 Task: For heading Arial with bold.  font size for heading22,  'Change the font style of data to'Arial Narrow.  and font size to 14,  Change the alignment of both headline & data to Align middle.  In the sheet   Elevation Sales log book
Action: Mouse moved to (95, 141)
Screenshot: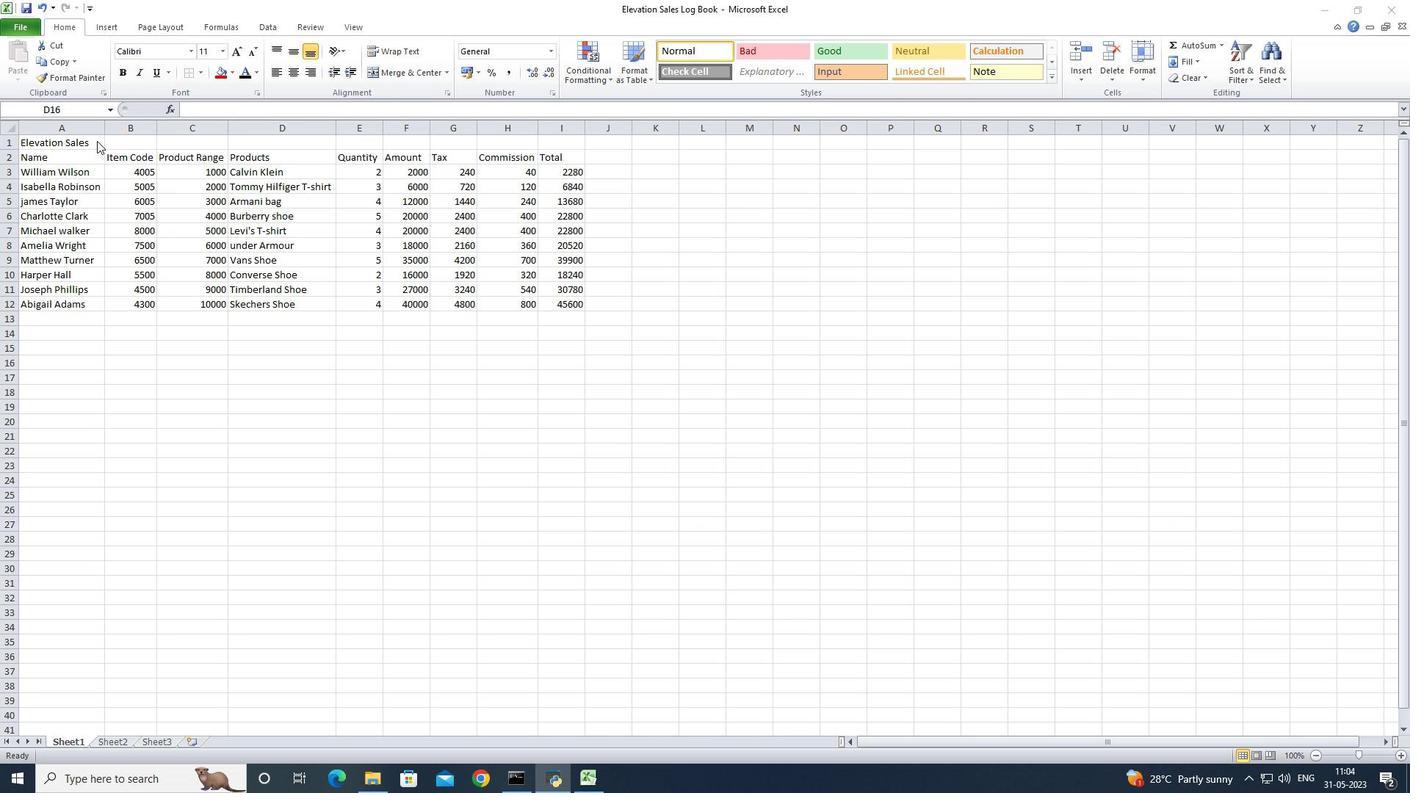 
Action: Mouse pressed left at (95, 141)
Screenshot: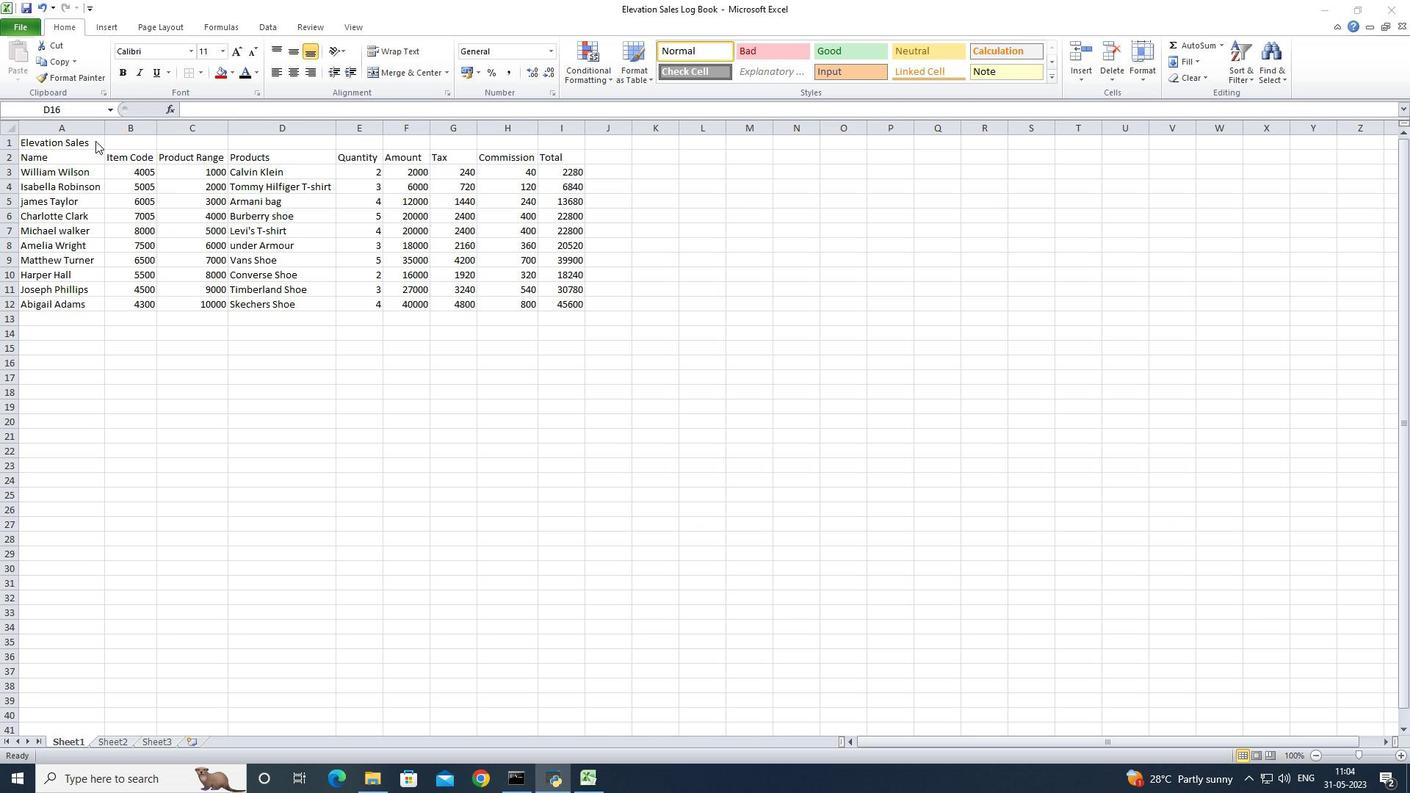 
Action: Mouse moved to (88, 146)
Screenshot: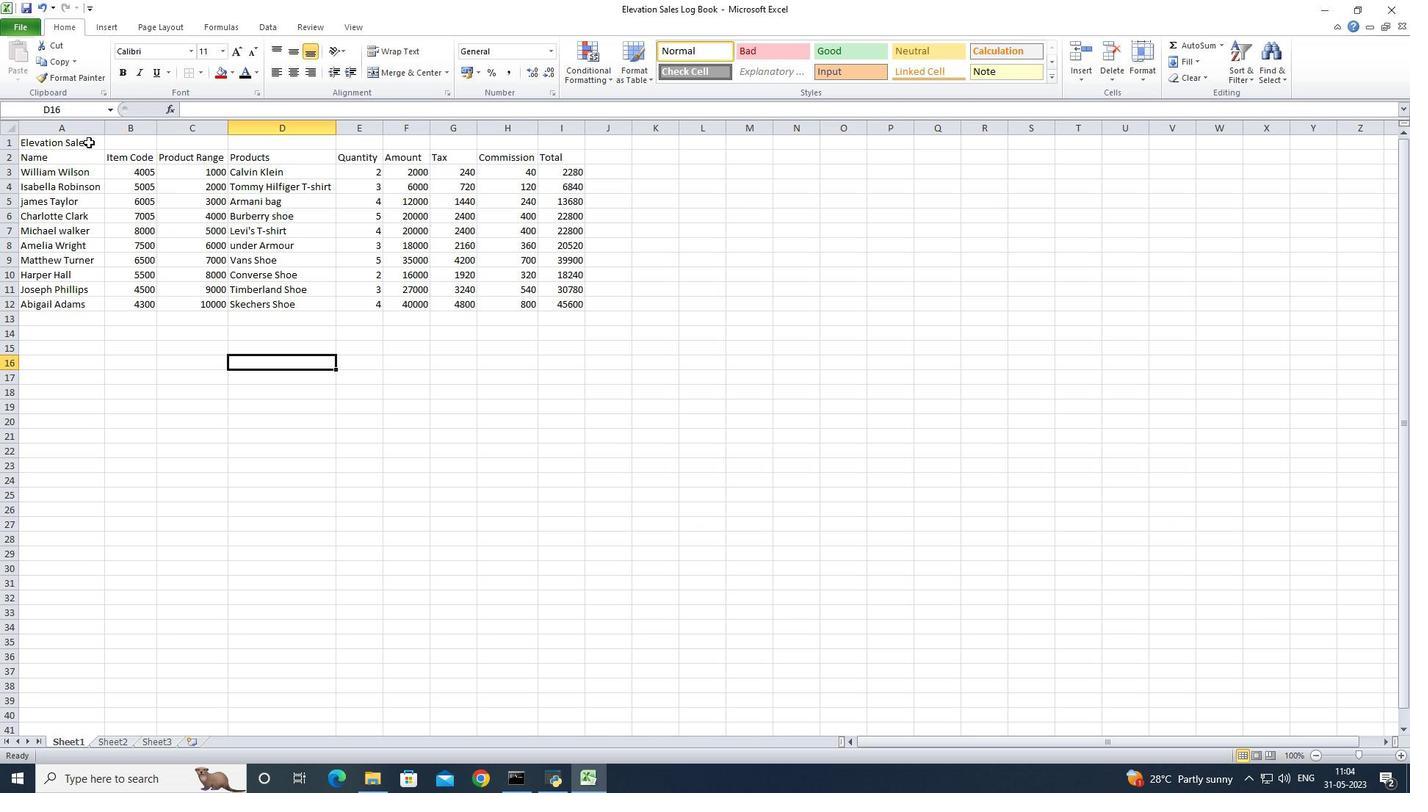 
Action: Mouse pressed left at (88, 146)
Screenshot: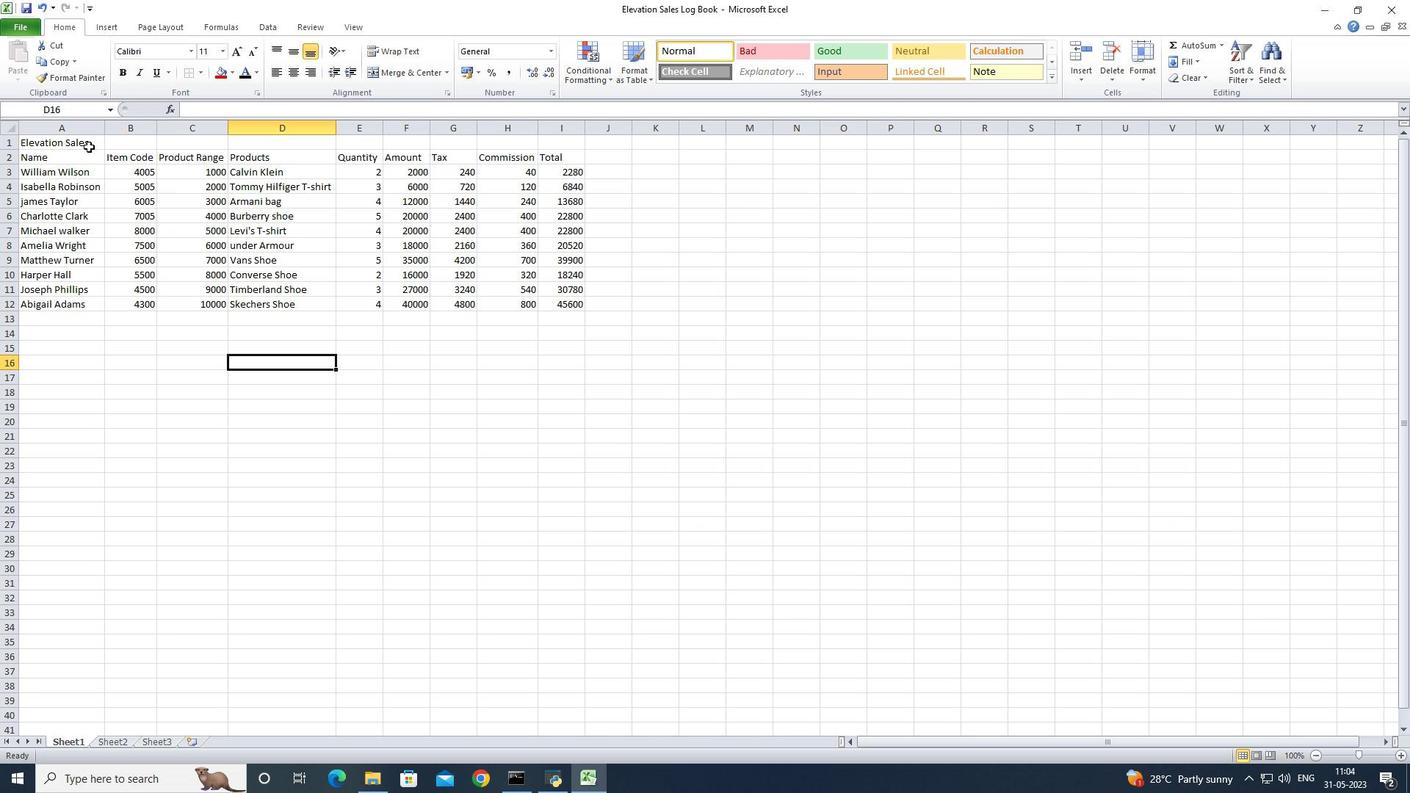 
Action: Mouse moved to (86, 142)
Screenshot: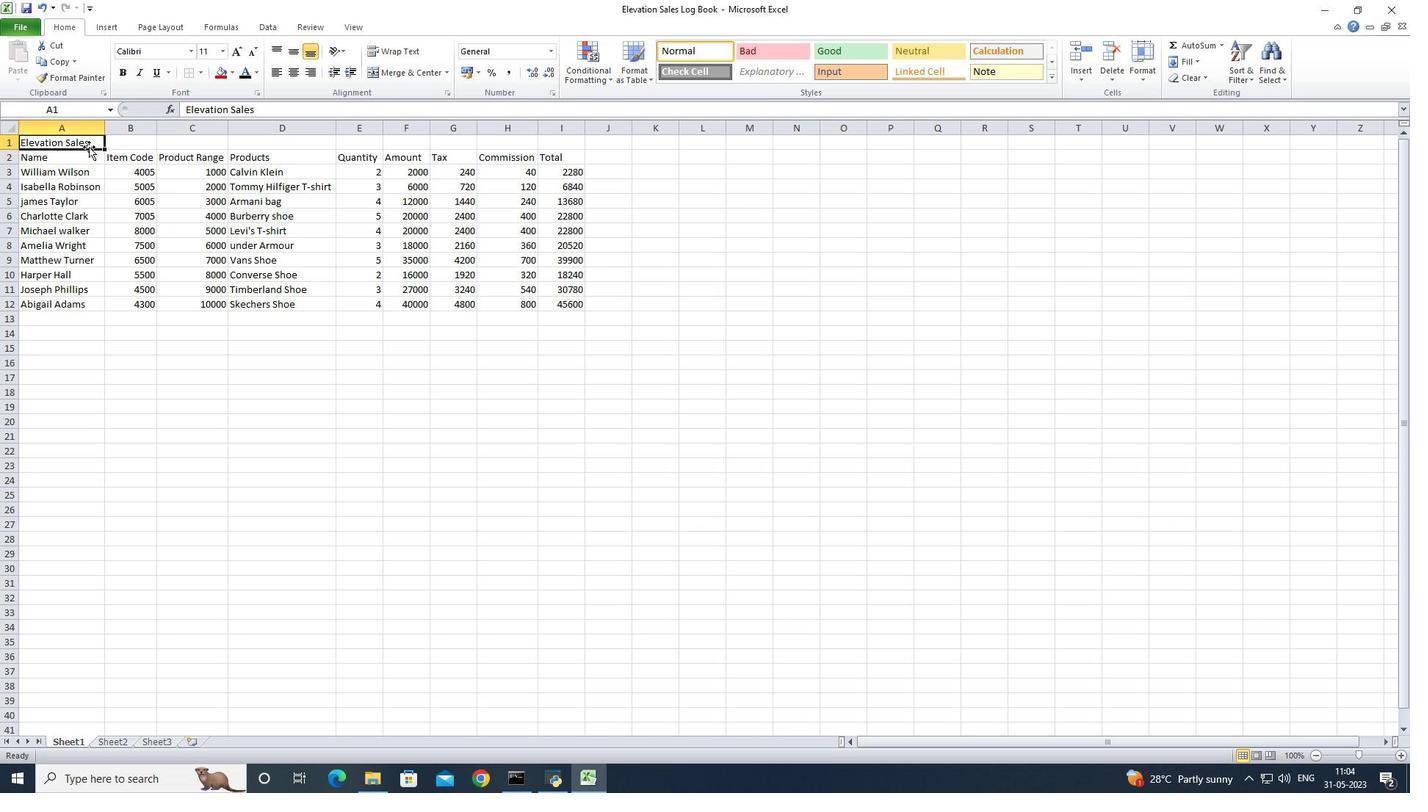 
Action: Mouse pressed left at (86, 142)
Screenshot: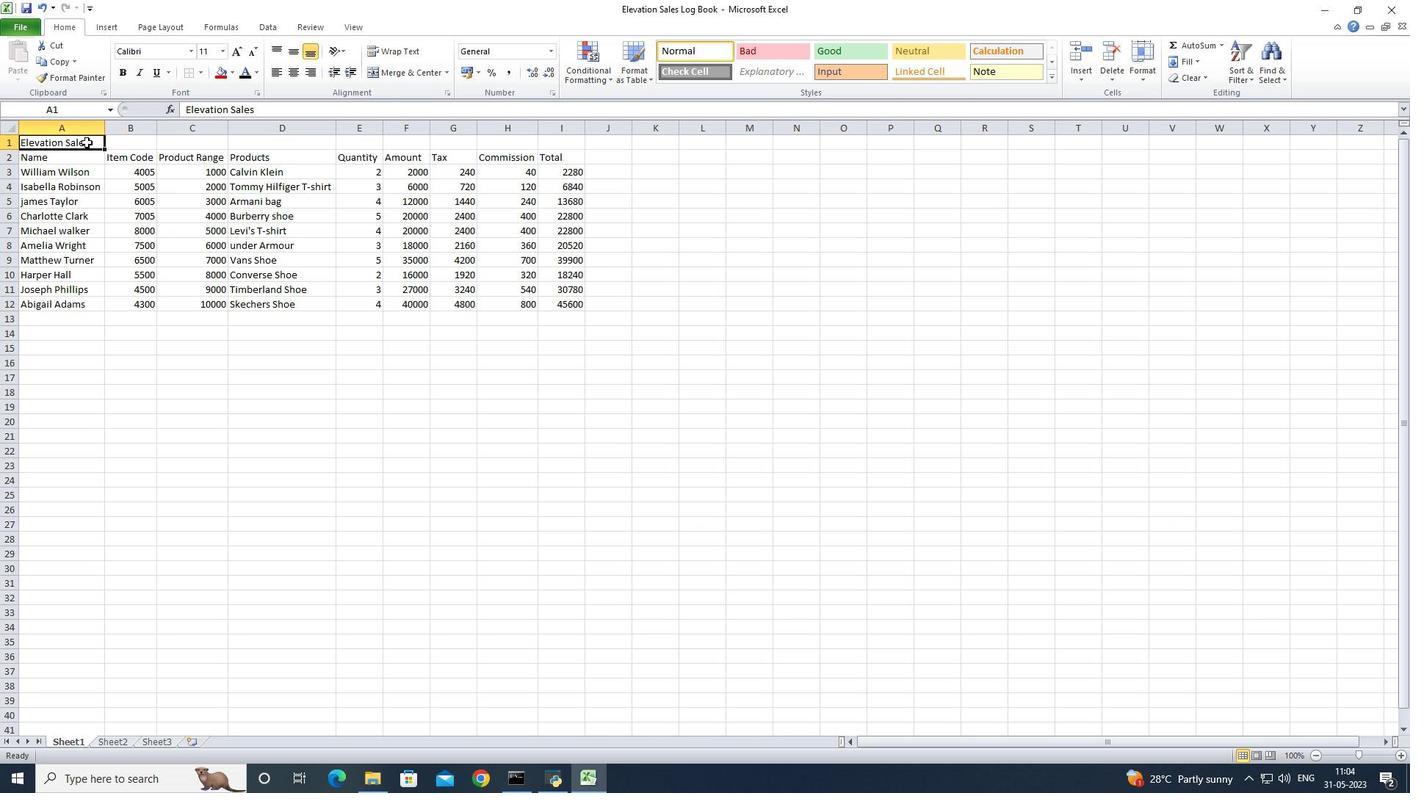 
Action: Mouse moved to (413, 69)
Screenshot: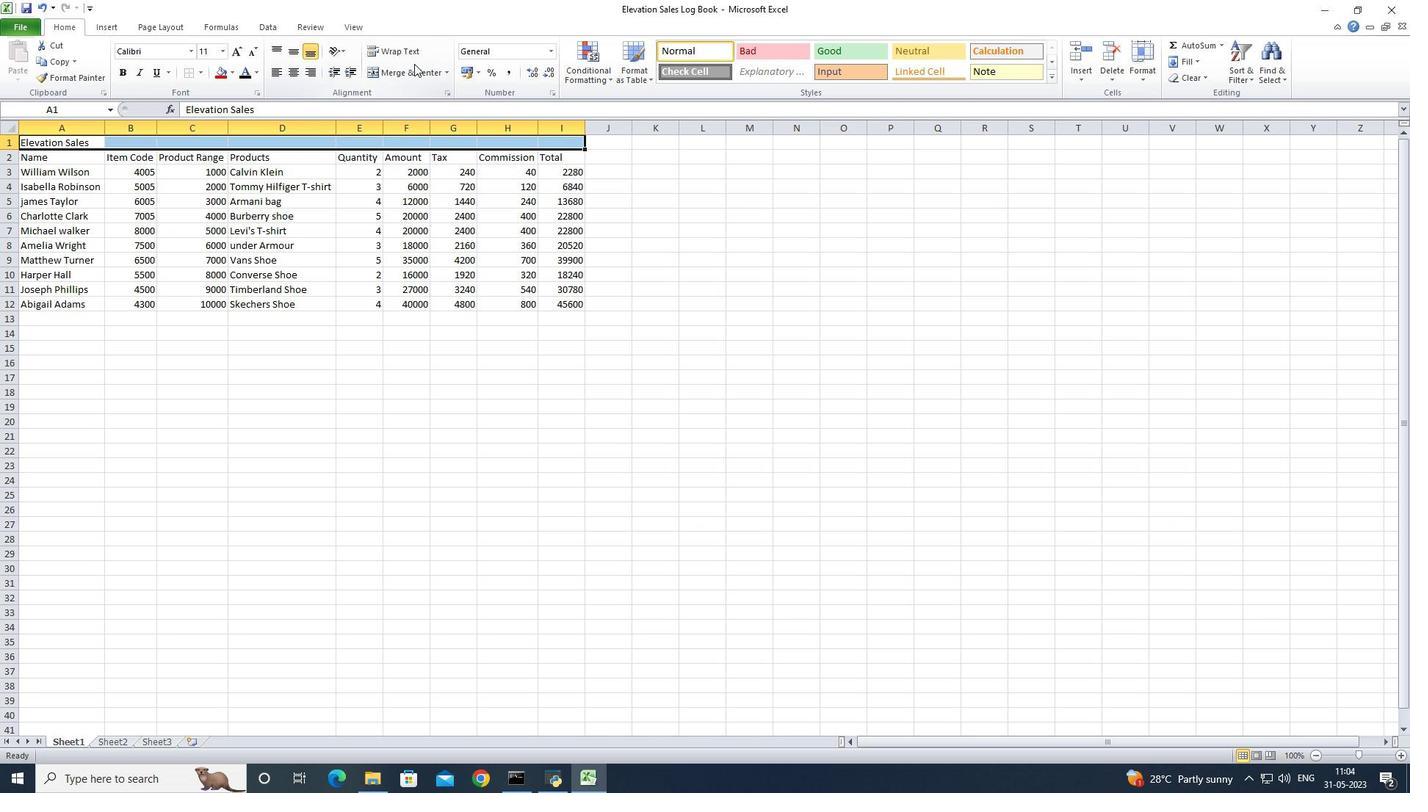 
Action: Mouse pressed left at (413, 69)
Screenshot: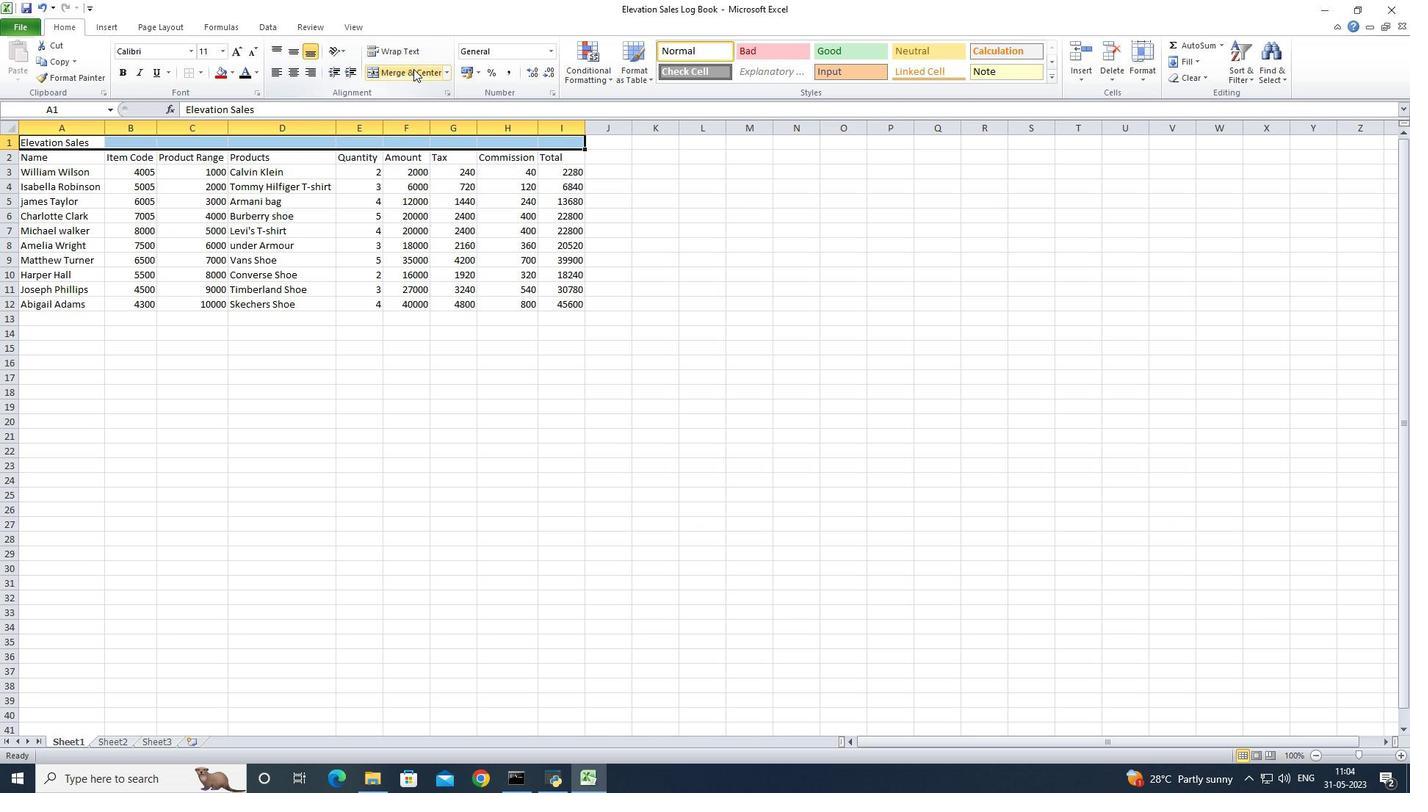 
Action: Mouse moved to (192, 52)
Screenshot: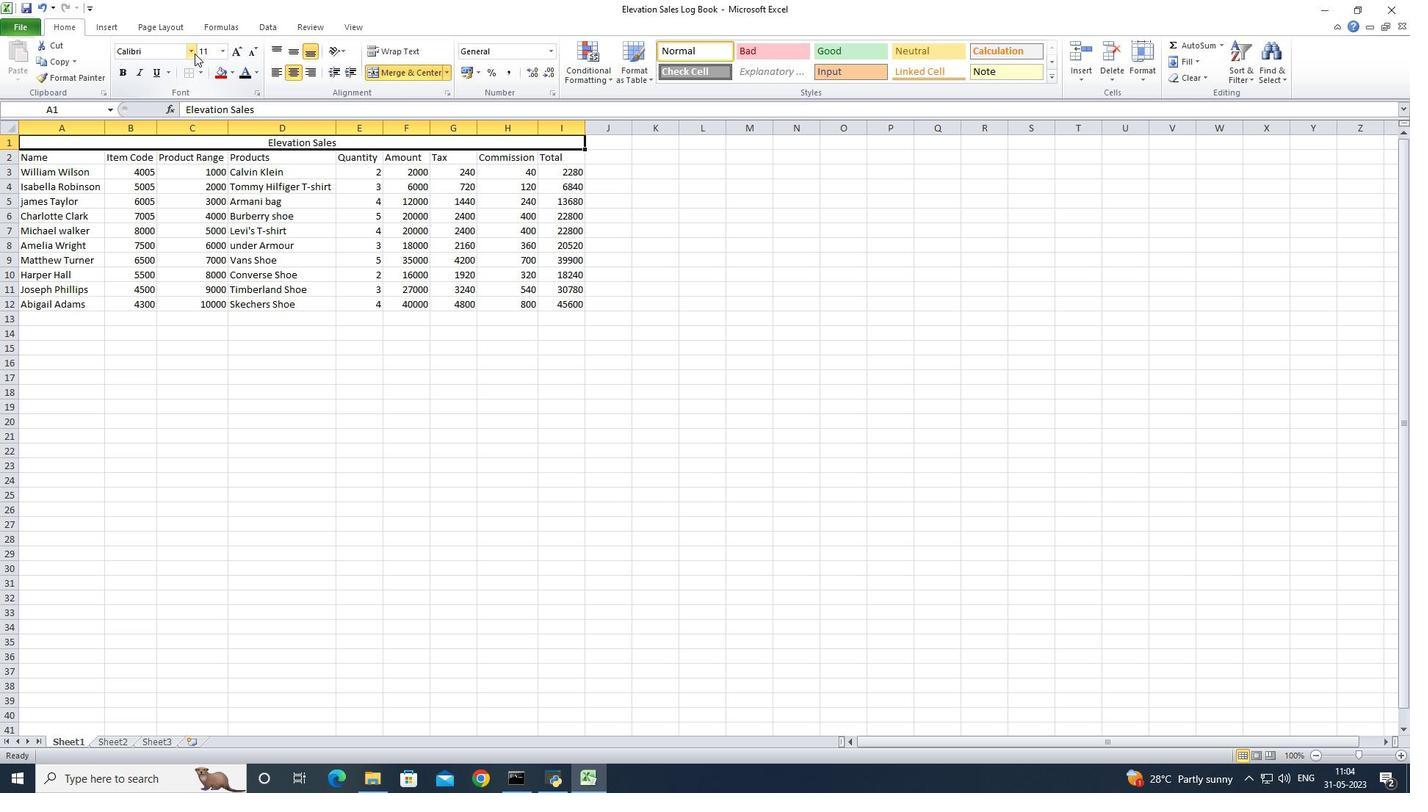 
Action: Mouse pressed left at (192, 52)
Screenshot: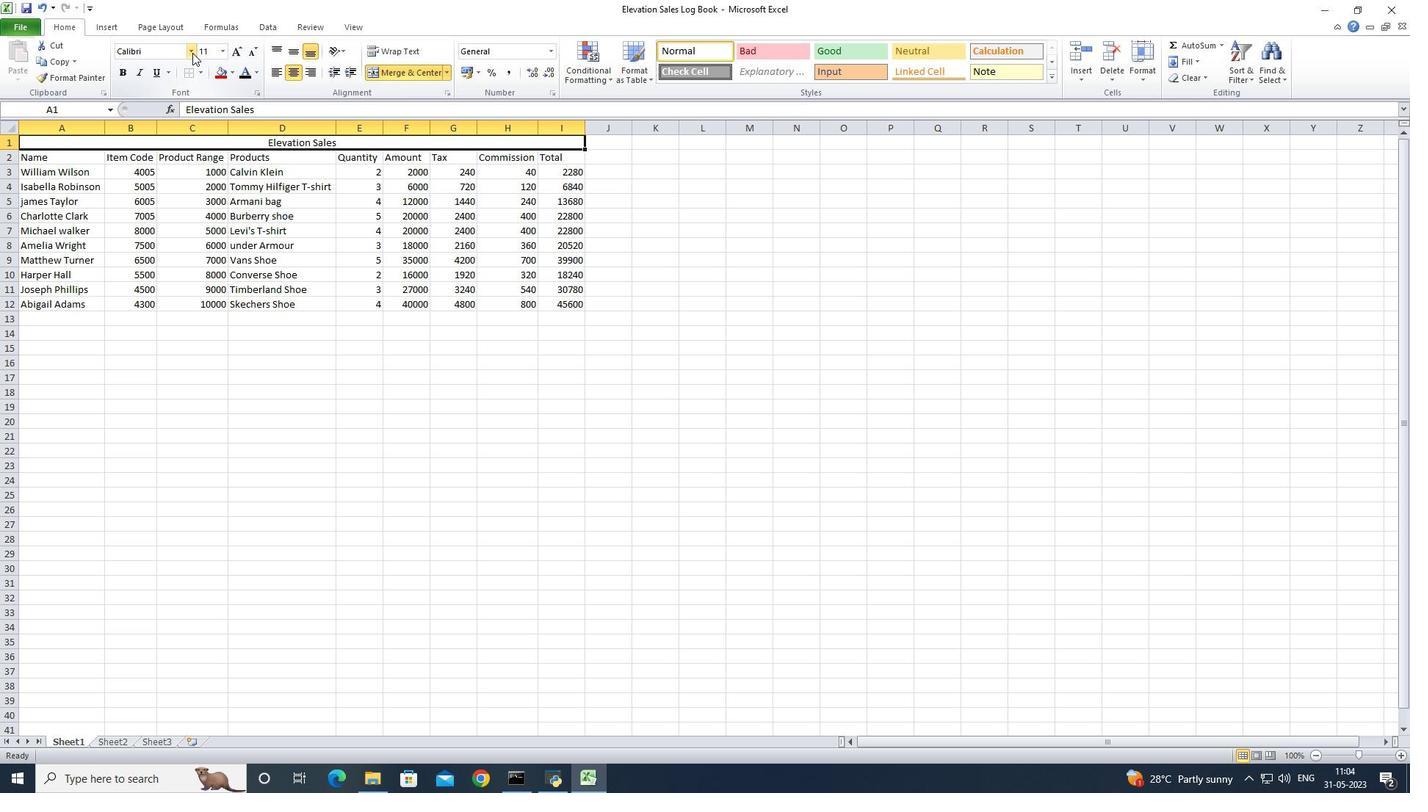 
Action: Mouse moved to (191, 166)
Screenshot: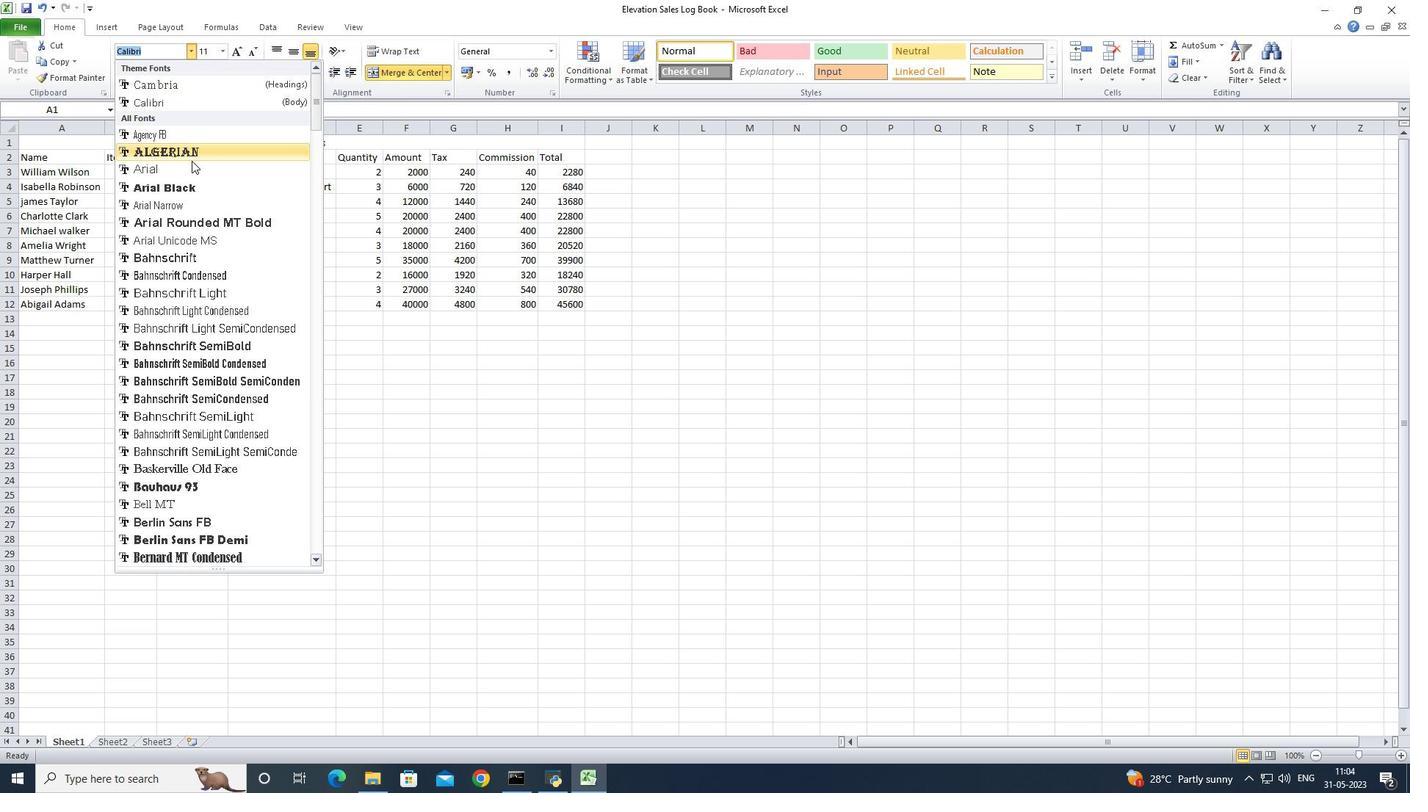 
Action: Mouse pressed left at (191, 166)
Screenshot: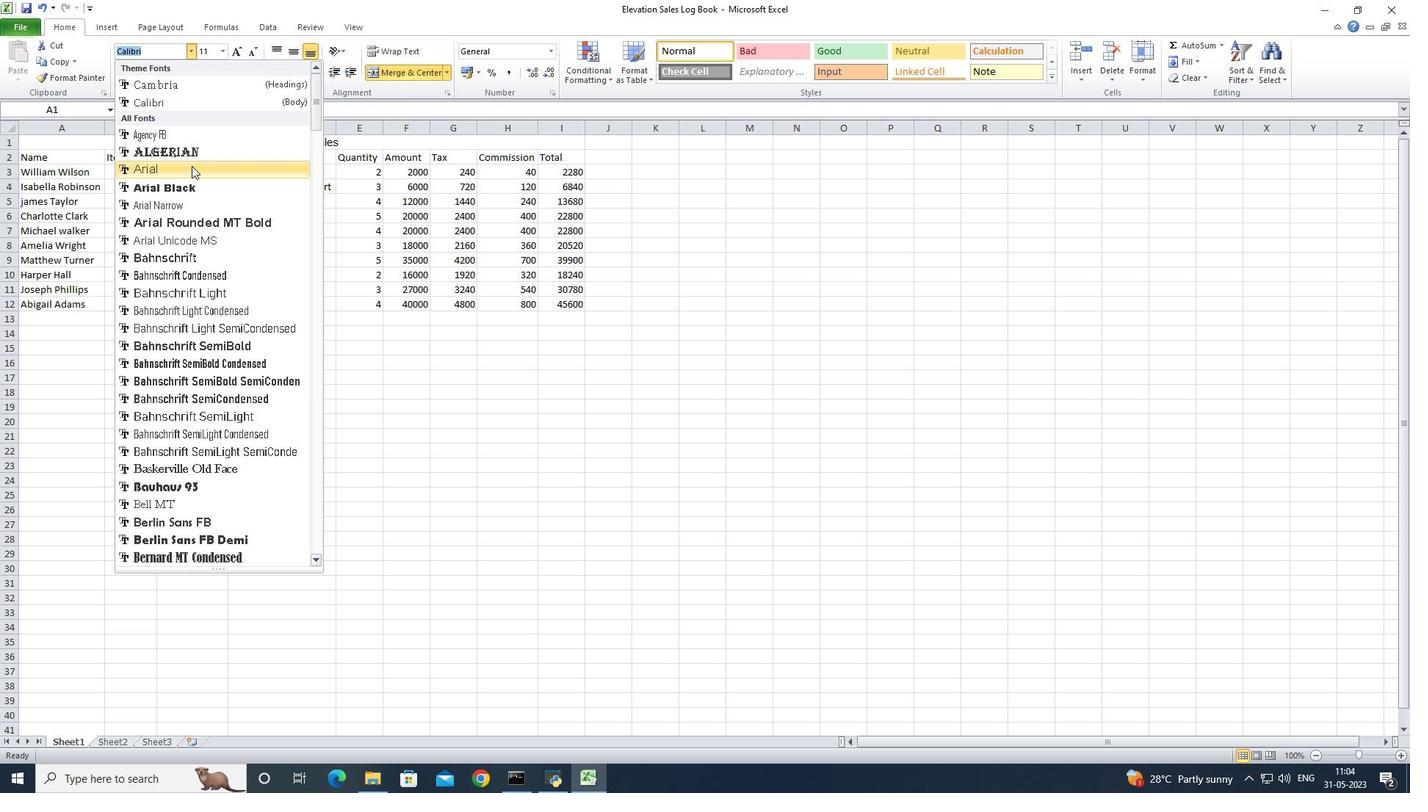 
Action: Mouse moved to (124, 72)
Screenshot: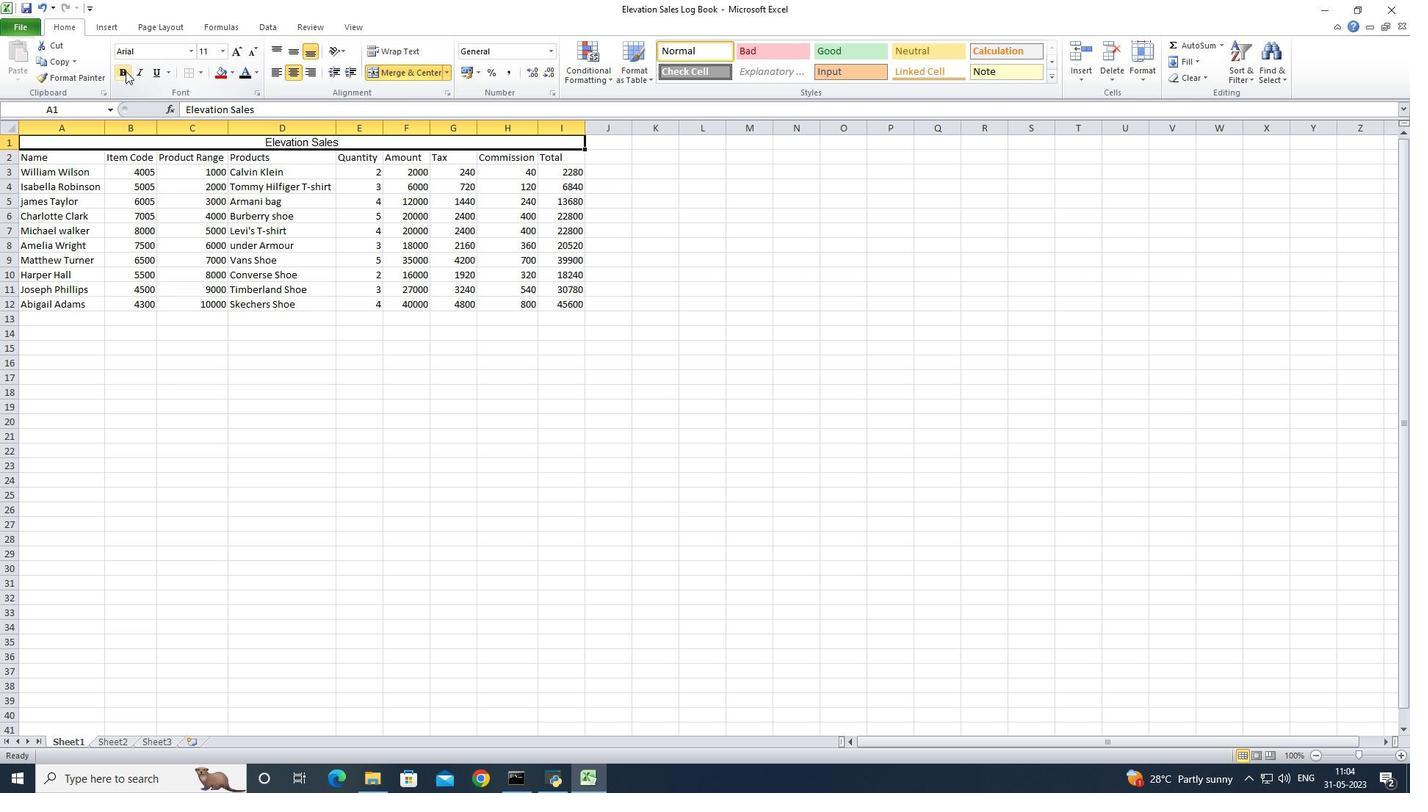 
Action: Mouse pressed left at (124, 72)
Screenshot: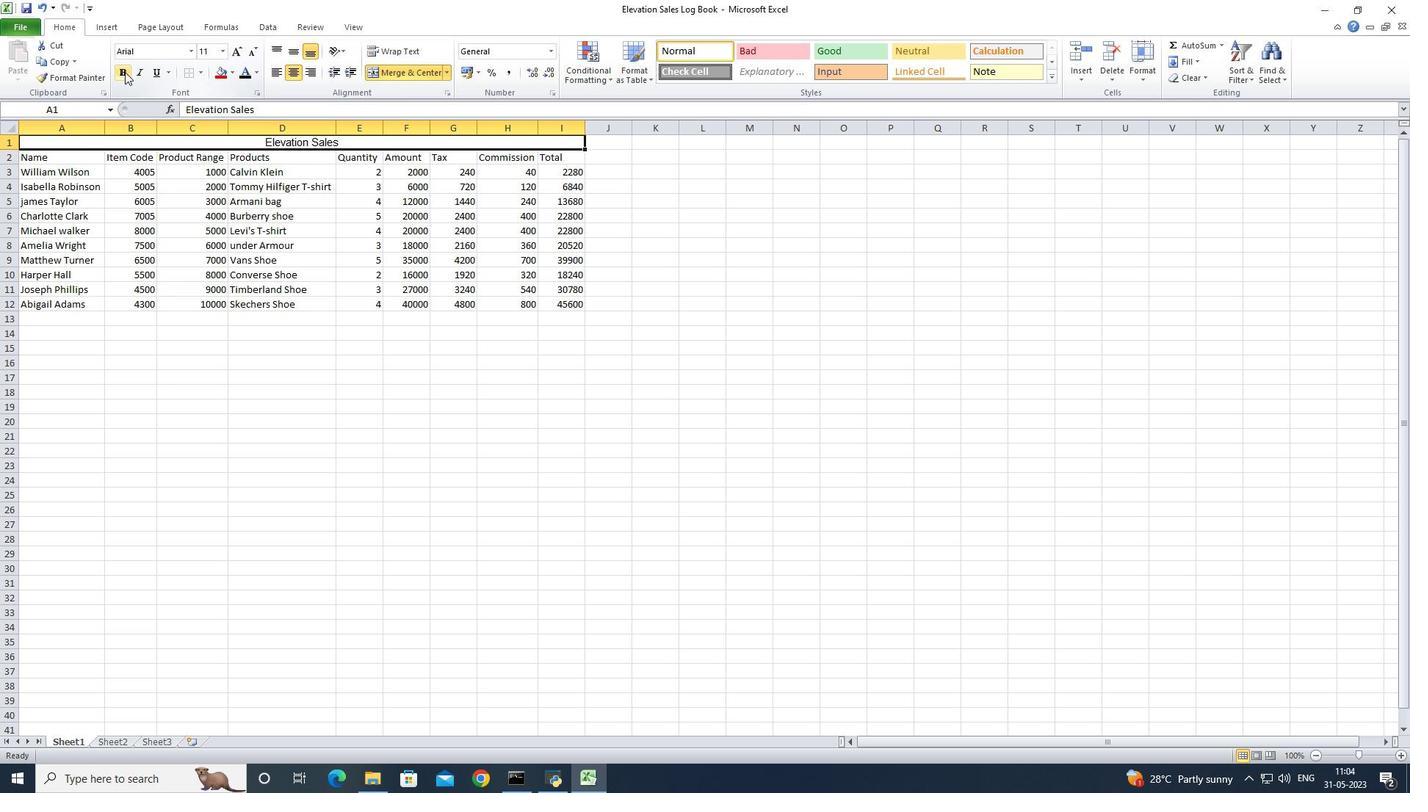 
Action: Mouse moved to (224, 48)
Screenshot: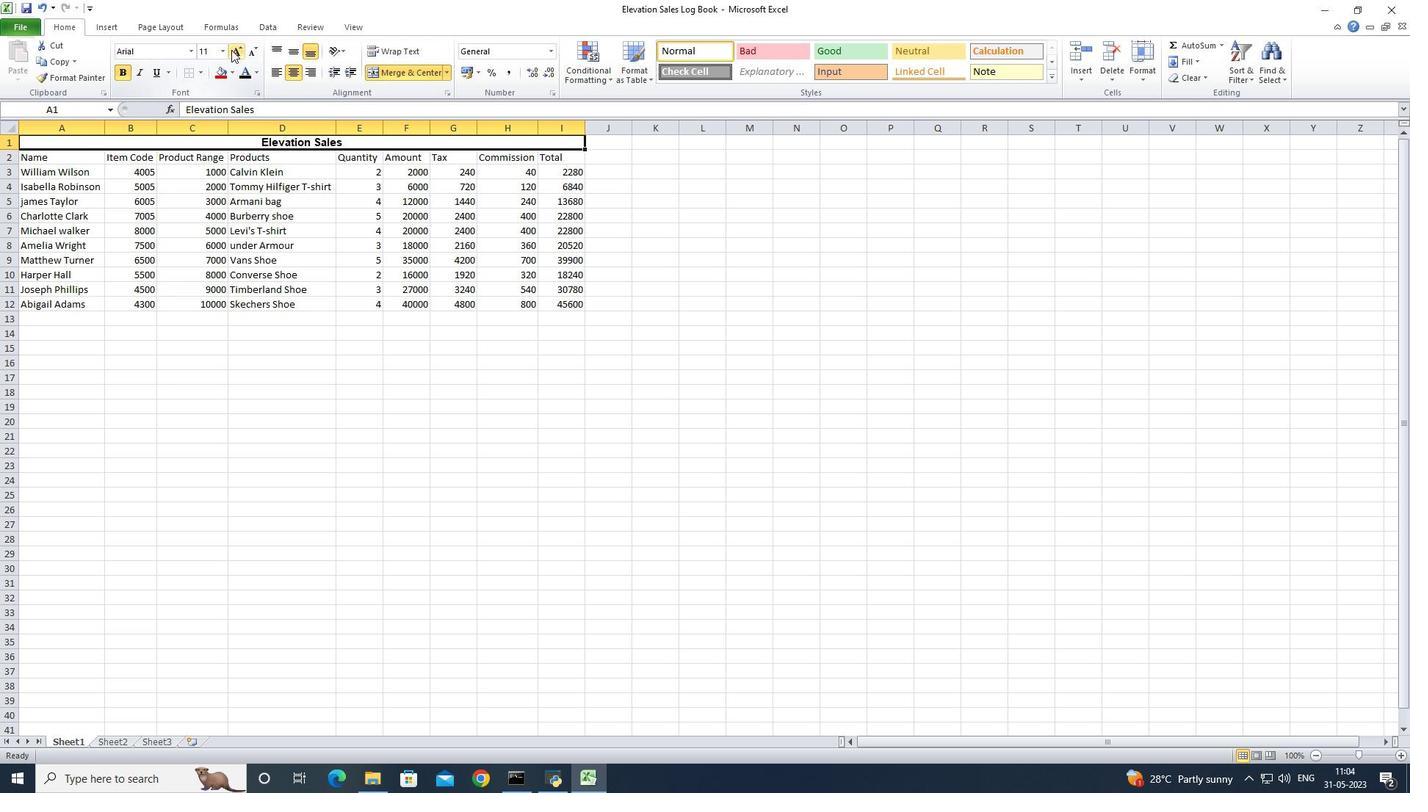
Action: Mouse pressed left at (224, 48)
Screenshot: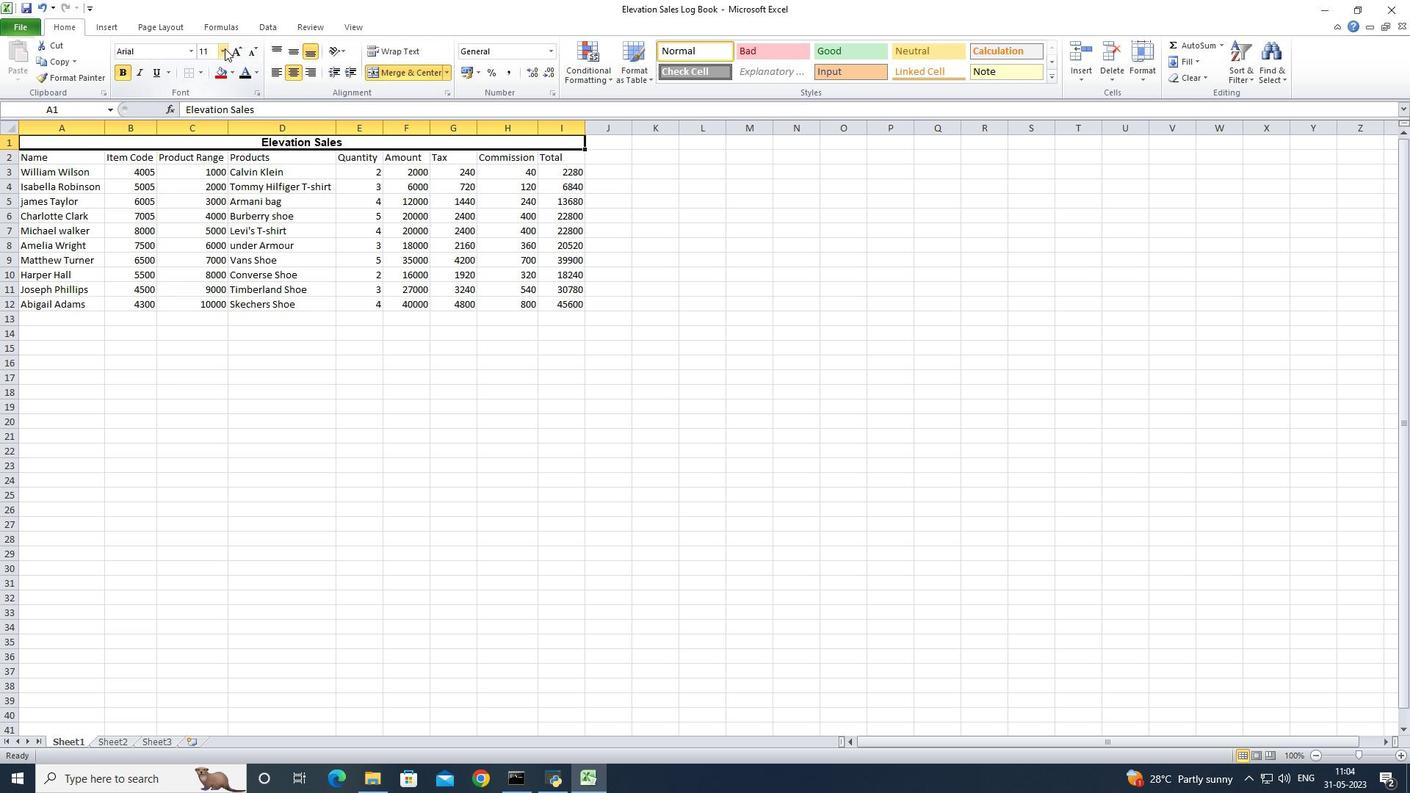 
Action: Mouse moved to (206, 177)
Screenshot: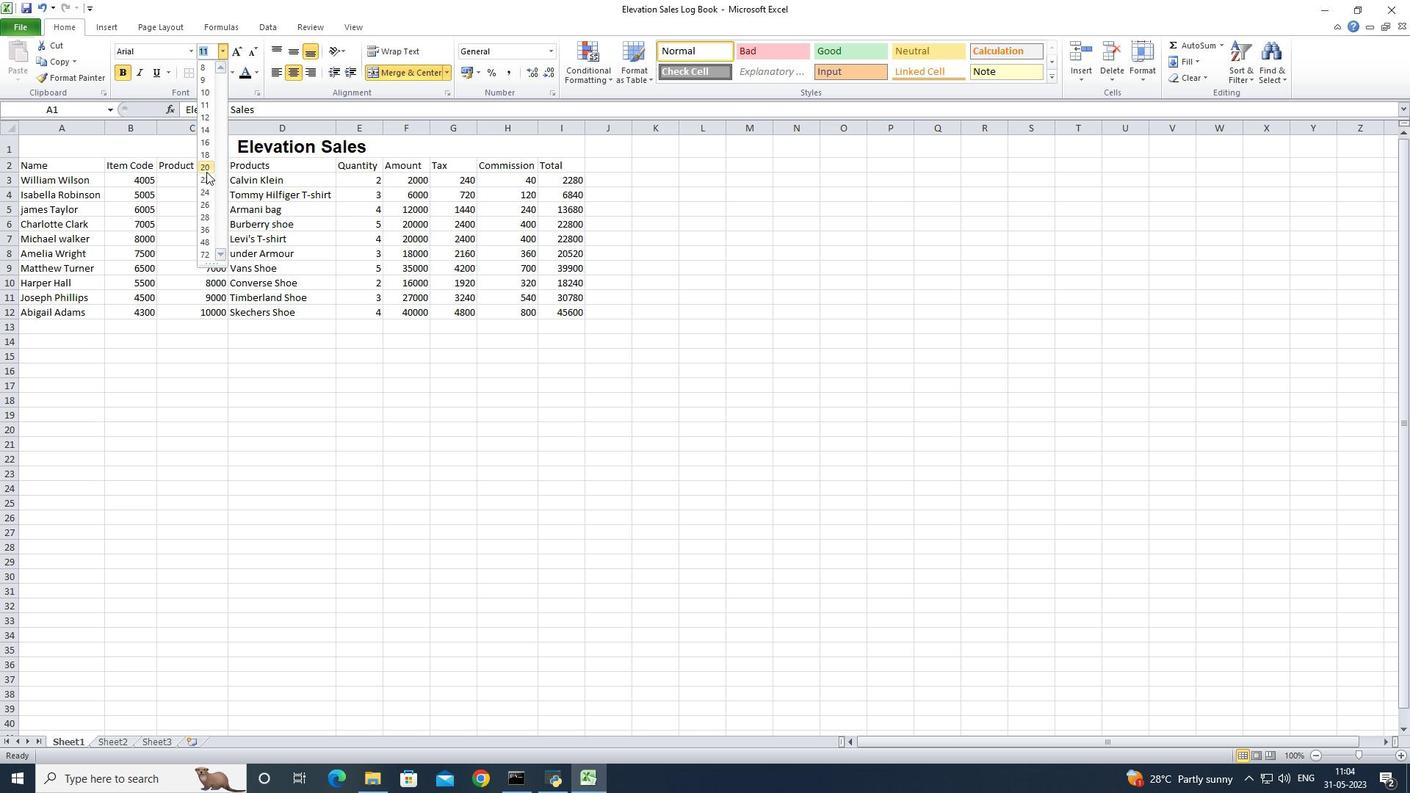
Action: Mouse pressed left at (206, 177)
Screenshot: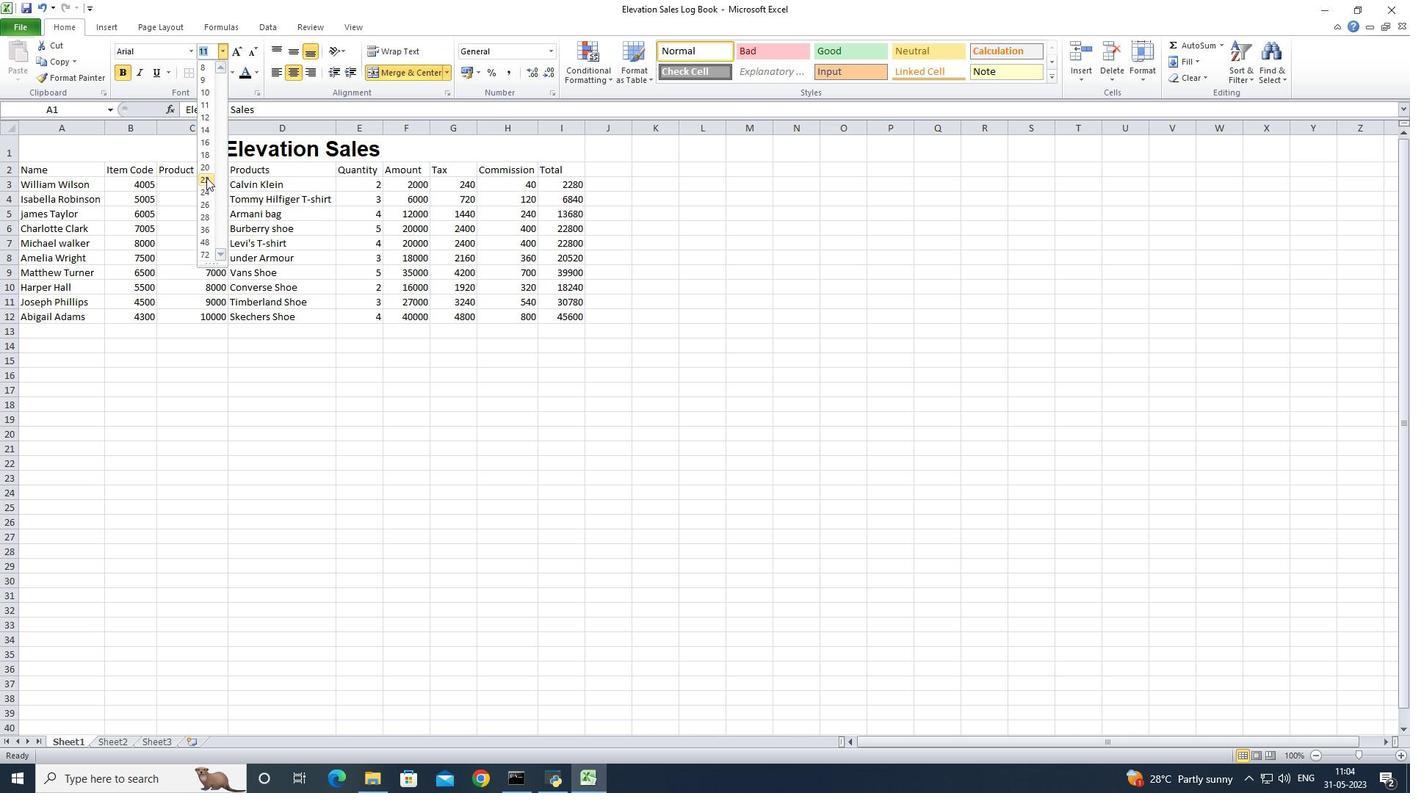 
Action: Mouse moved to (77, 171)
Screenshot: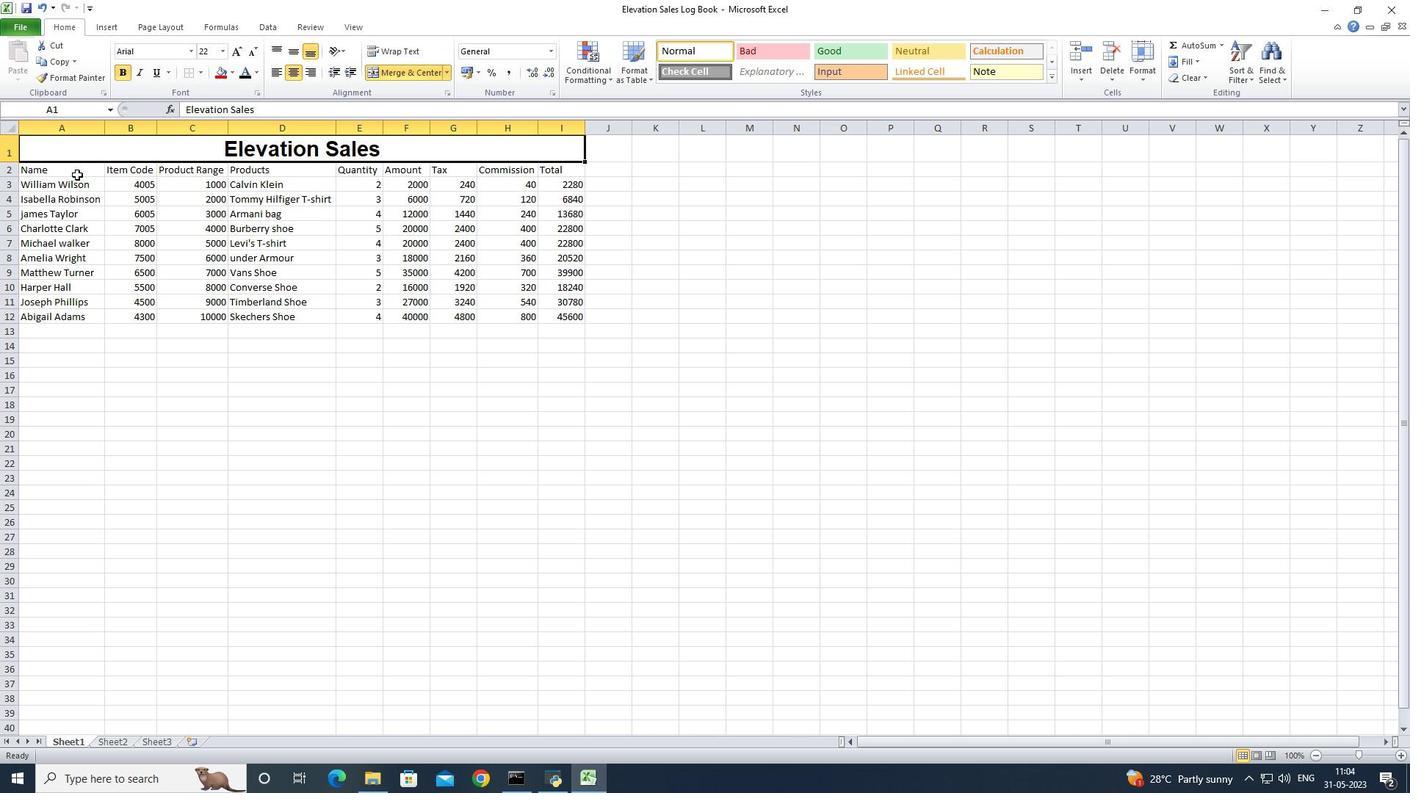 
Action: Mouse pressed left at (77, 171)
Screenshot: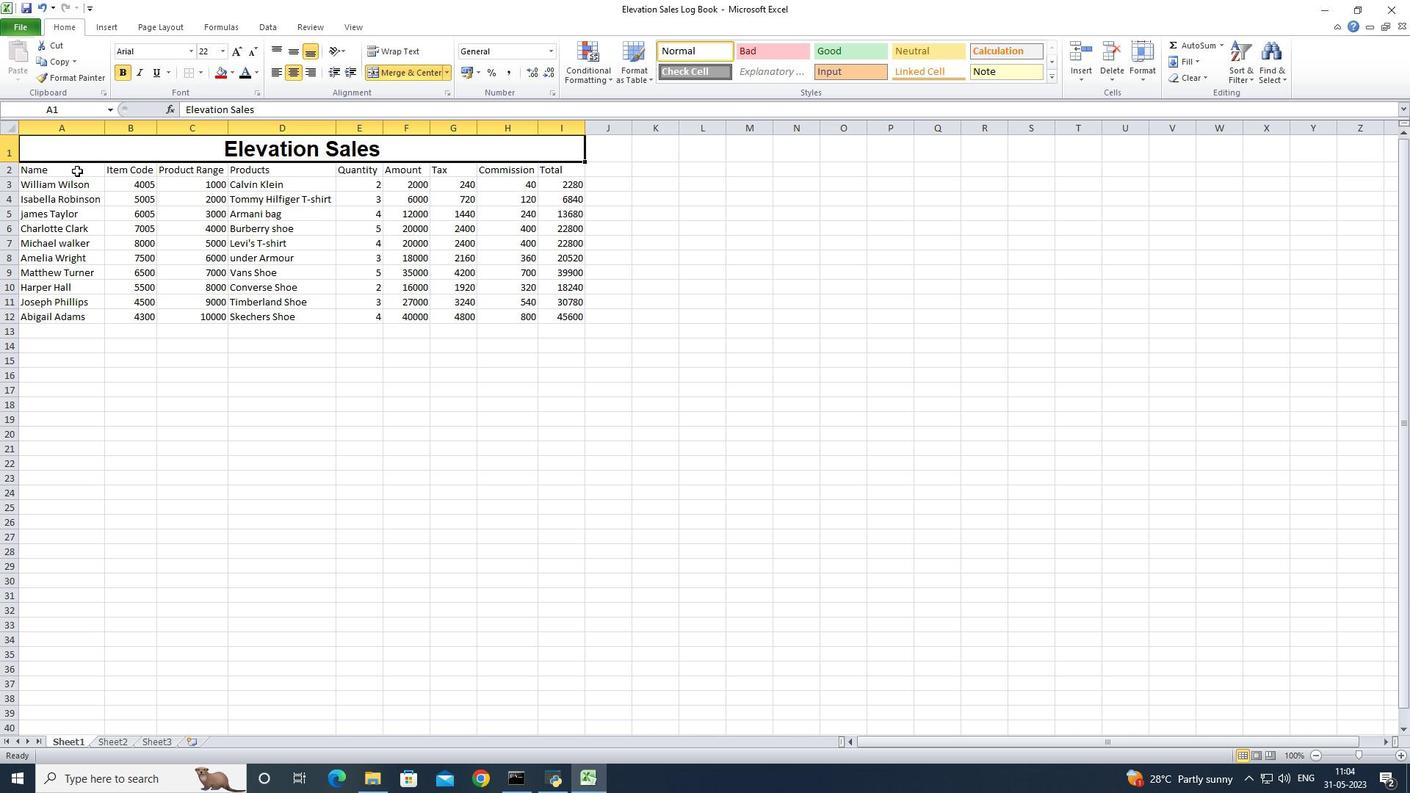 
Action: Mouse moved to (196, 52)
Screenshot: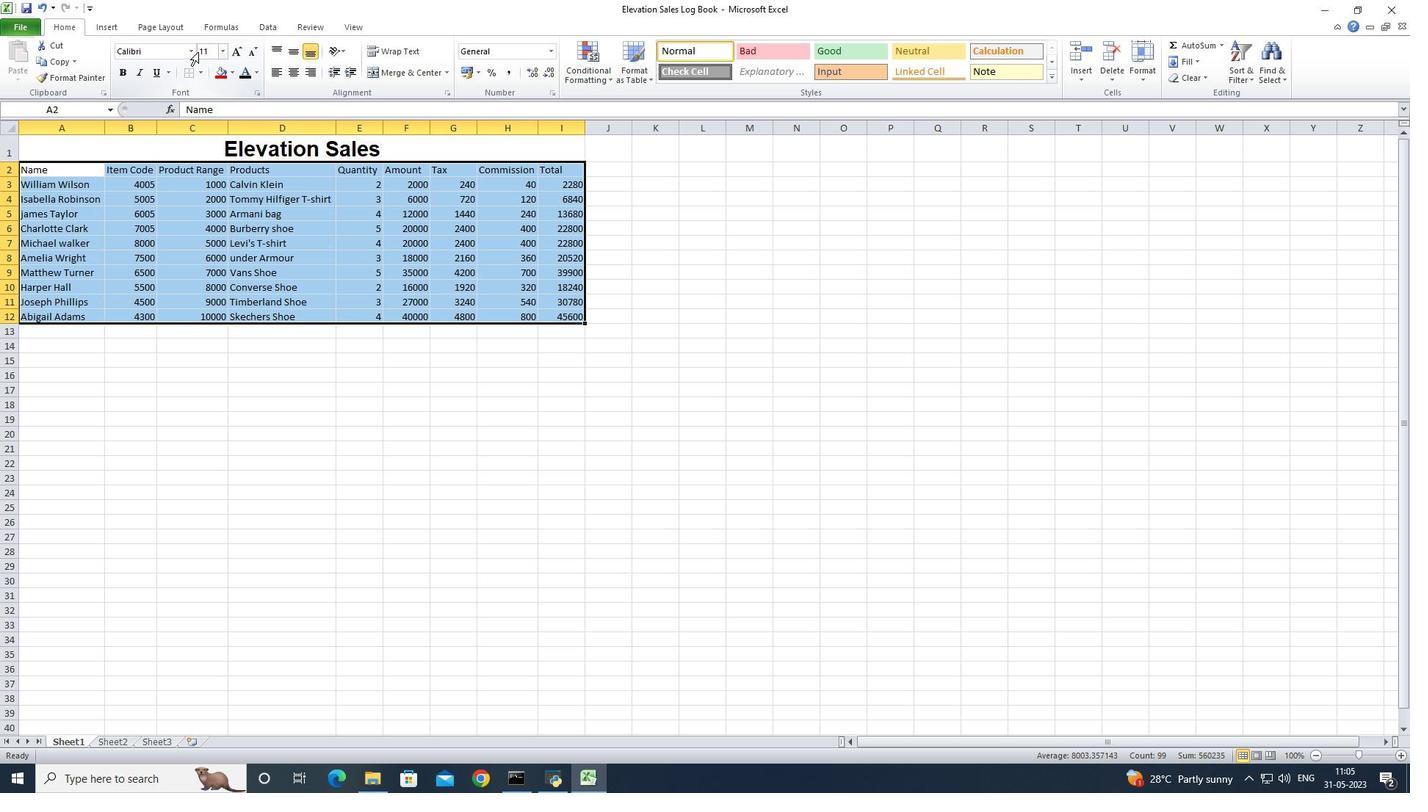 
Action: Mouse pressed left at (196, 52)
Screenshot: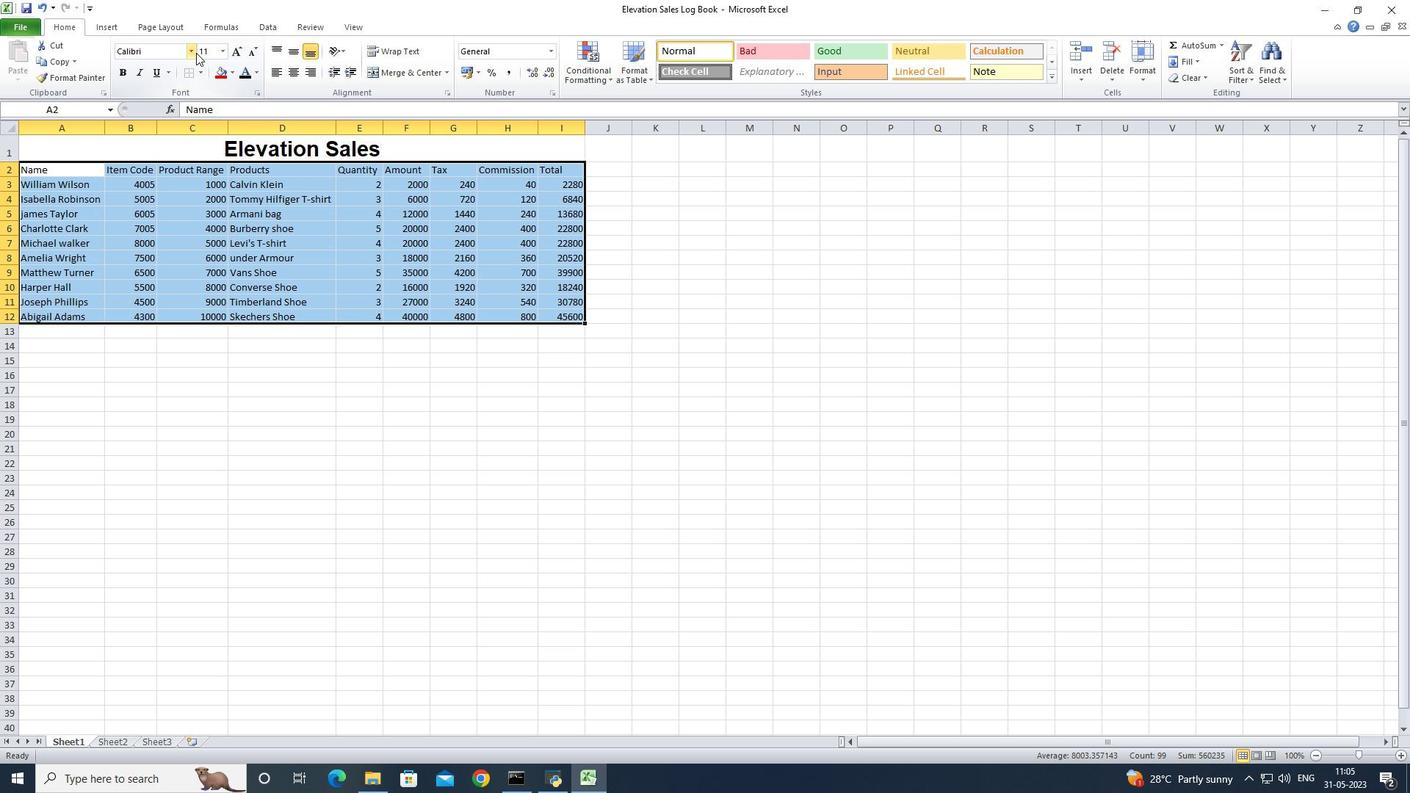 
Action: Mouse moved to (169, 203)
Screenshot: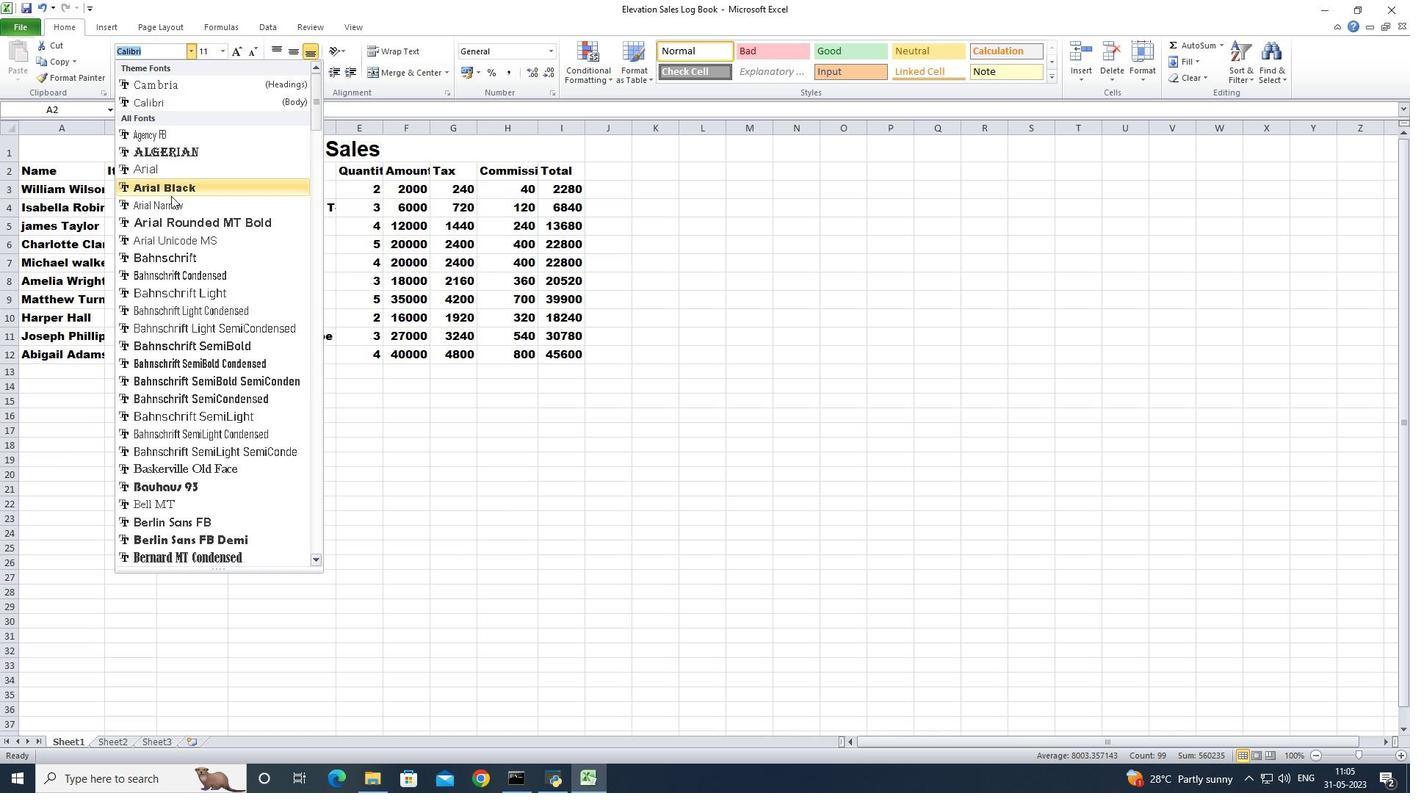 
Action: Mouse pressed left at (169, 203)
Screenshot: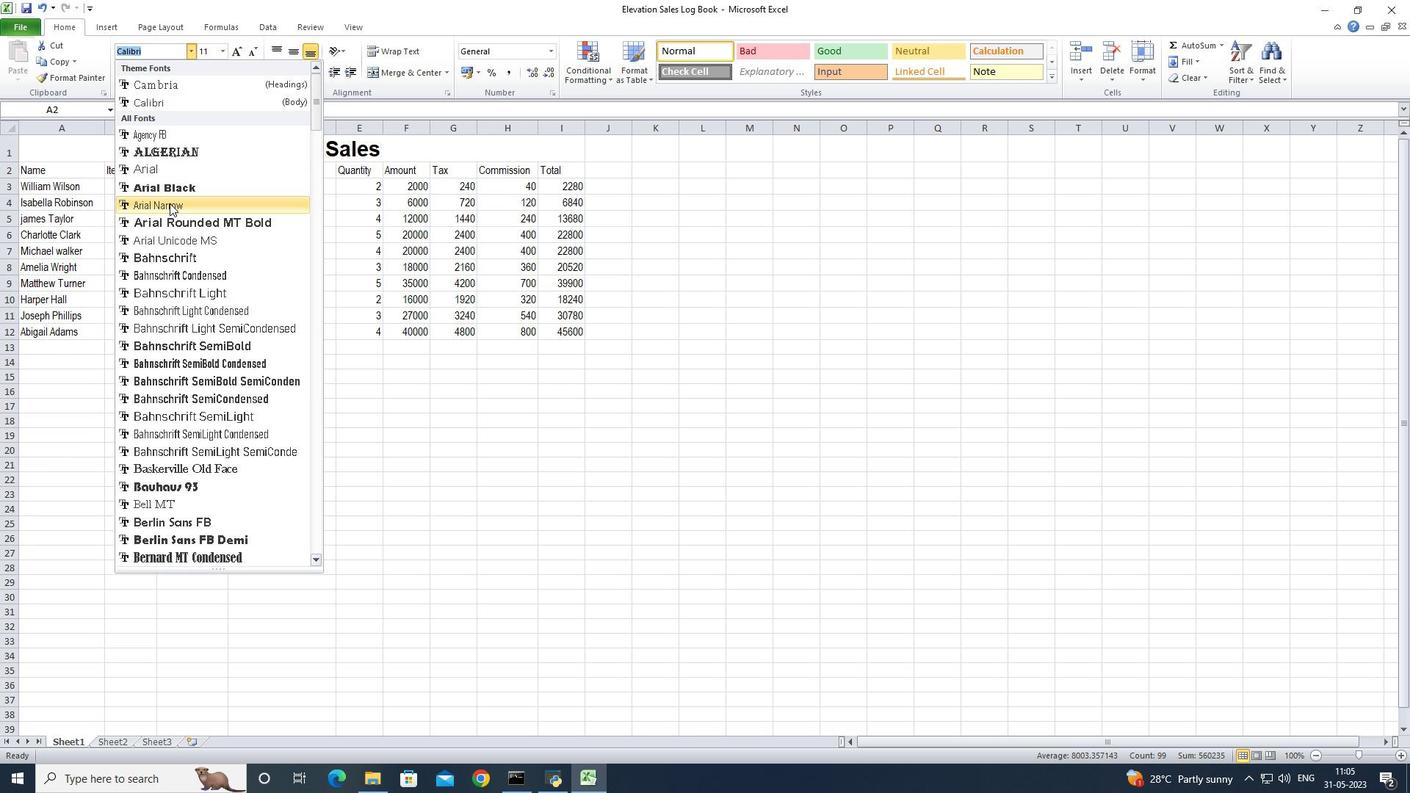 
Action: Mouse moved to (225, 53)
Screenshot: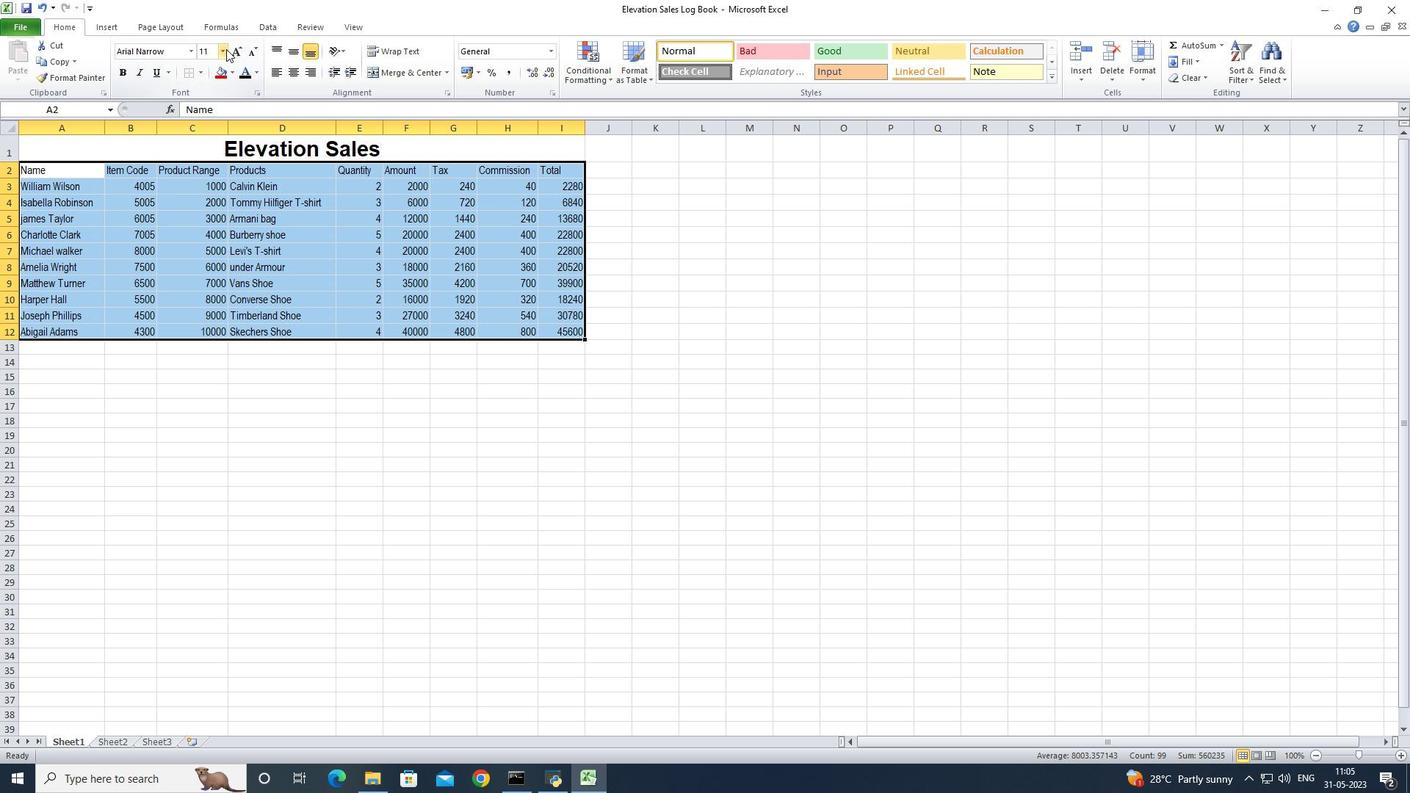 
Action: Mouse pressed left at (225, 53)
Screenshot: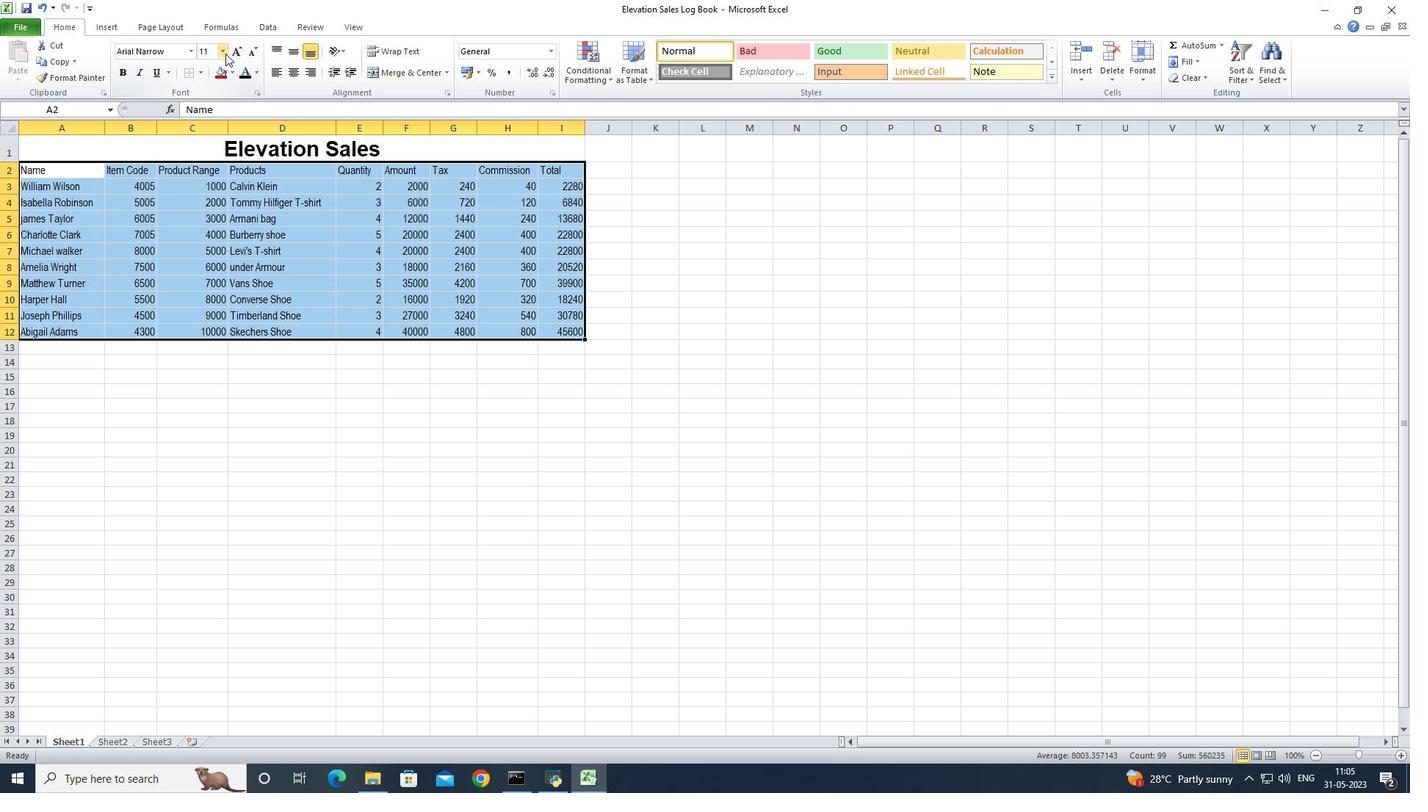 
Action: Mouse moved to (205, 130)
Screenshot: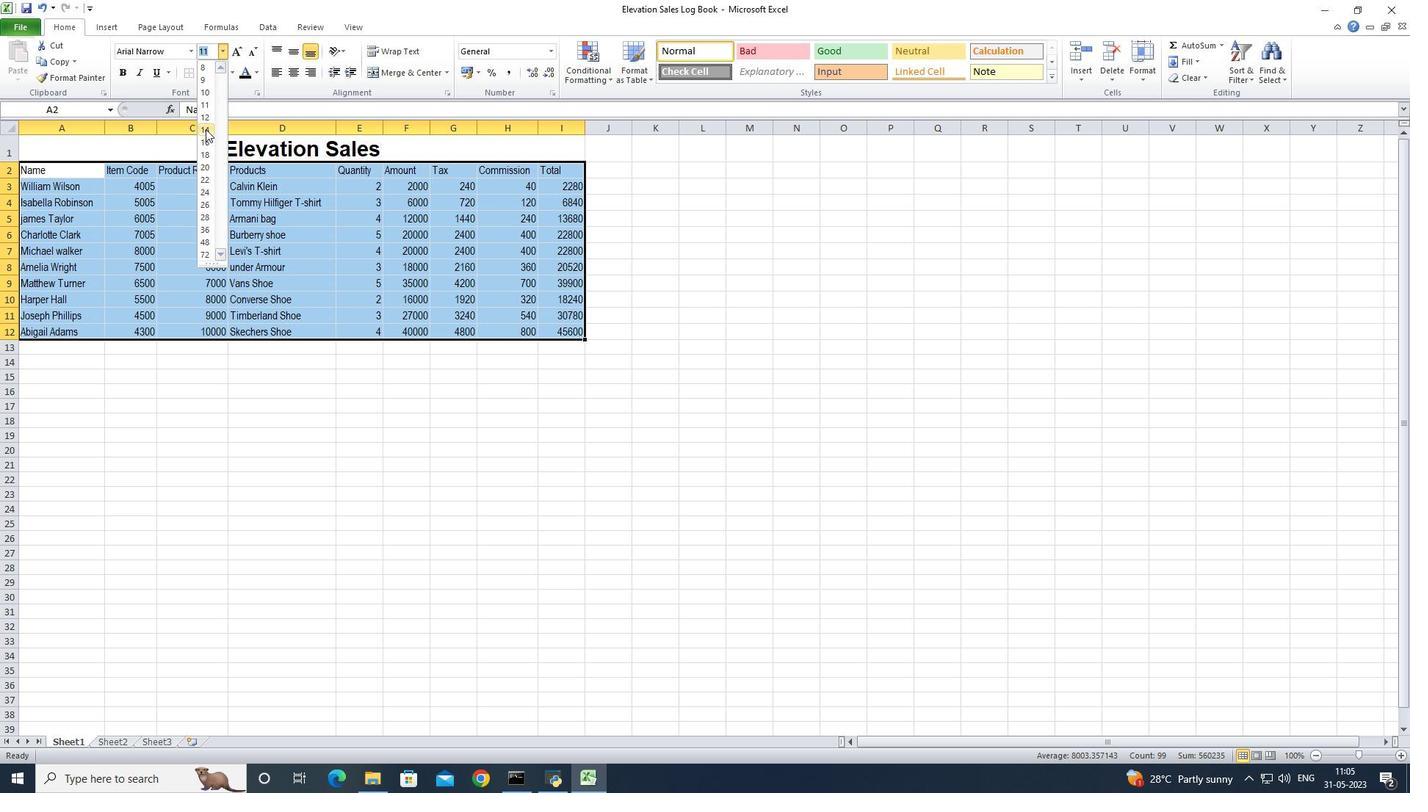 
Action: Mouse pressed left at (205, 130)
Screenshot: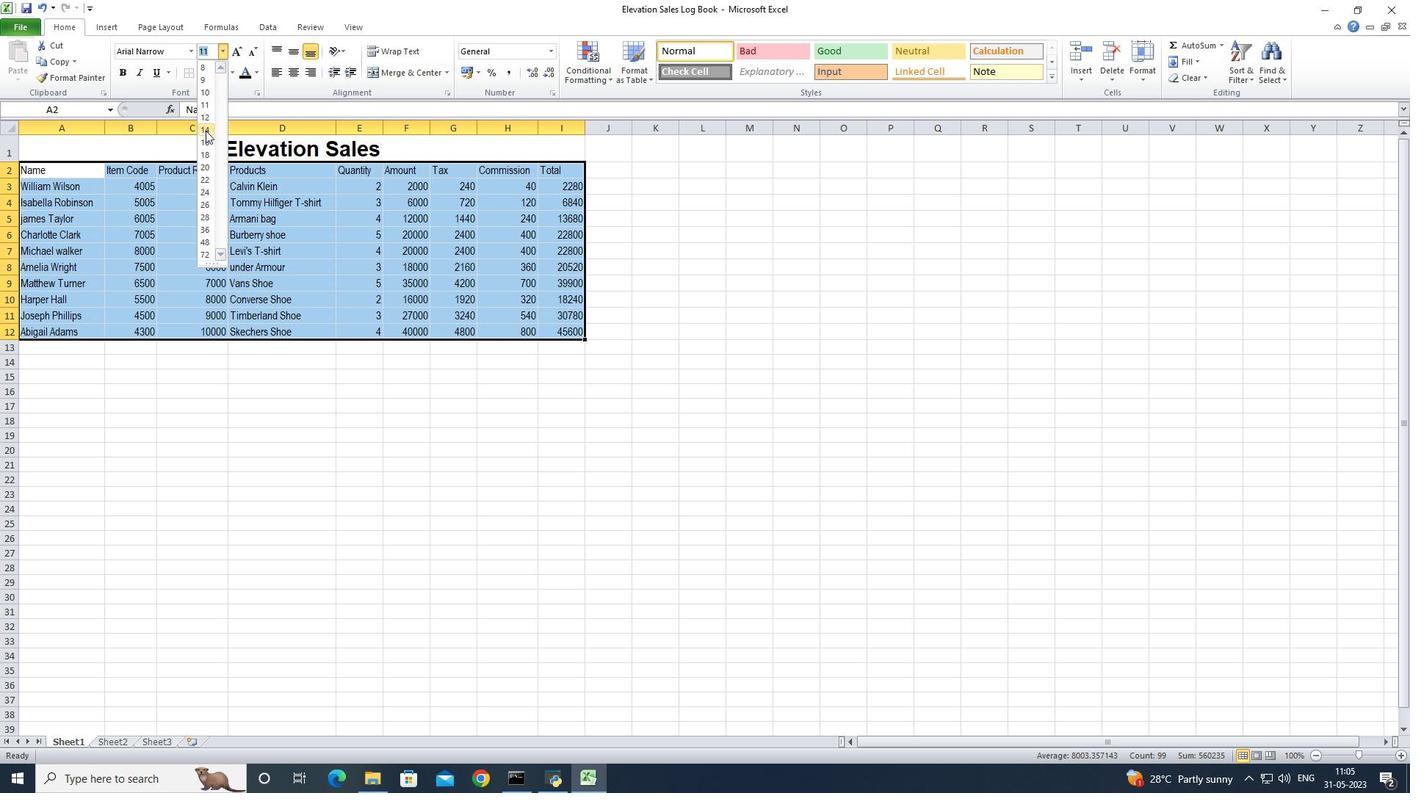 
Action: Mouse moved to (101, 148)
Screenshot: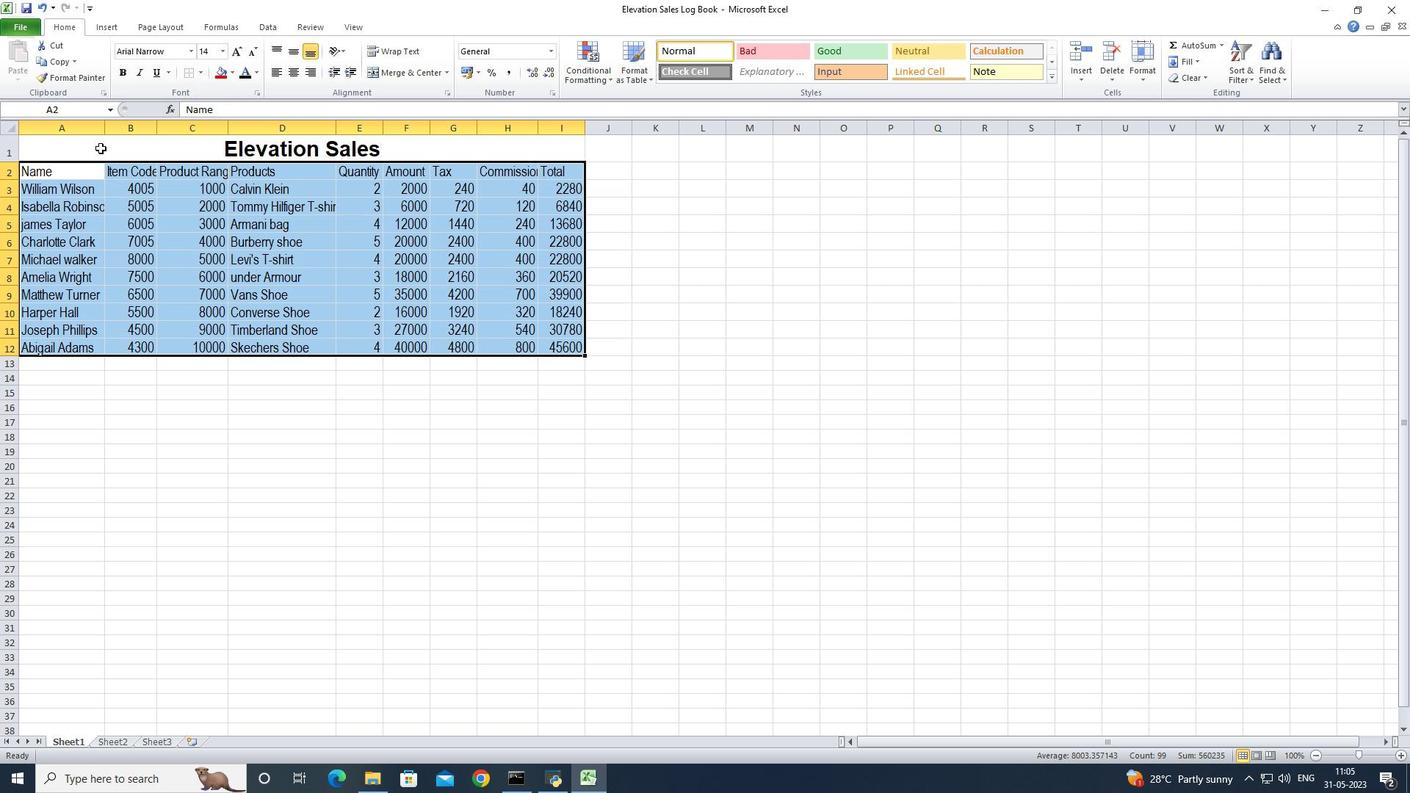 
Action: Mouse pressed left at (101, 148)
Screenshot: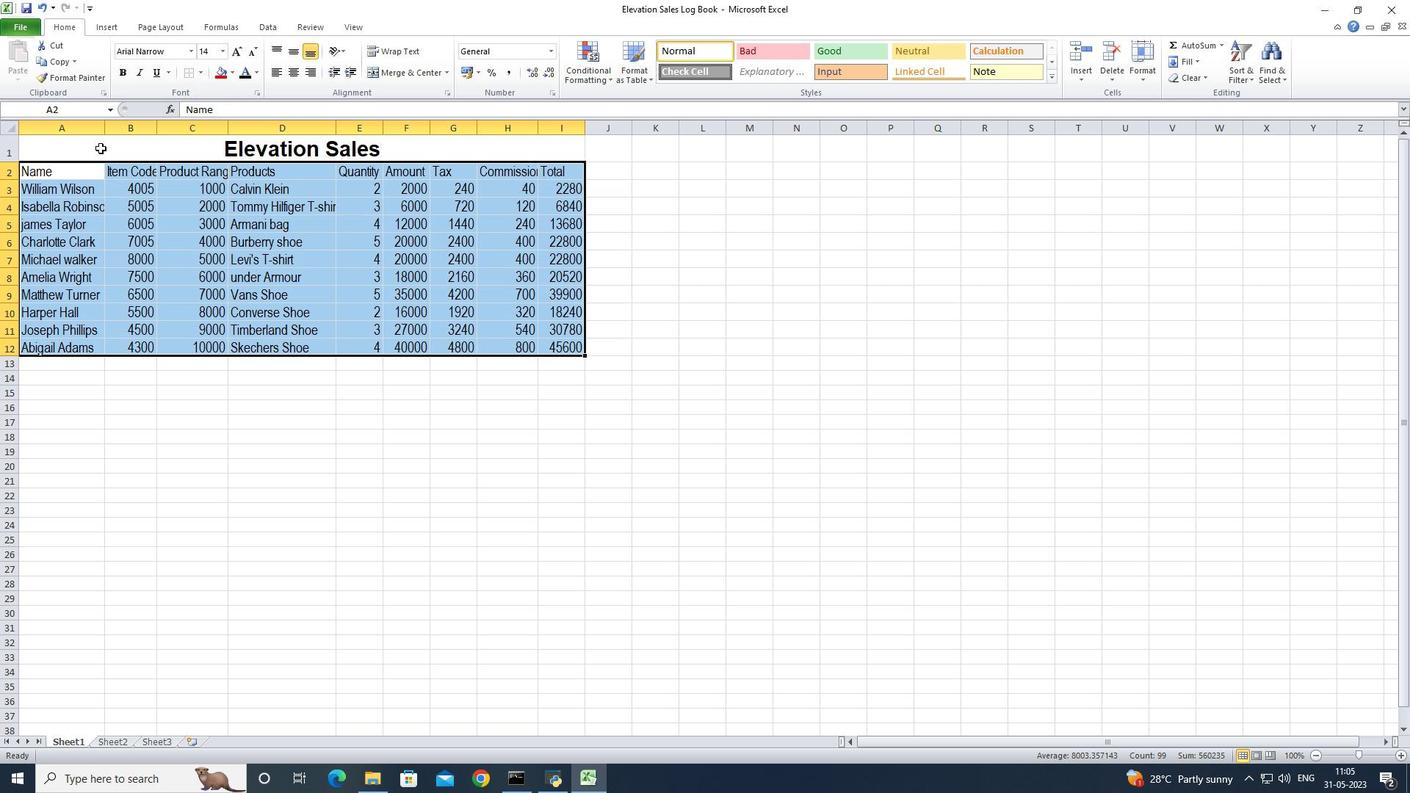 
Action: Mouse moved to (295, 49)
Screenshot: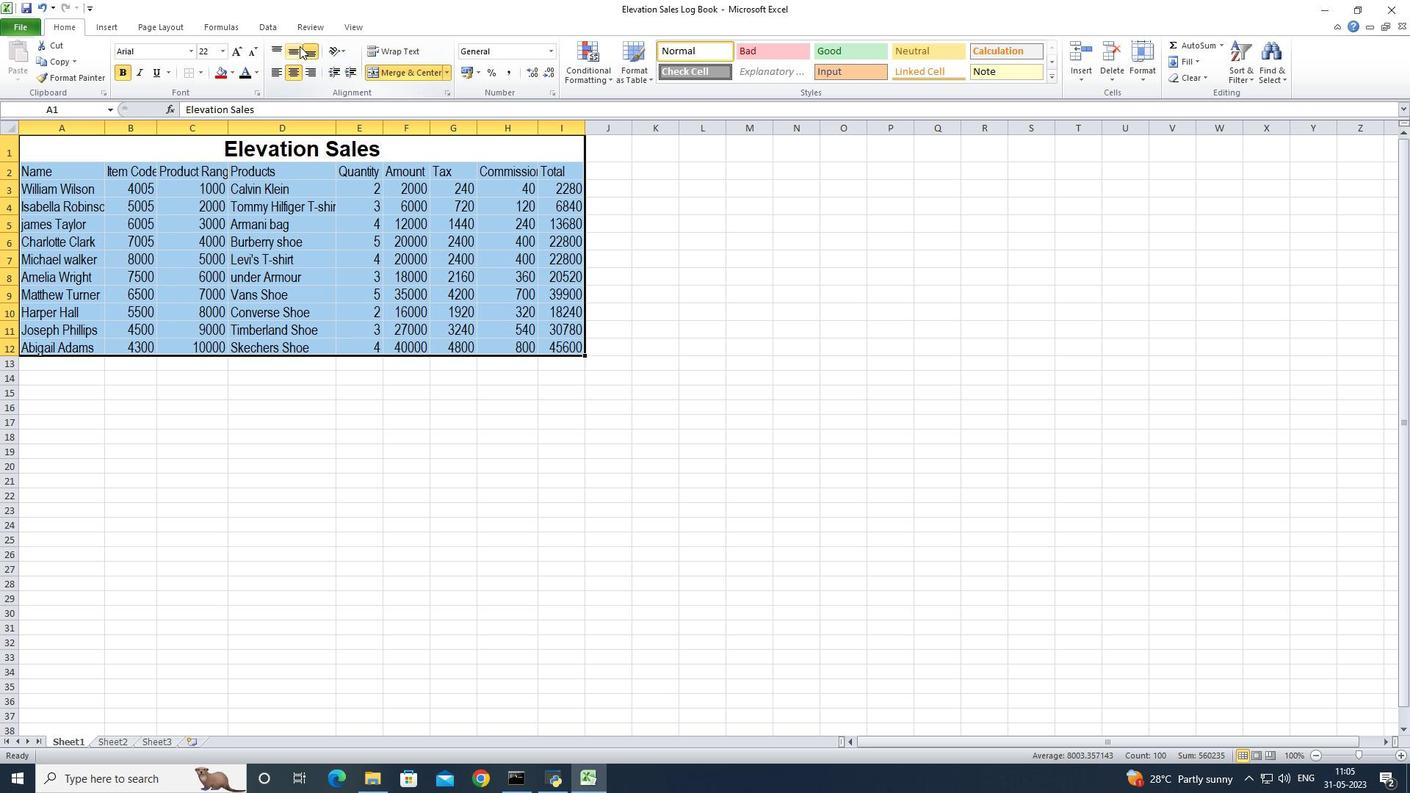 
Action: Mouse pressed left at (295, 49)
Screenshot: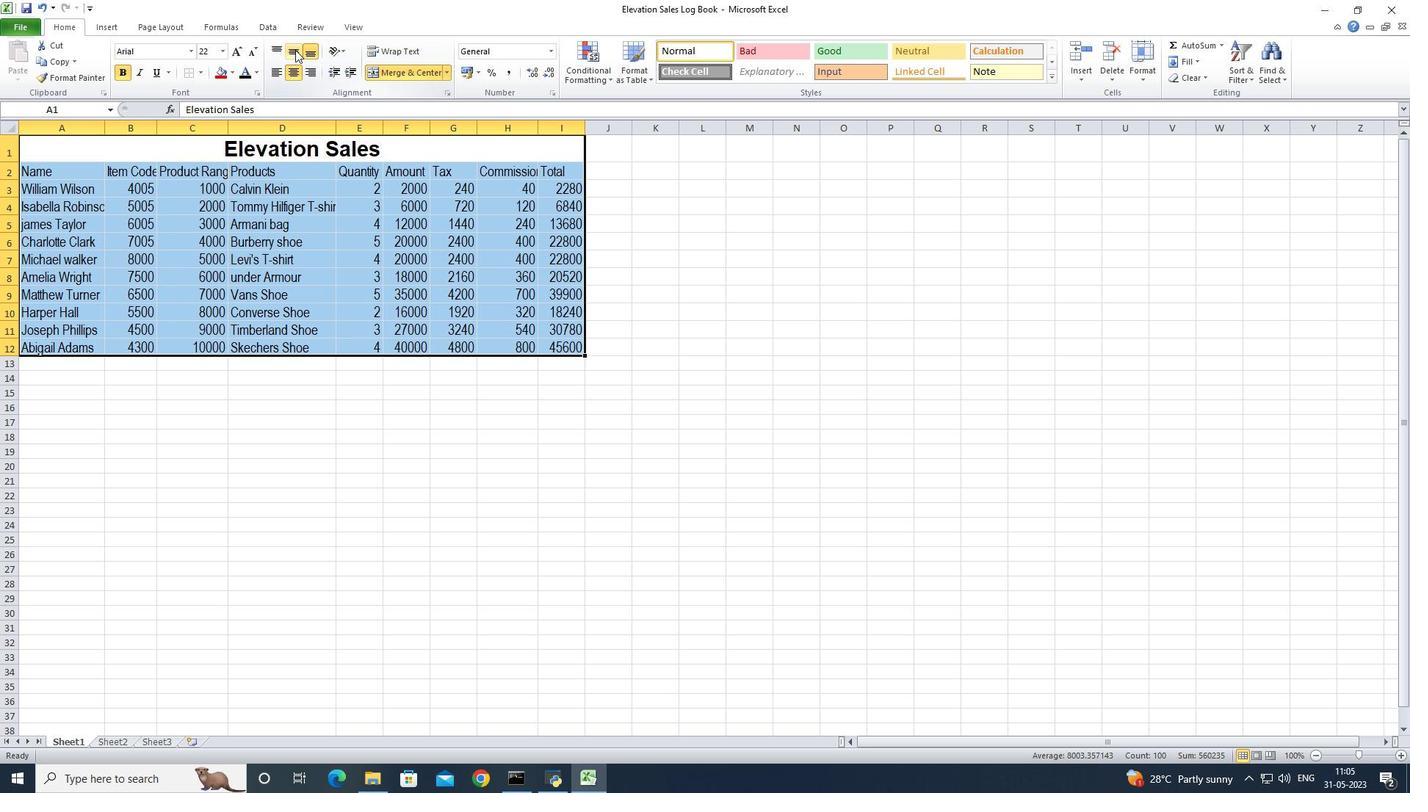 
Action: Mouse moved to (102, 128)
Screenshot: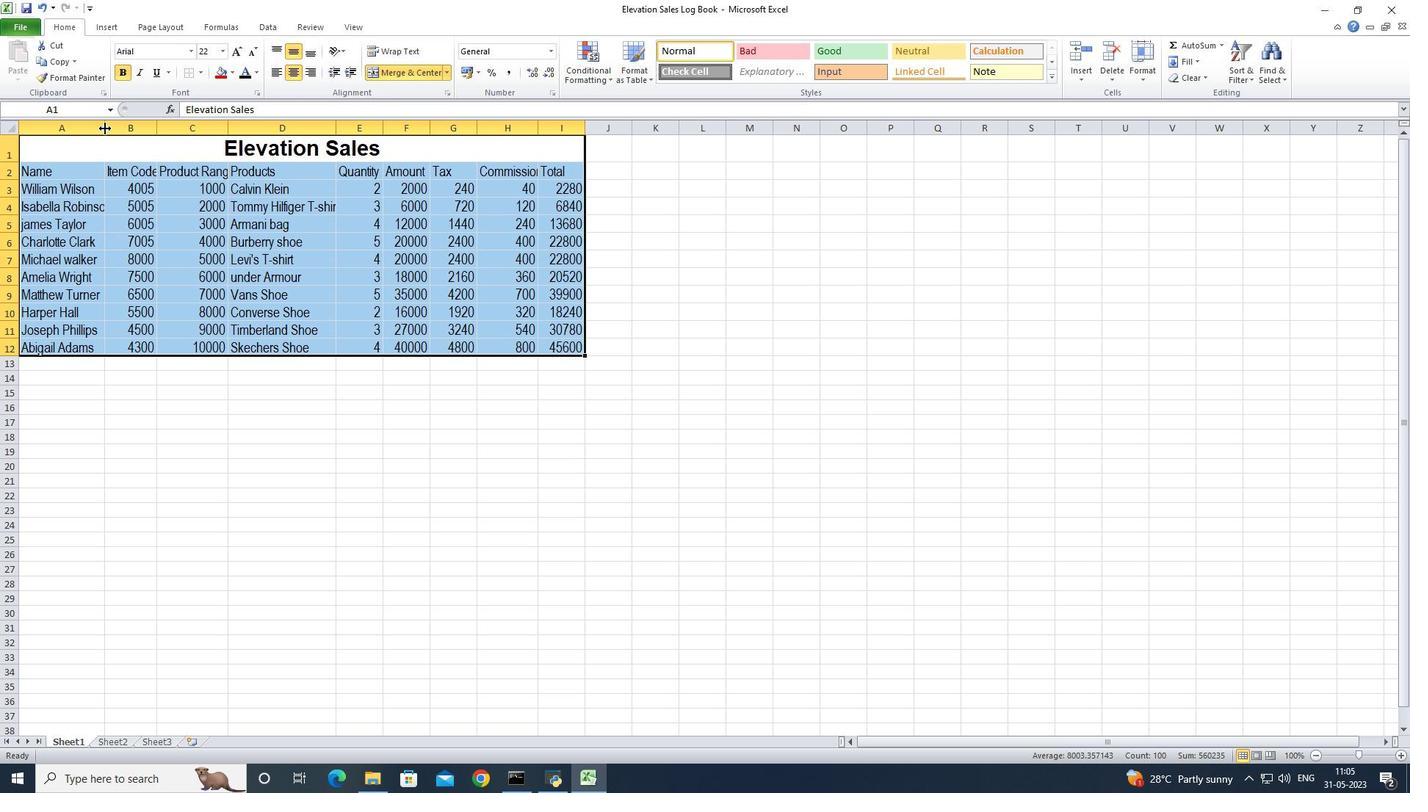
Action: Mouse pressed left at (102, 128)
Screenshot: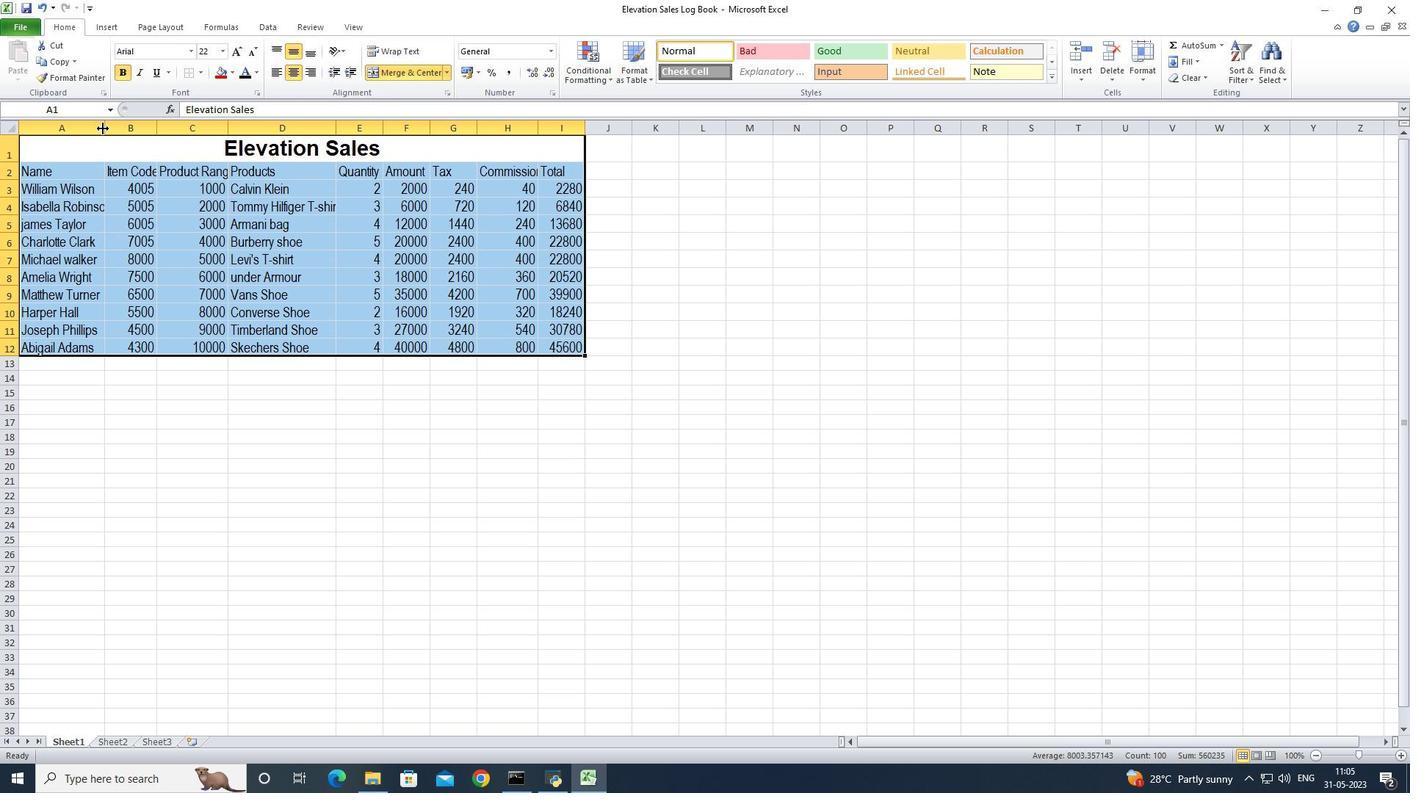 
Action: Mouse pressed left at (102, 128)
Screenshot: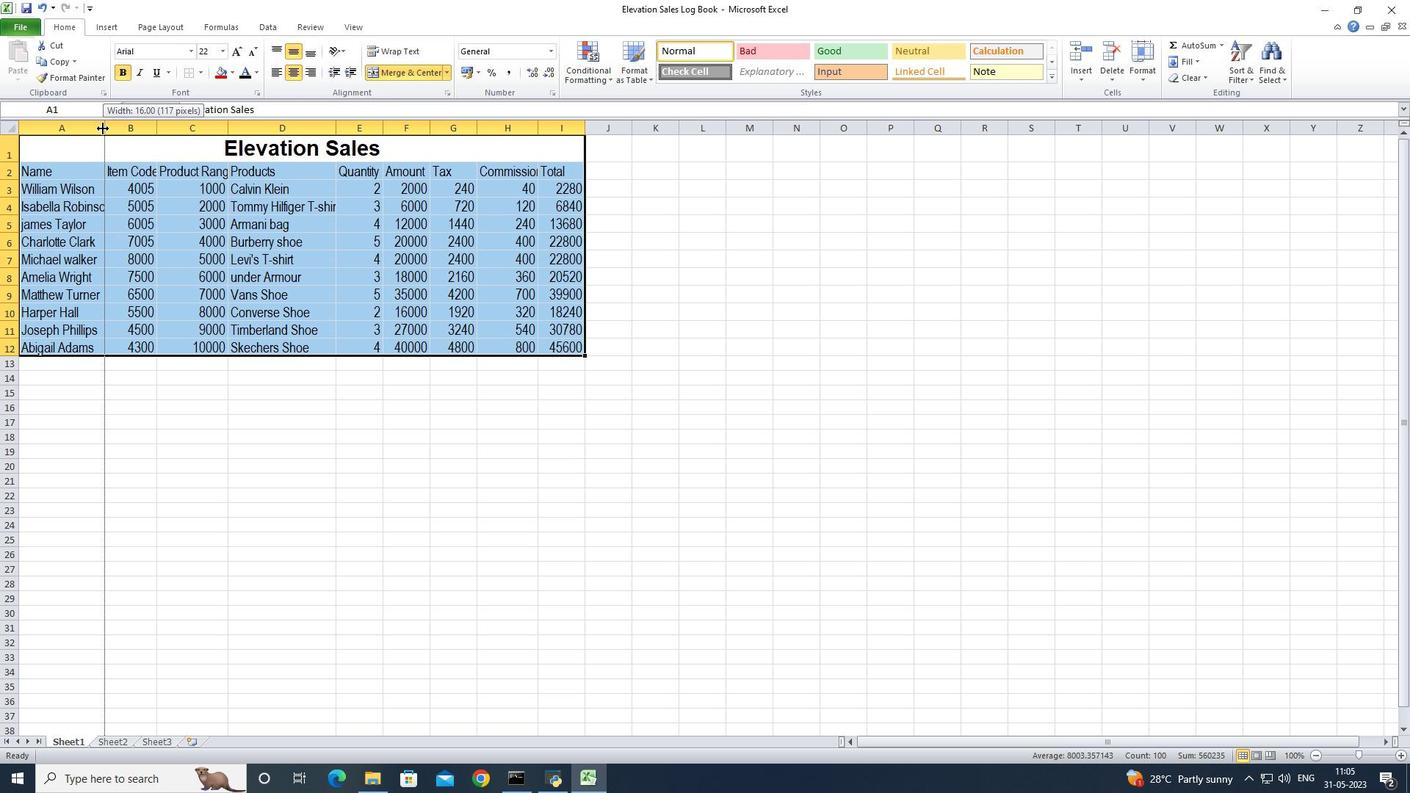 
Action: Mouse moved to (171, 132)
Screenshot: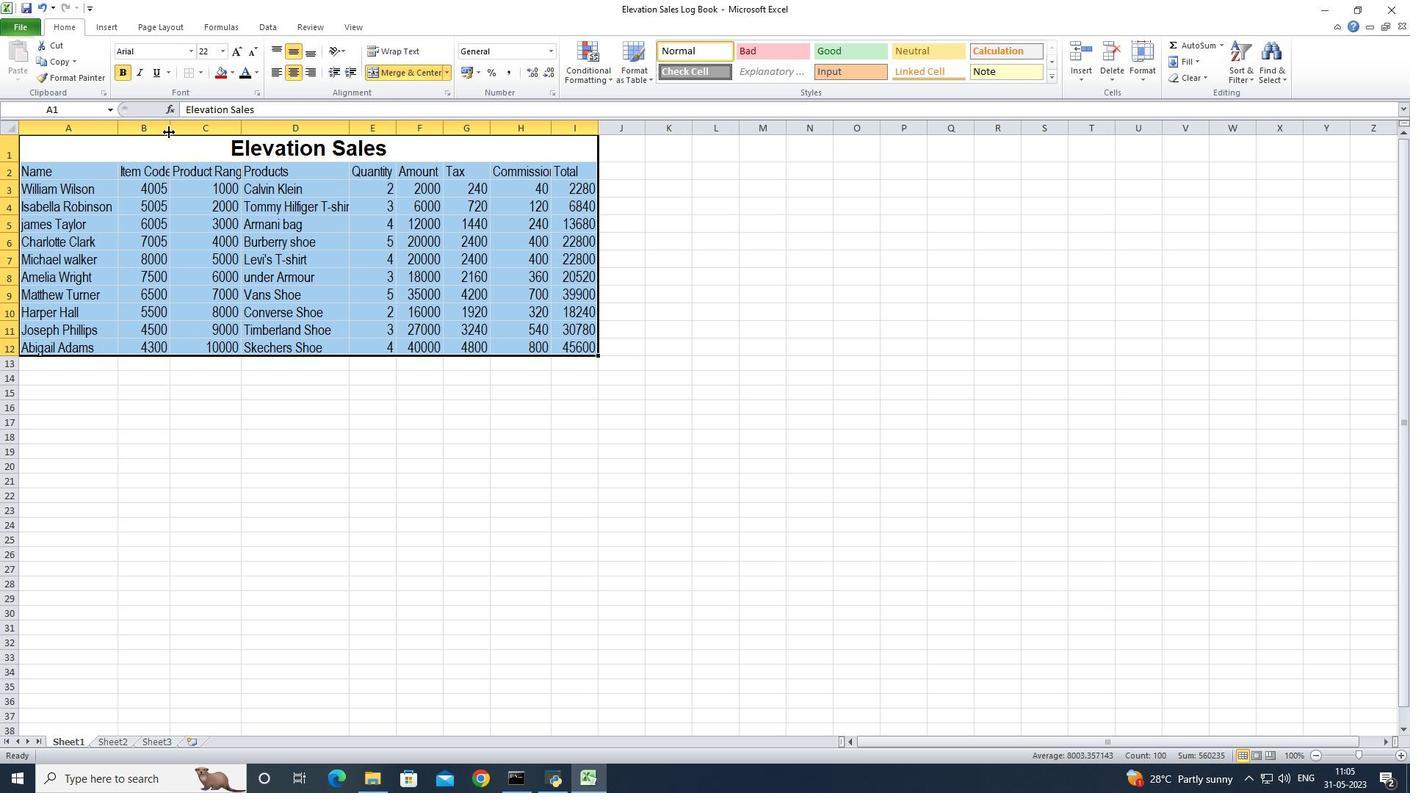 
Action: Mouse pressed left at (171, 132)
Screenshot: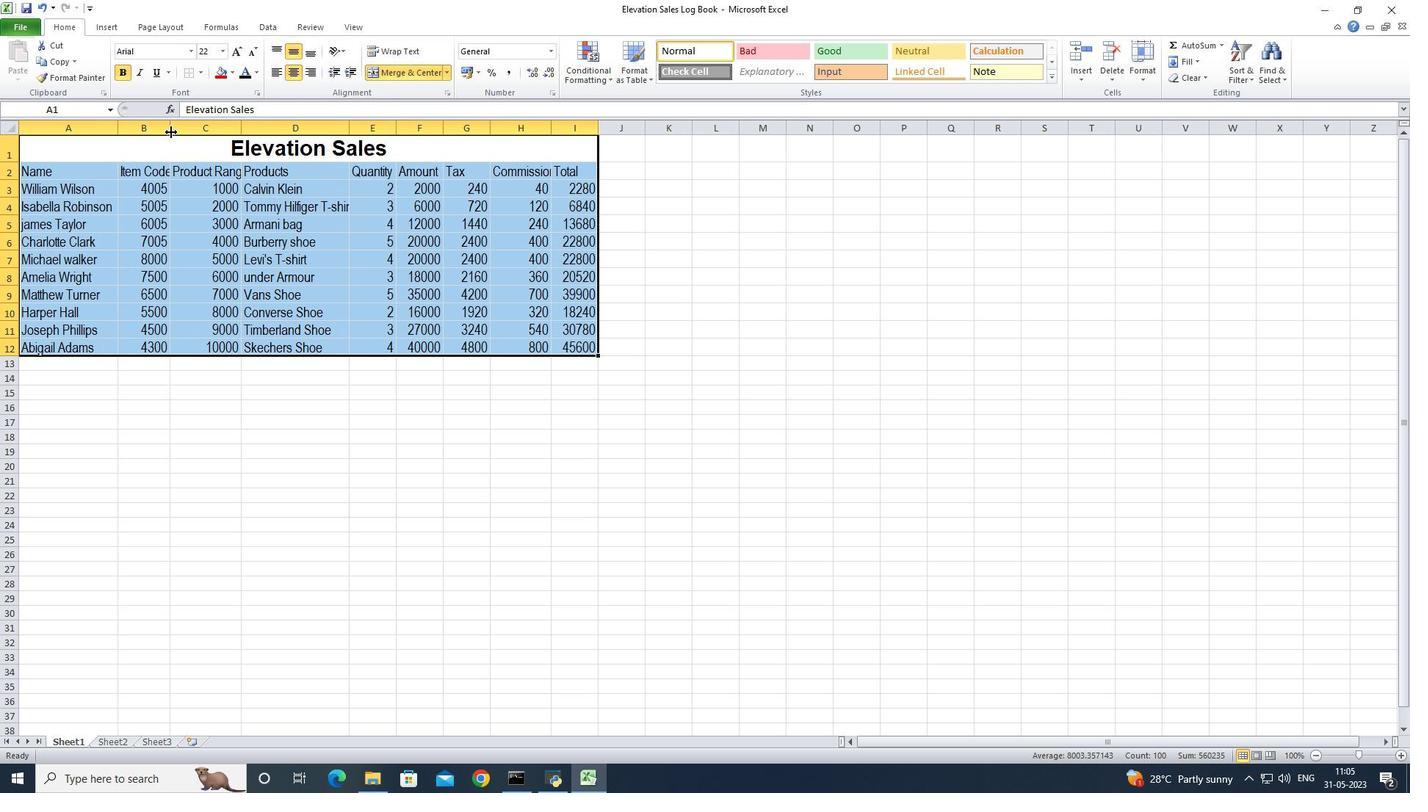 
Action: Mouse pressed left at (171, 132)
Screenshot: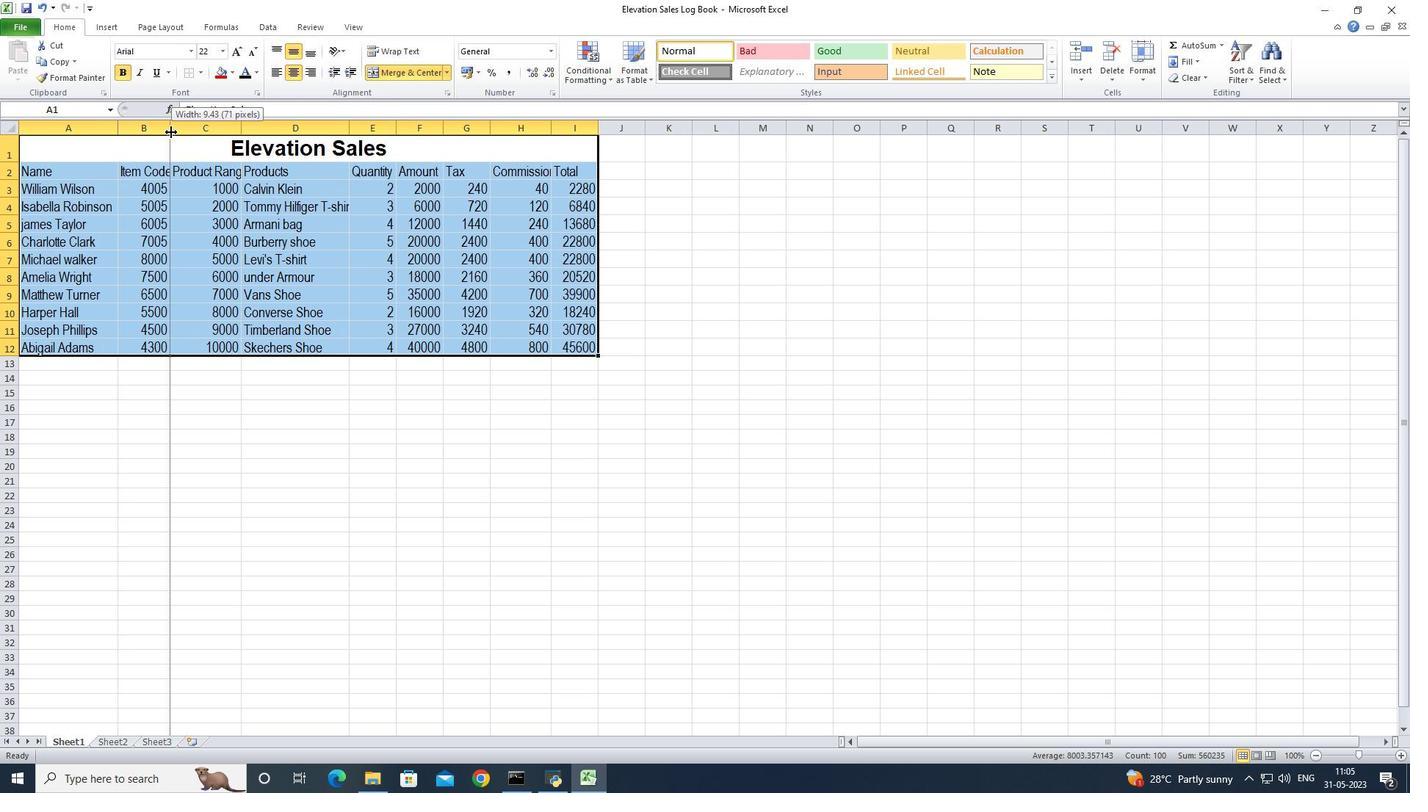 
Action: Mouse moved to (248, 129)
Screenshot: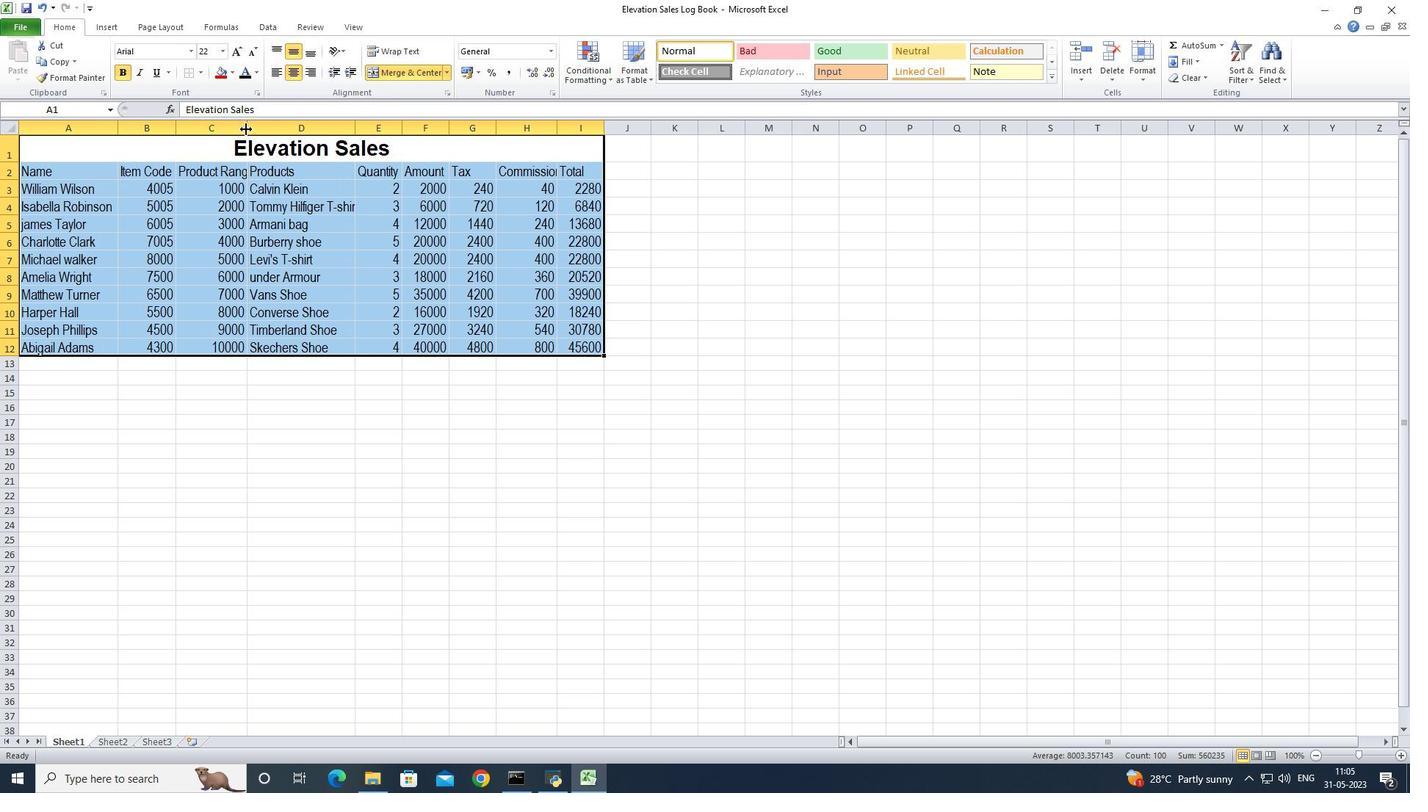 
Action: Mouse pressed left at (248, 129)
Screenshot: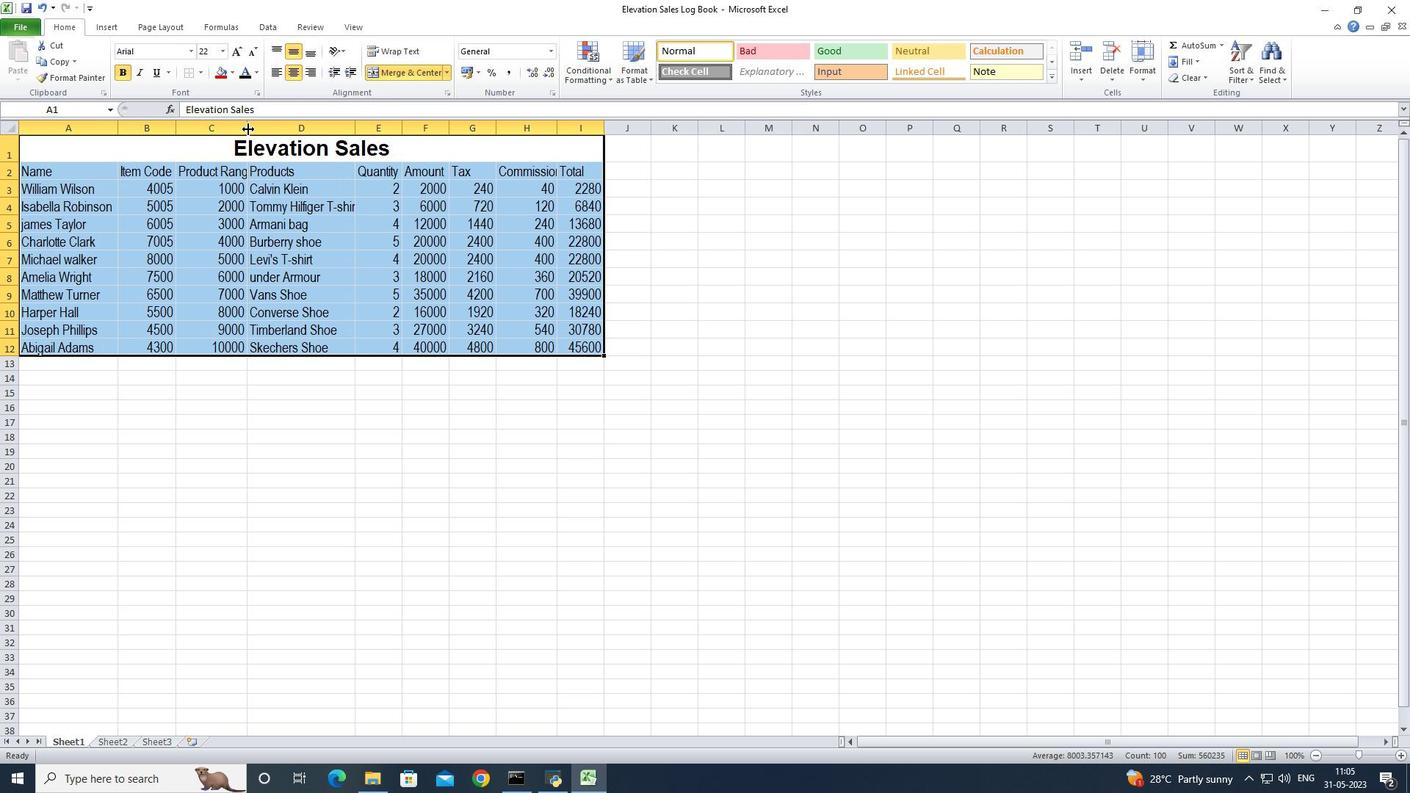 
Action: Mouse pressed left at (248, 129)
Screenshot: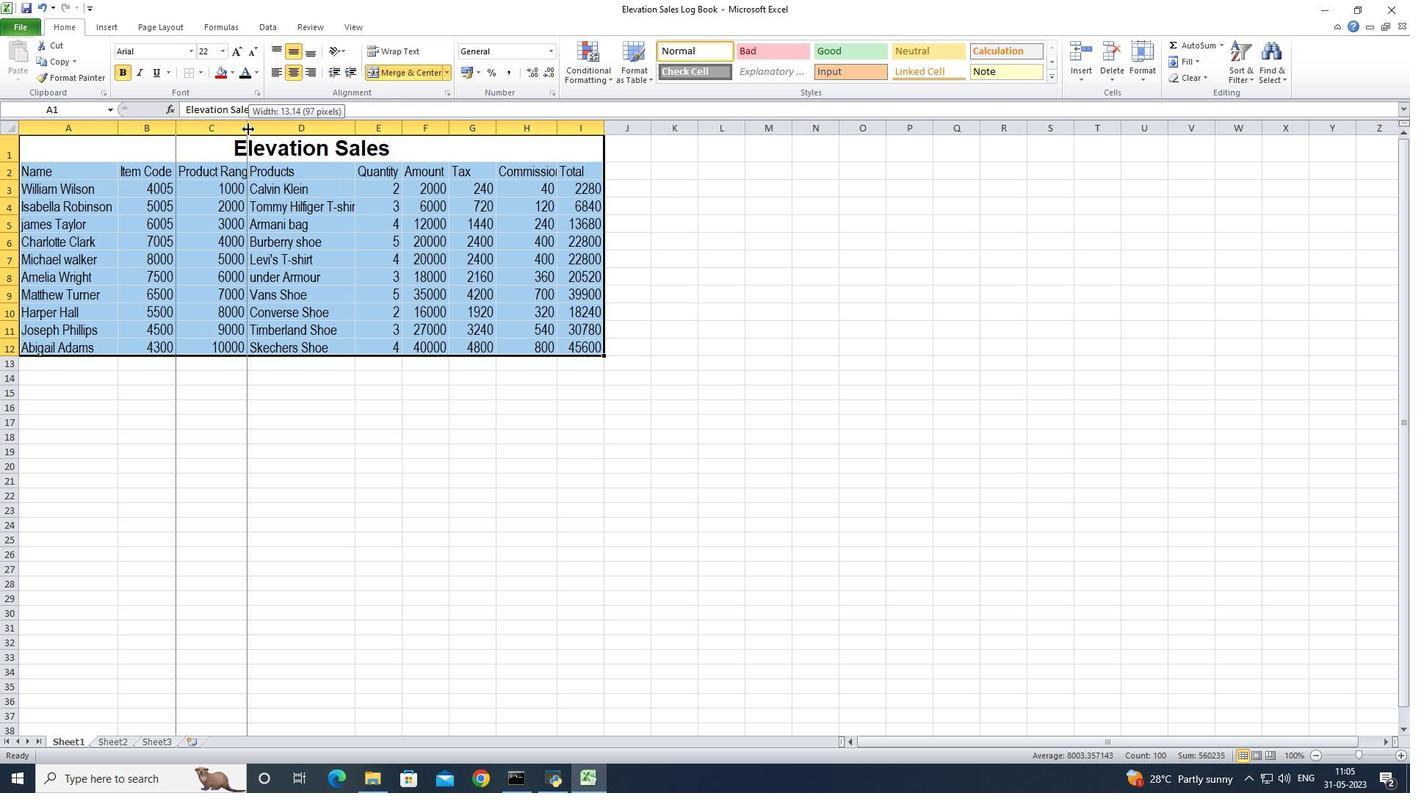 
Action: Mouse moved to (368, 130)
Screenshot: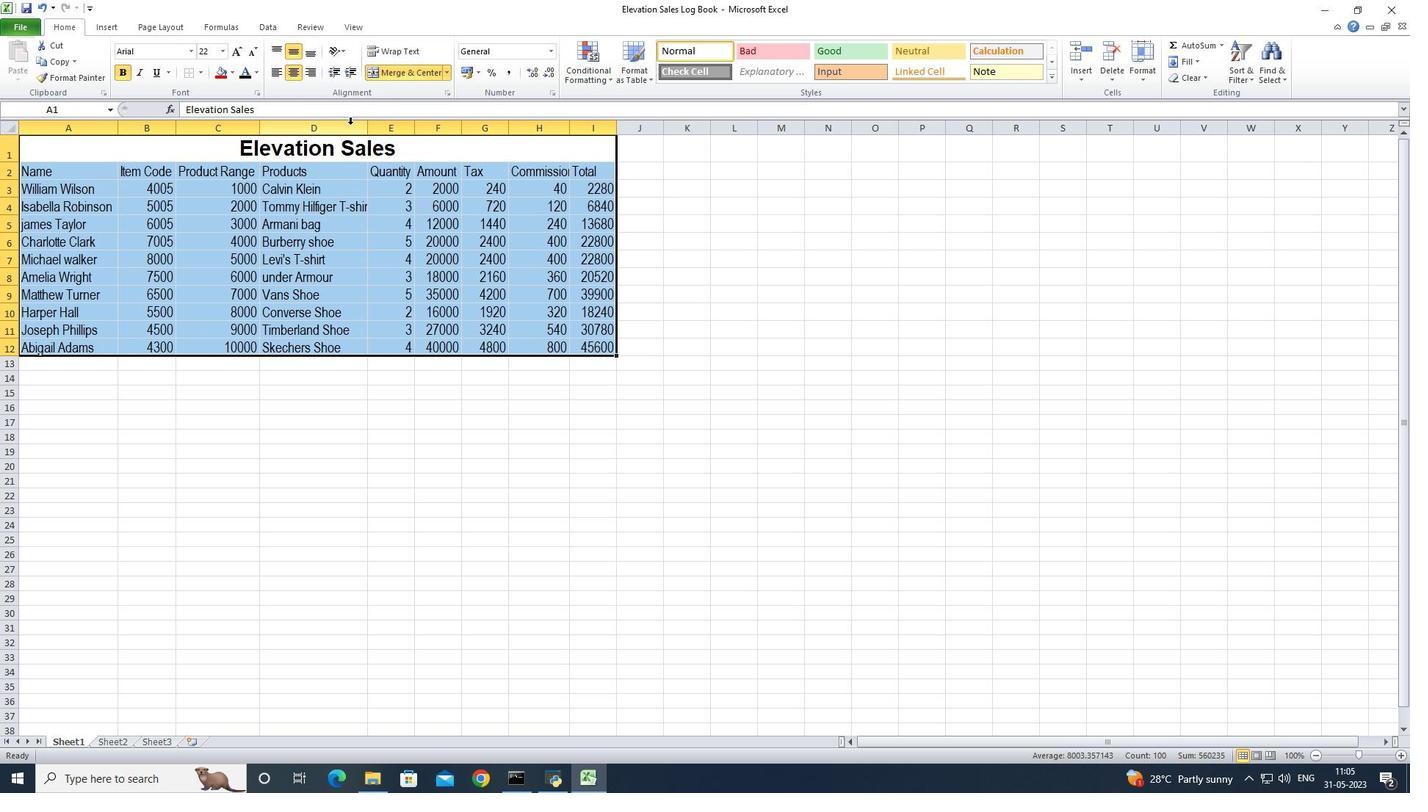 
Action: Mouse pressed left at (368, 130)
Screenshot: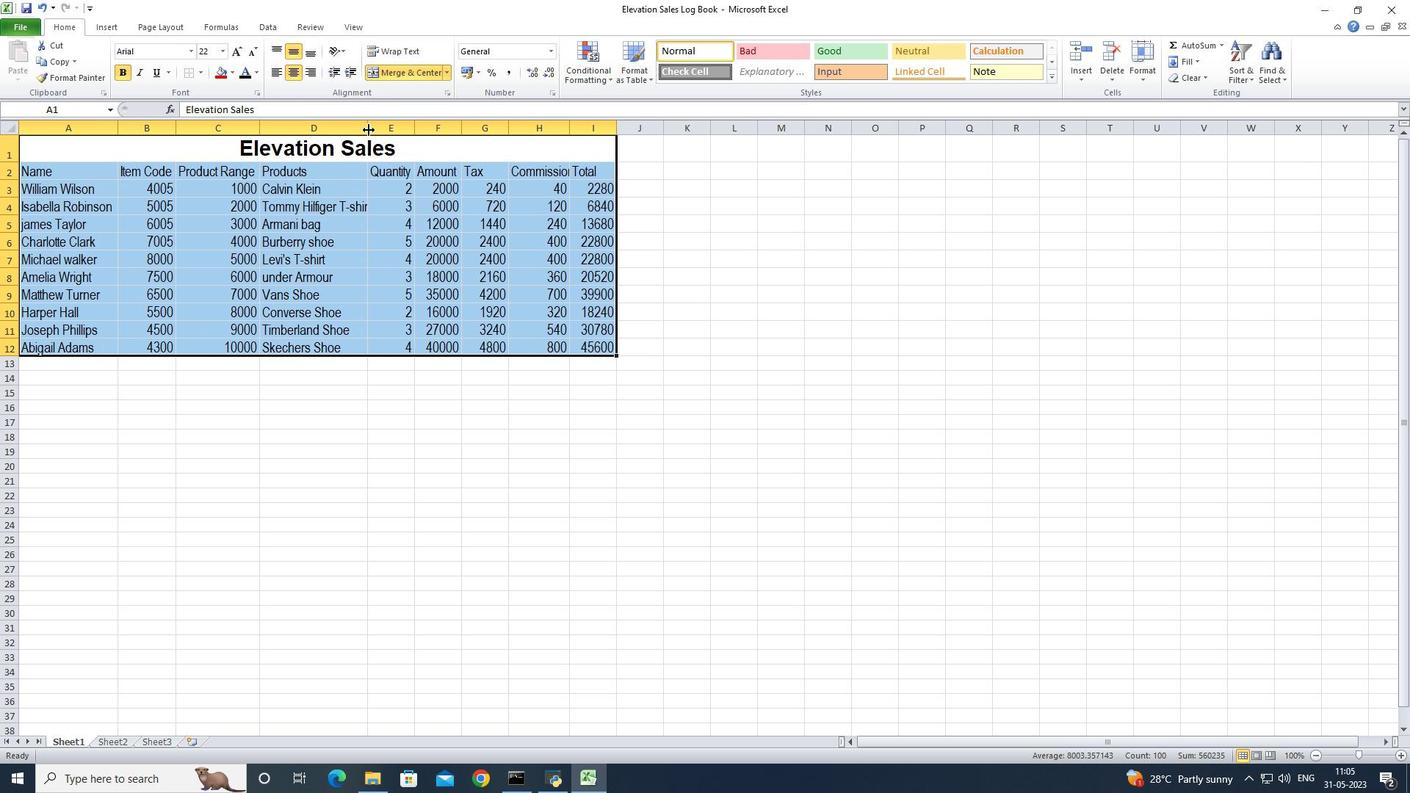 
Action: Mouse pressed left at (368, 130)
Screenshot: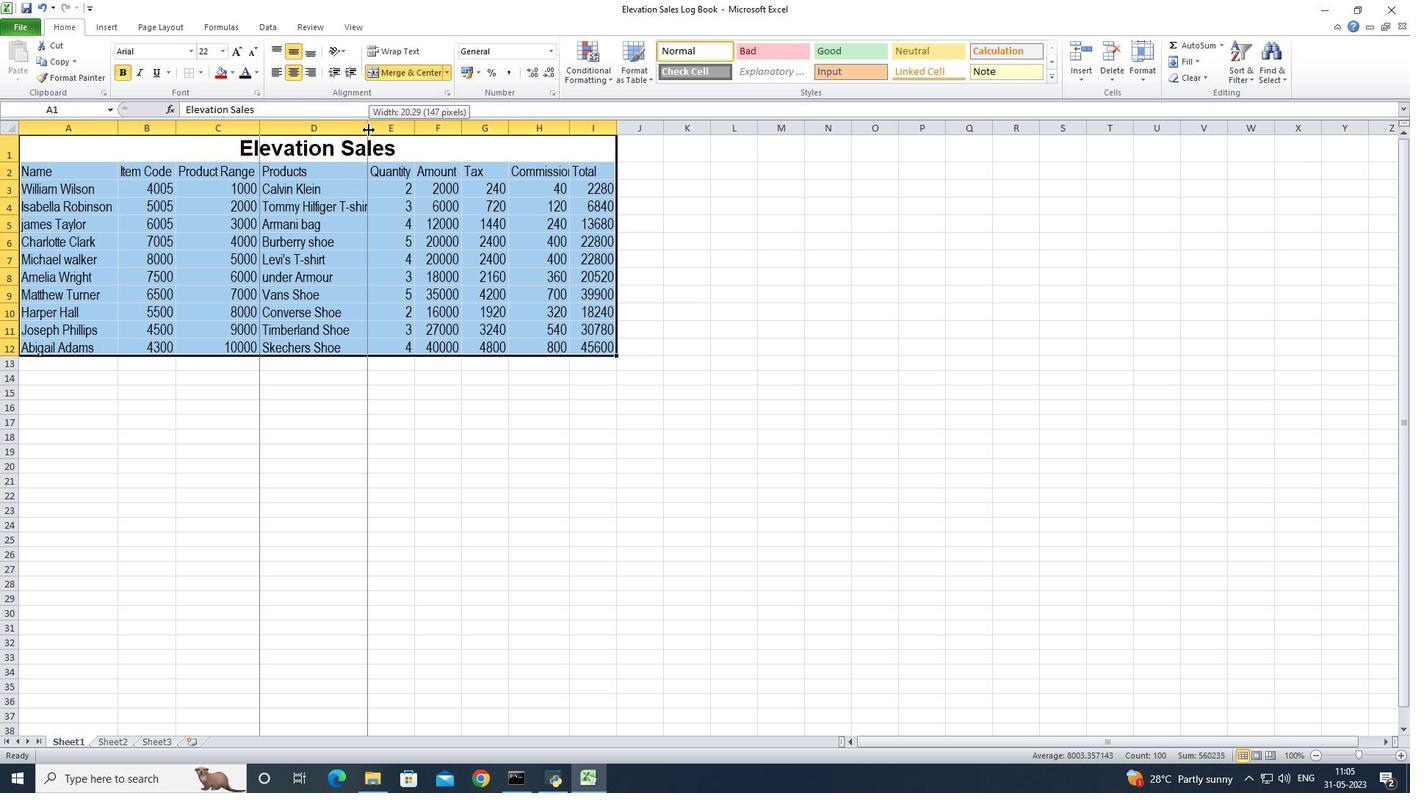 
Action: Mouse moved to (424, 131)
Screenshot: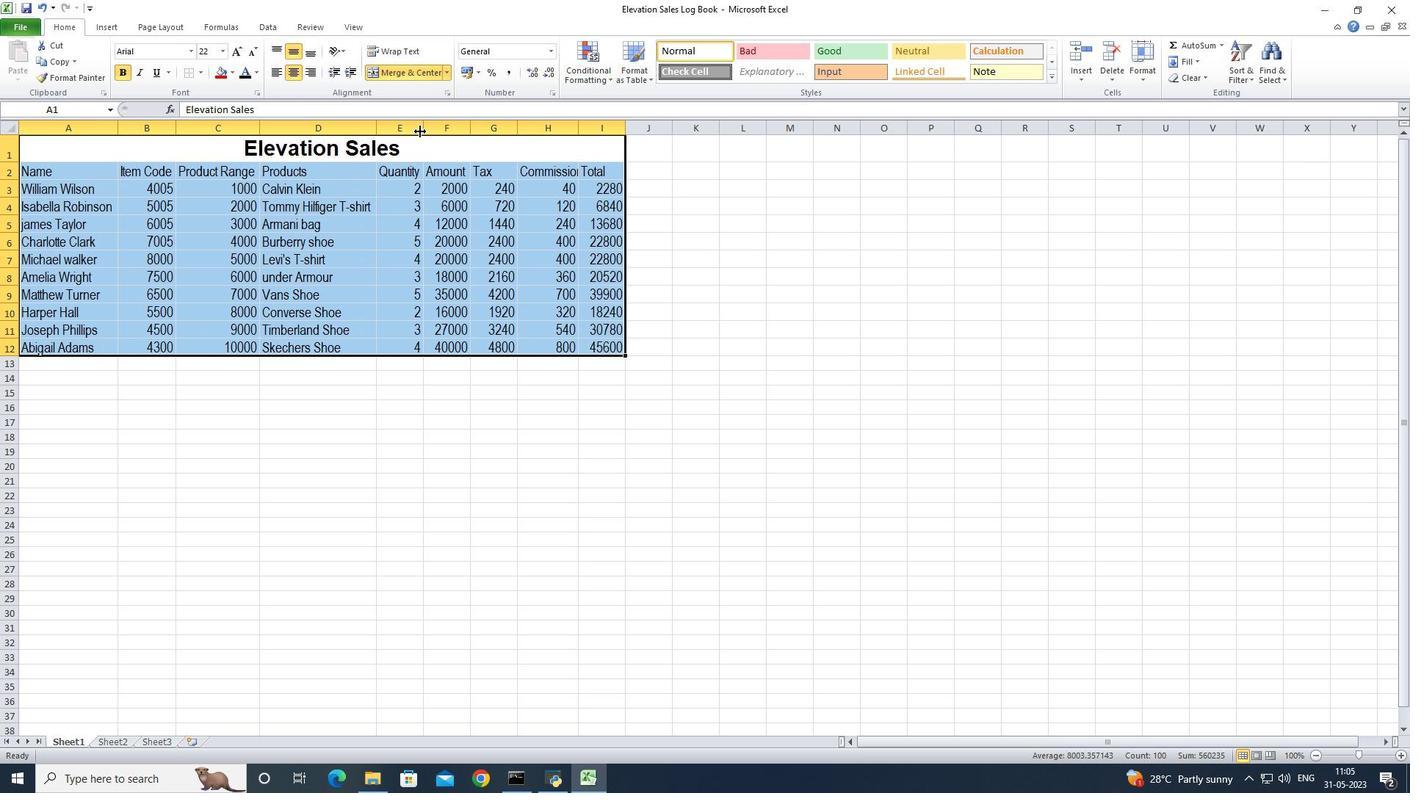 
Action: Mouse pressed left at (424, 131)
Screenshot: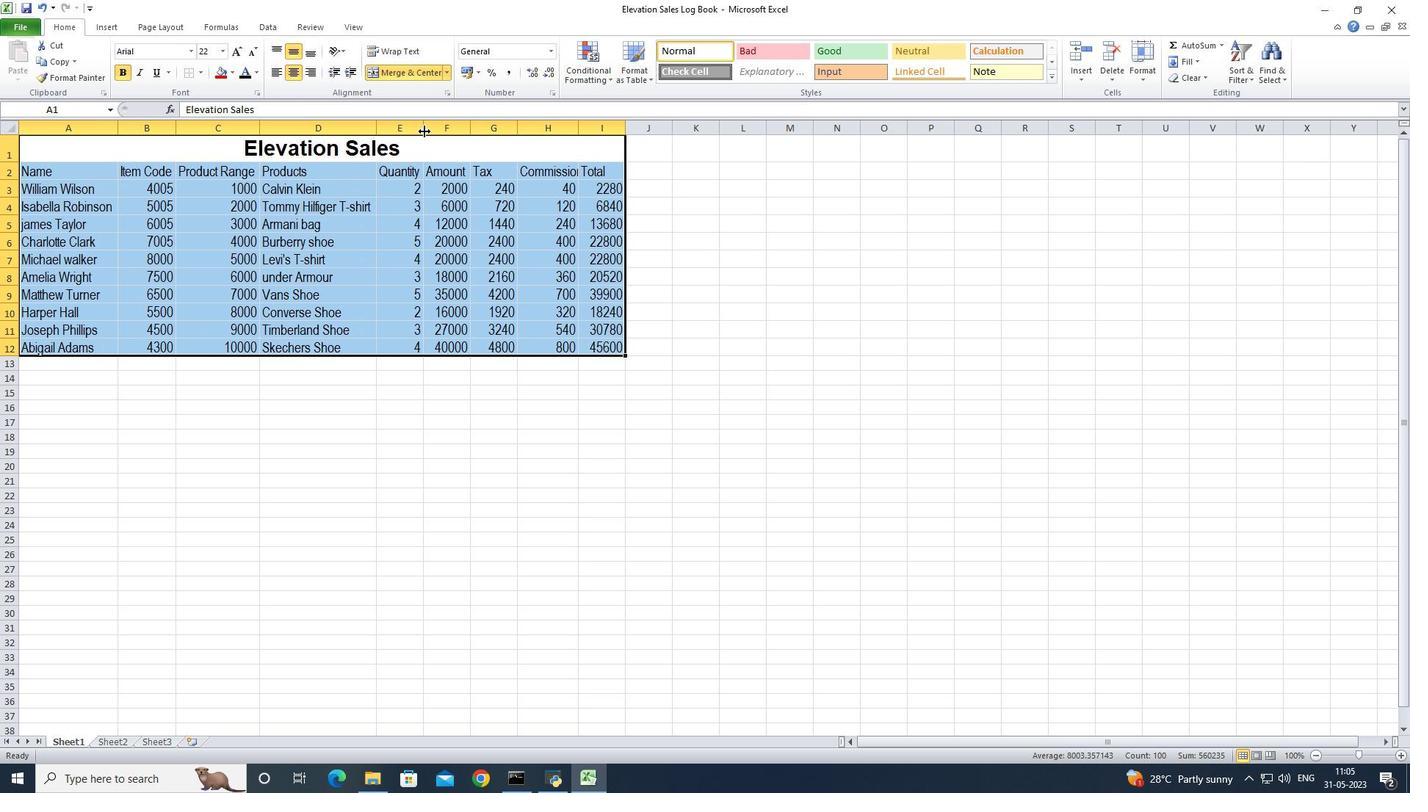 
Action: Mouse pressed left at (424, 131)
Screenshot: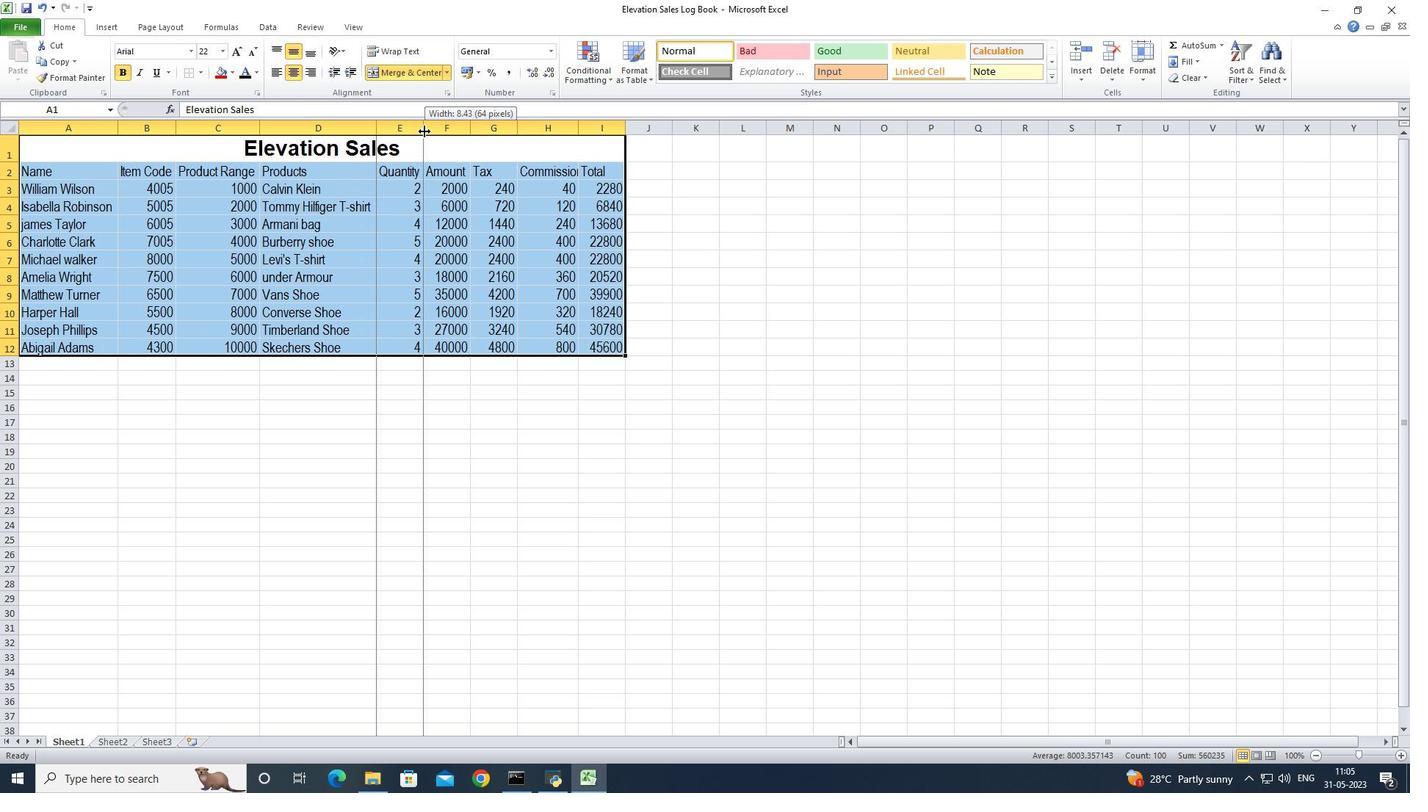 
Action: Mouse moved to (471, 130)
Screenshot: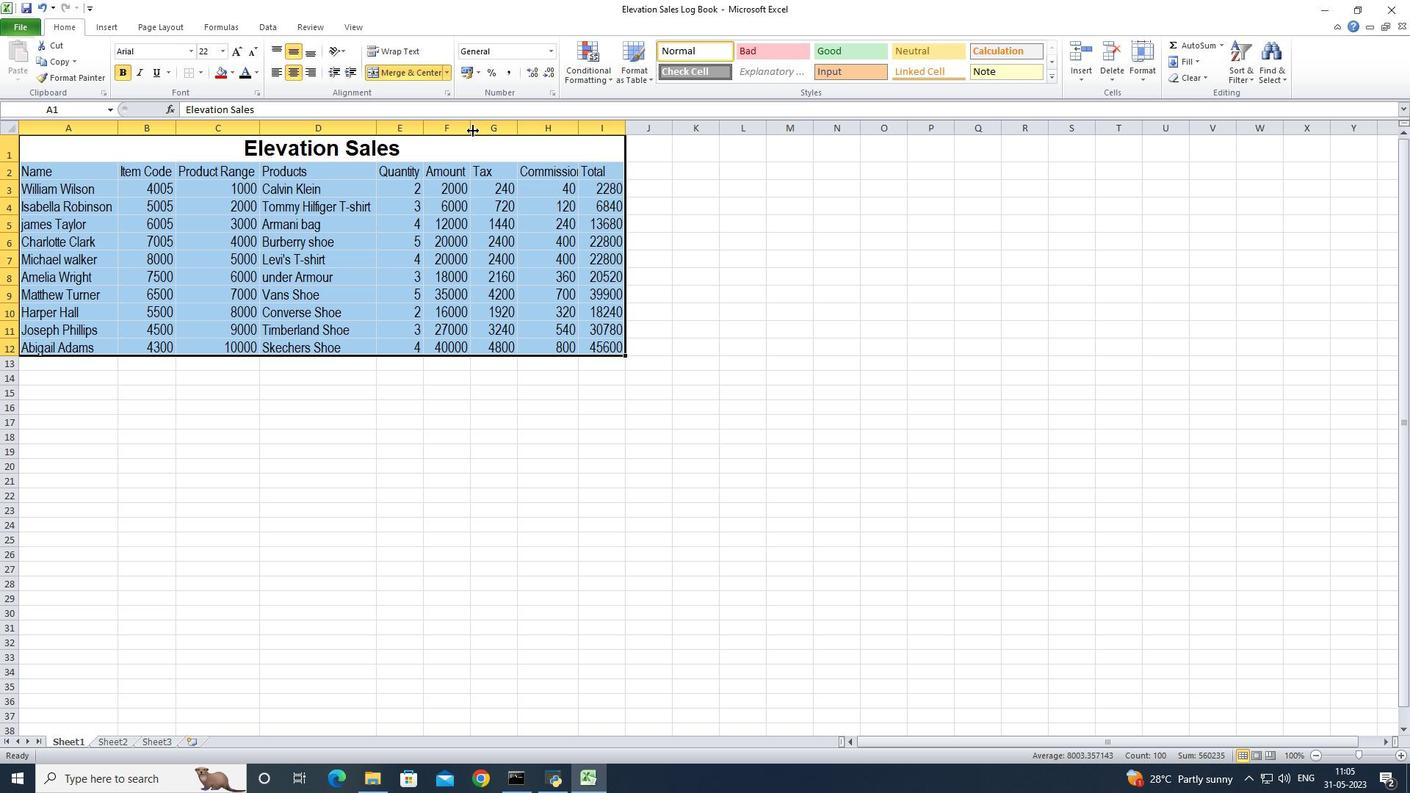 
Action: Mouse pressed left at (471, 130)
Screenshot: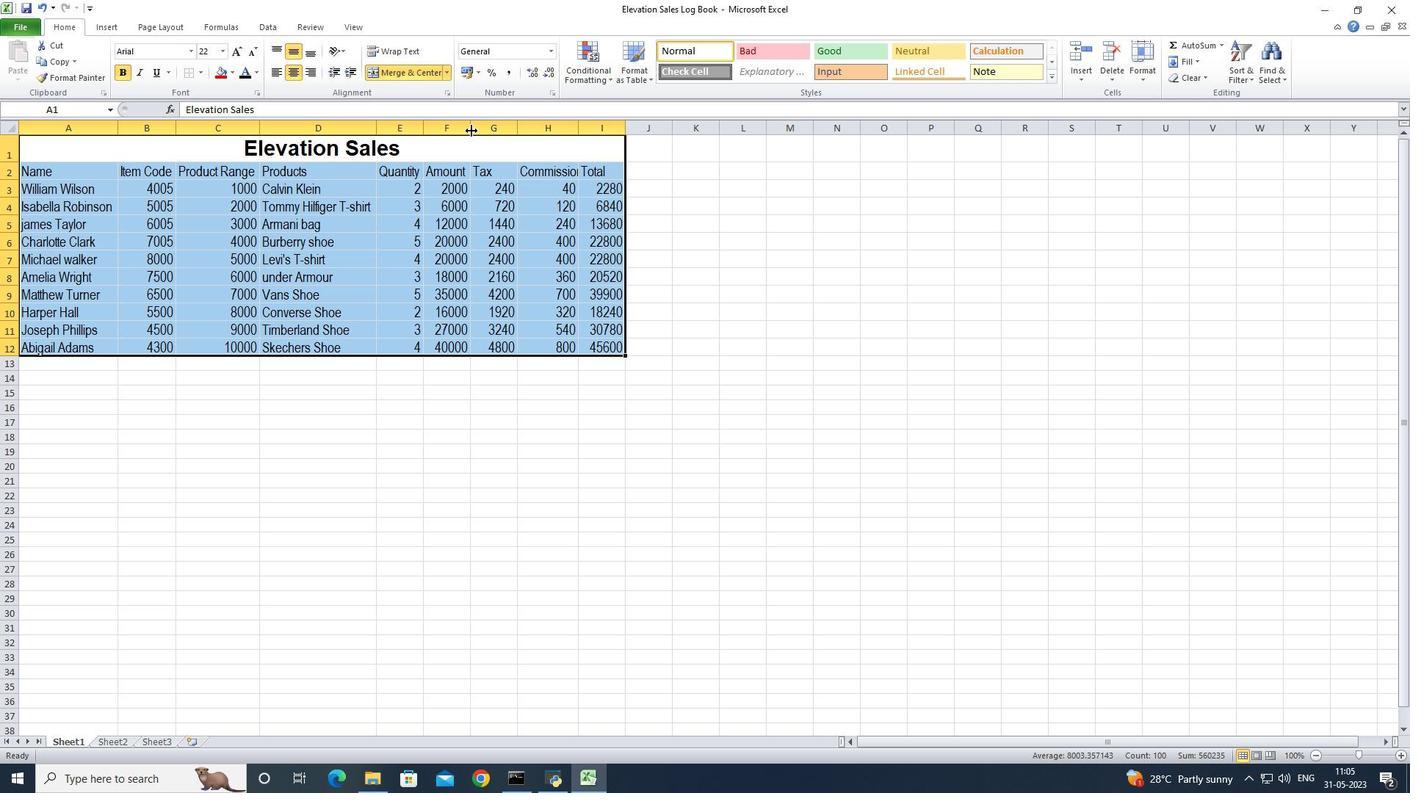 
Action: Mouse pressed left at (471, 130)
Screenshot: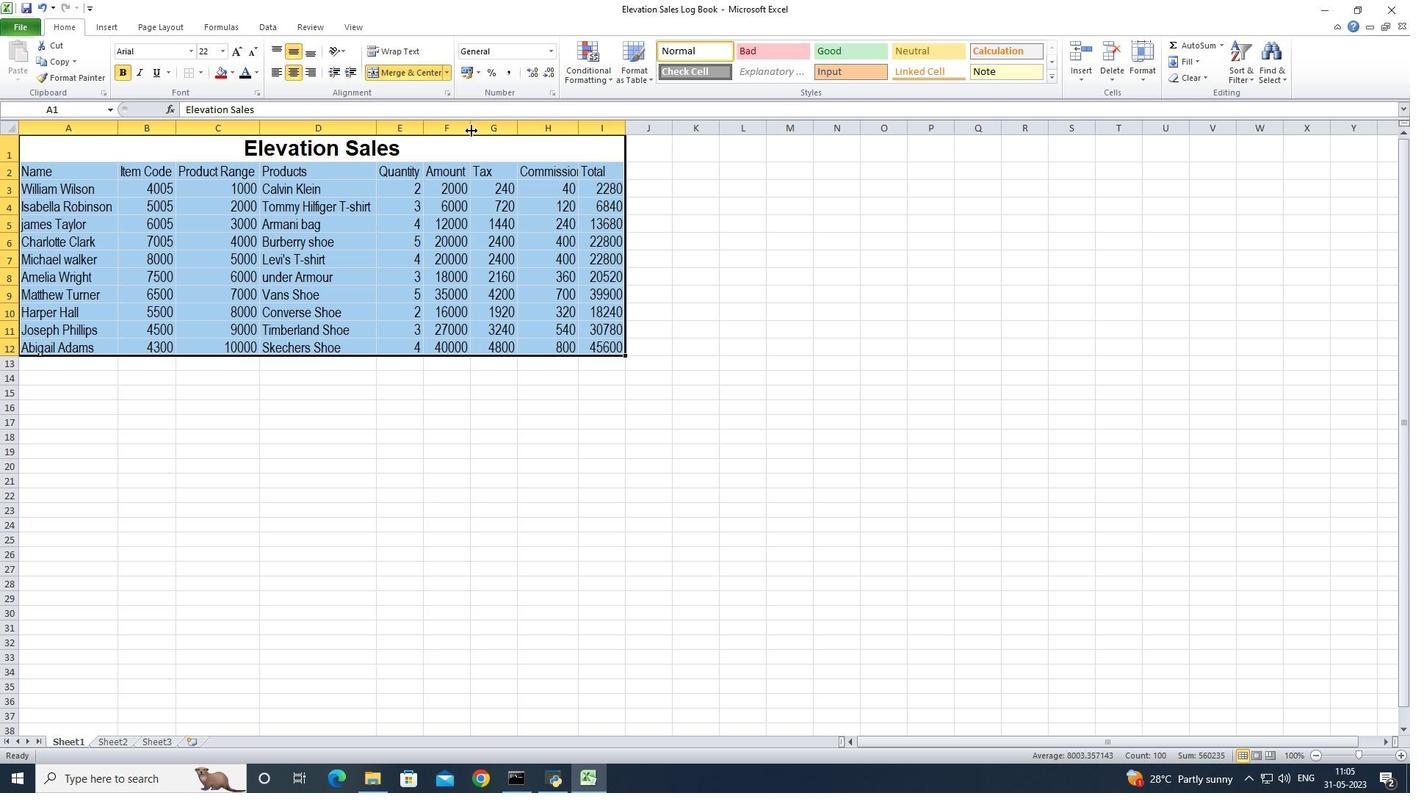 
Action: Mouse moved to (516, 132)
Screenshot: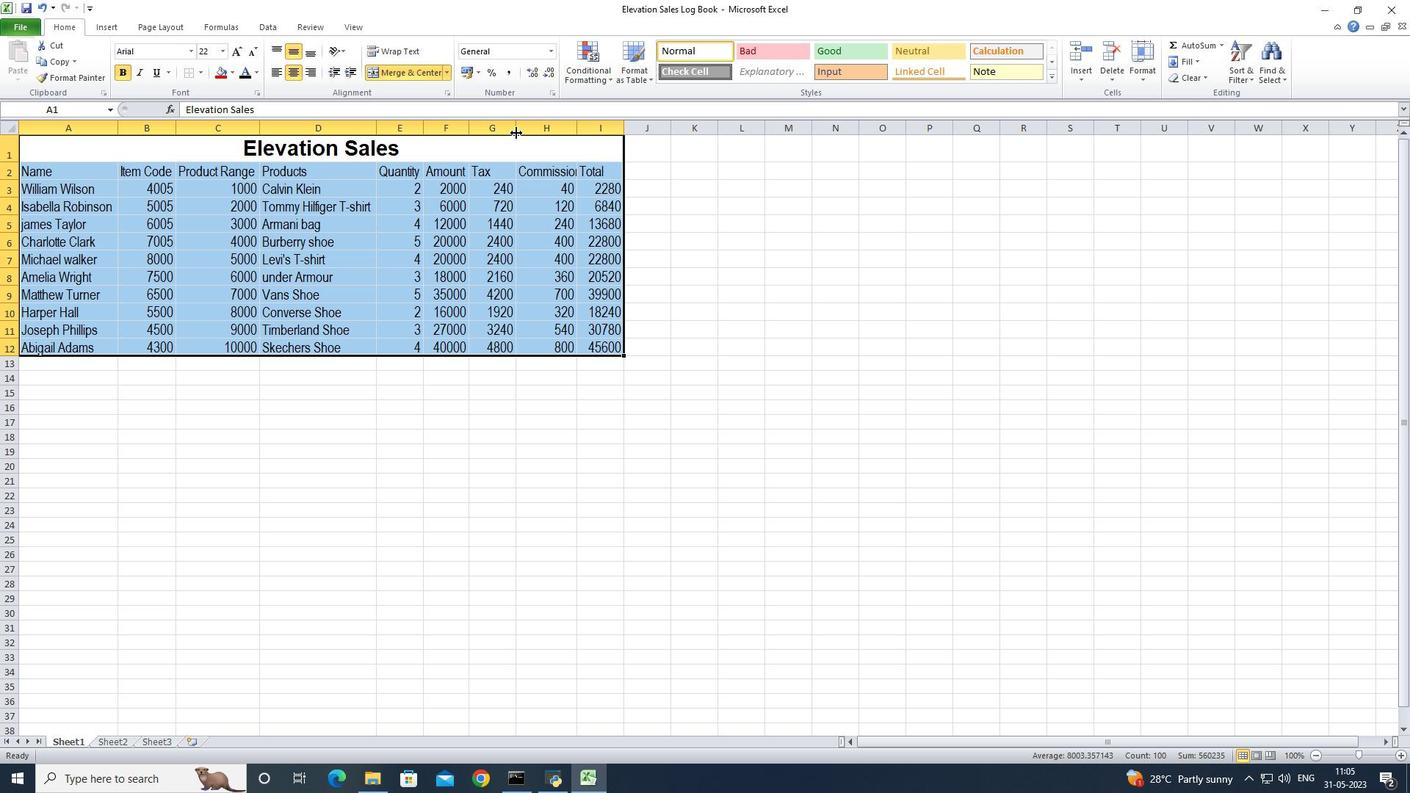 
Action: Mouse pressed left at (516, 132)
Screenshot: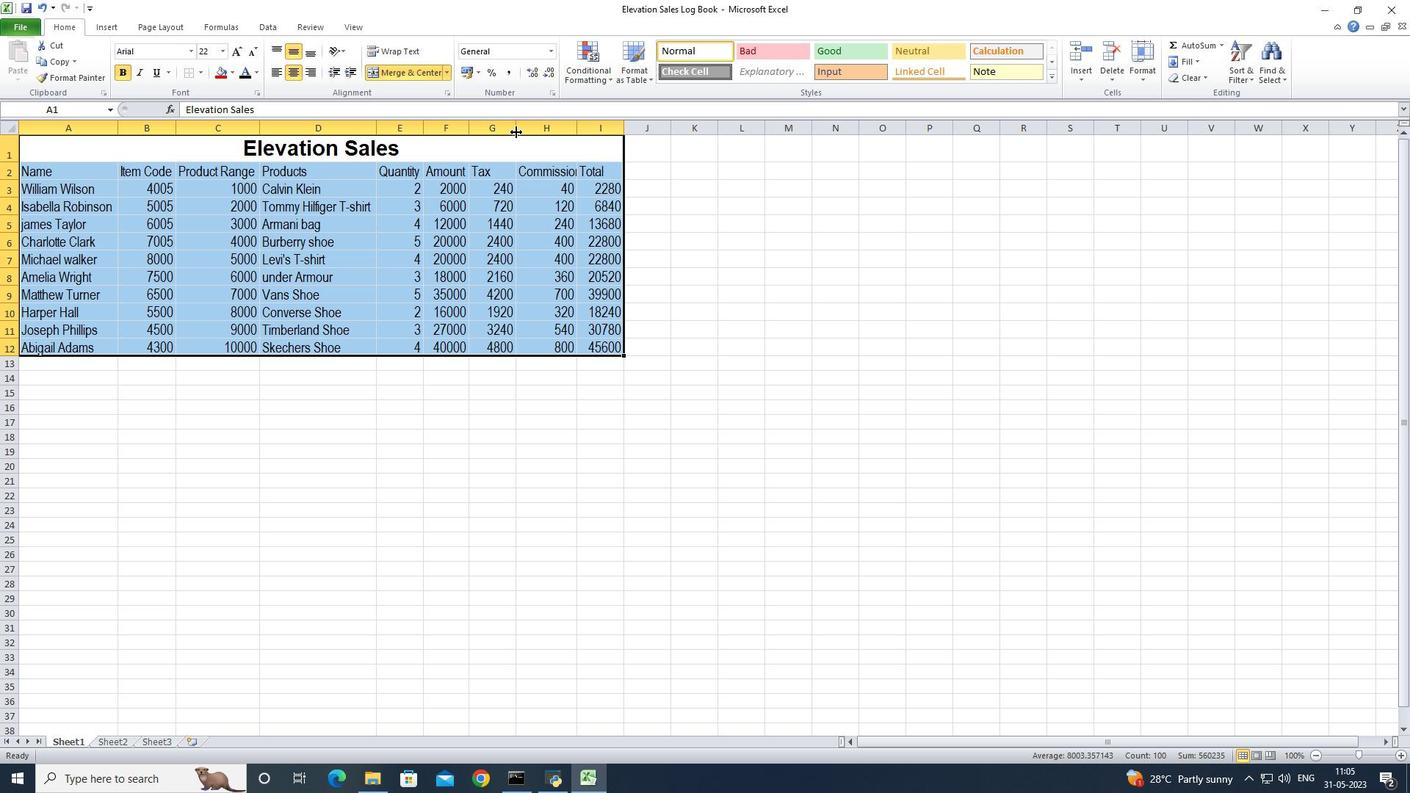 
Action: Mouse pressed left at (516, 132)
Screenshot: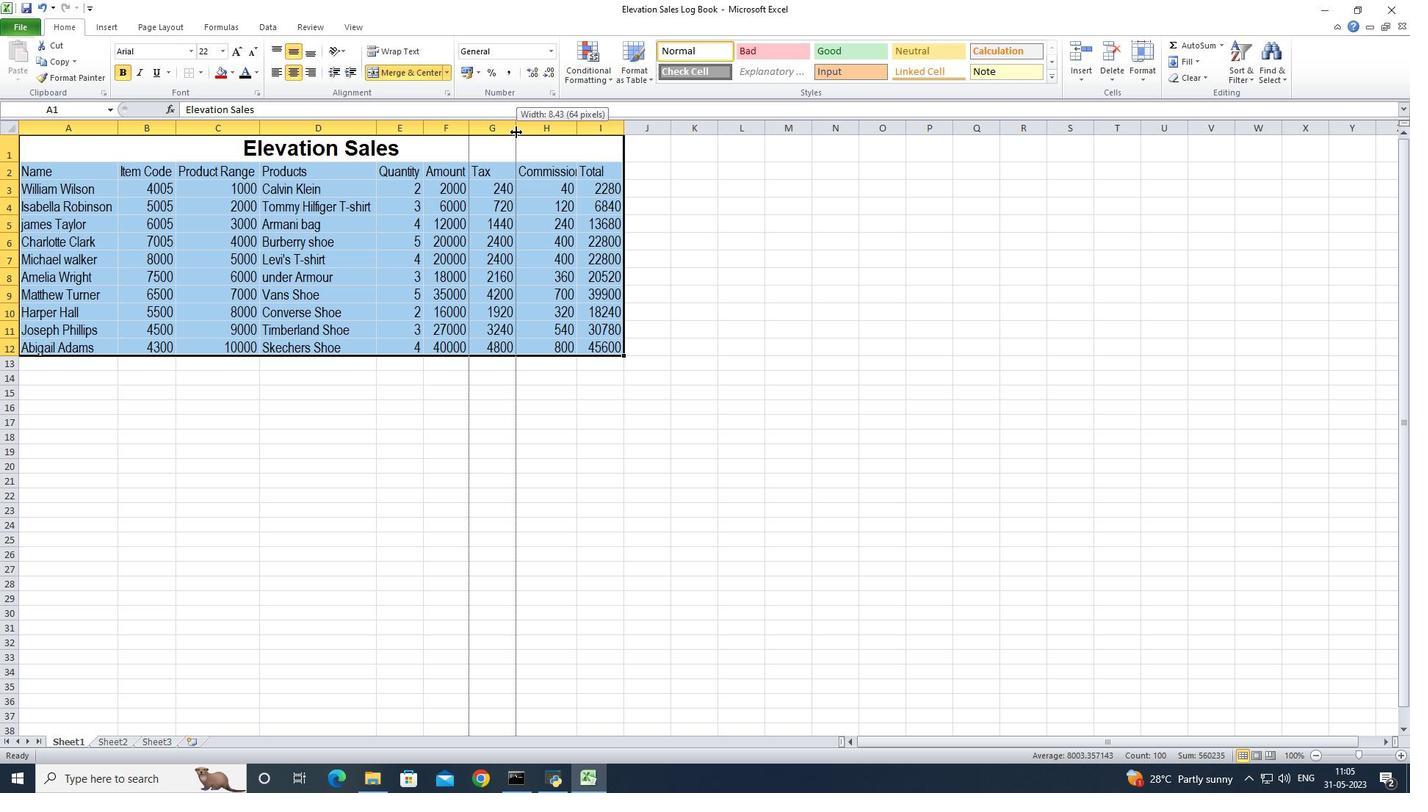 
Action: Mouse moved to (562, 133)
Screenshot: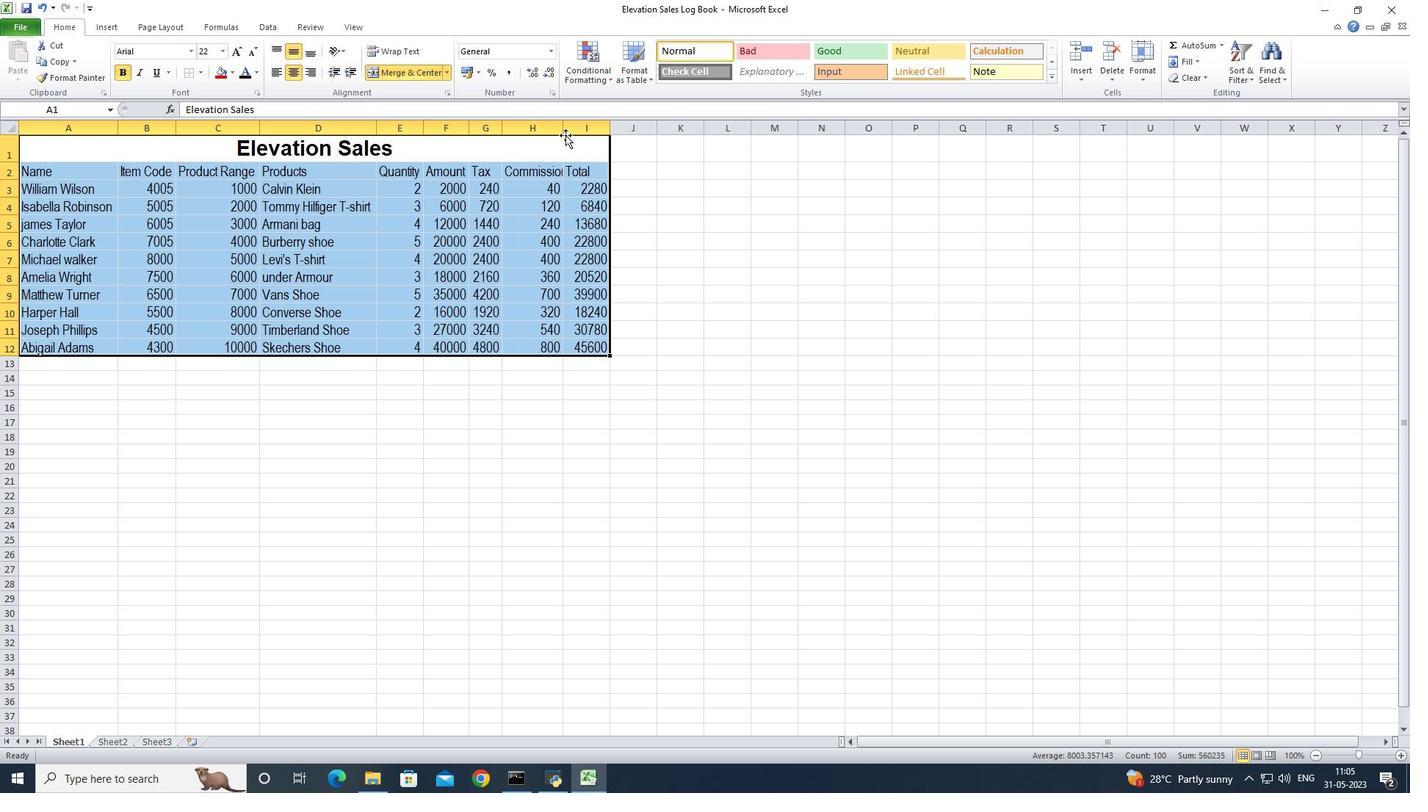 
Action: Mouse pressed left at (562, 133)
Screenshot: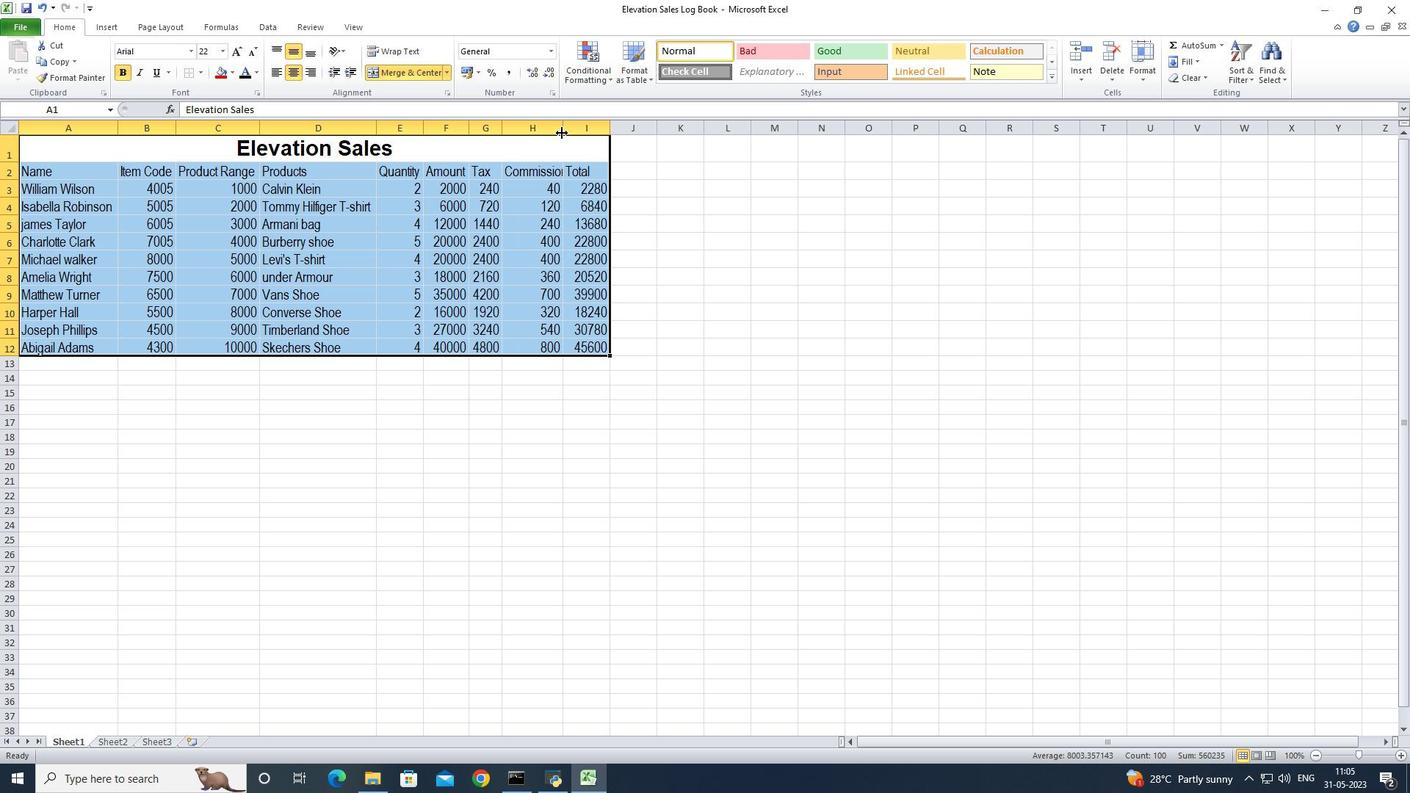 
Action: Mouse pressed left at (562, 133)
Screenshot: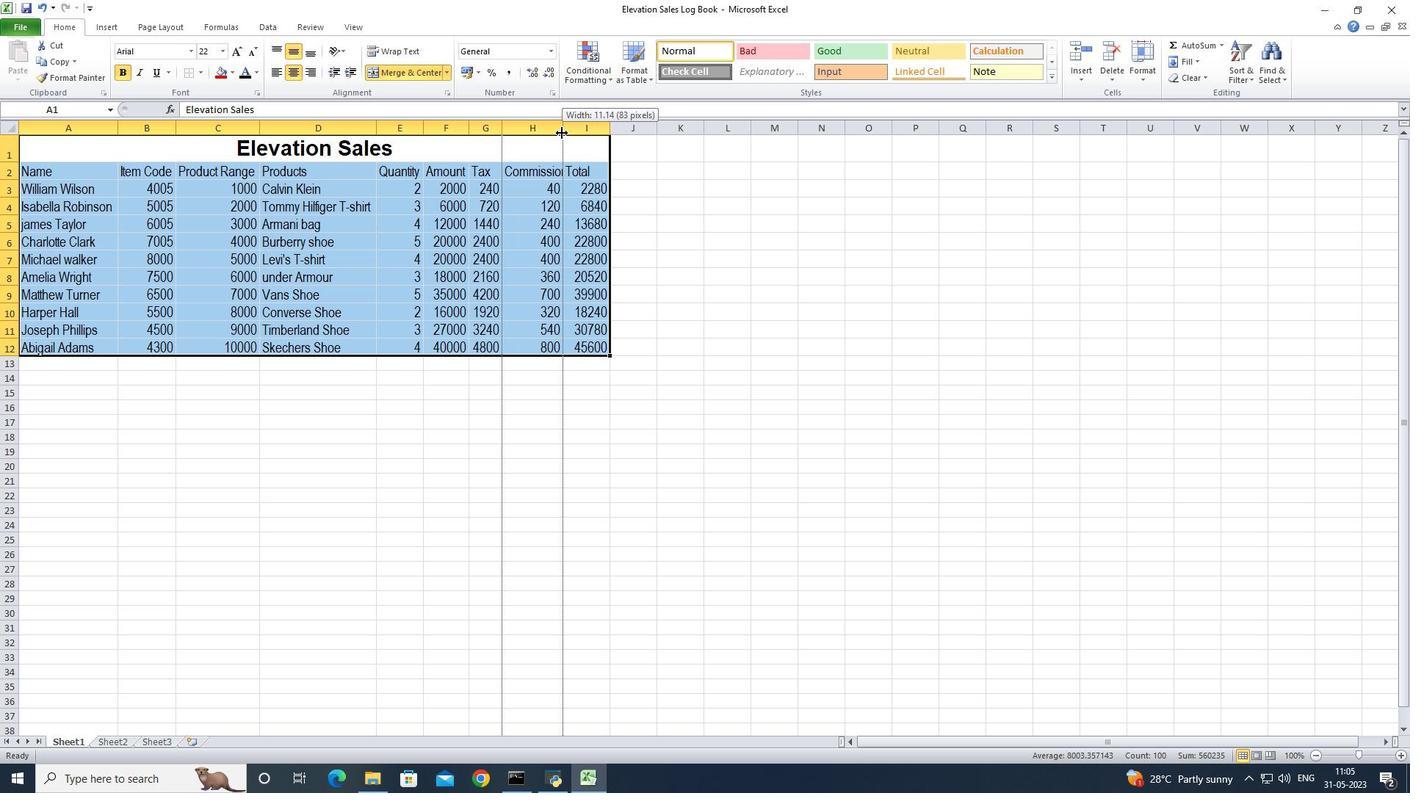 
Action: Mouse moved to (617, 131)
Screenshot: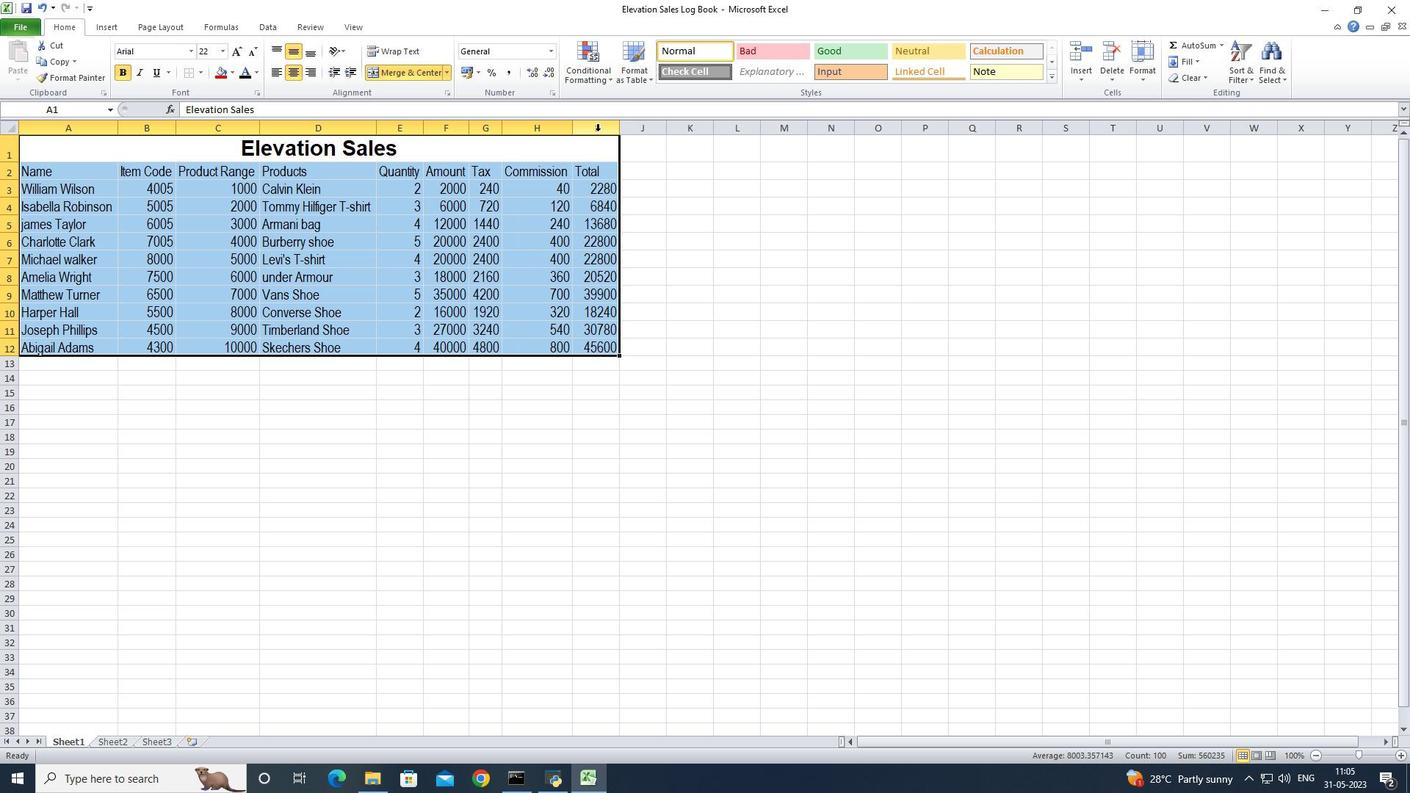 
Action: Mouse pressed left at (617, 131)
Screenshot: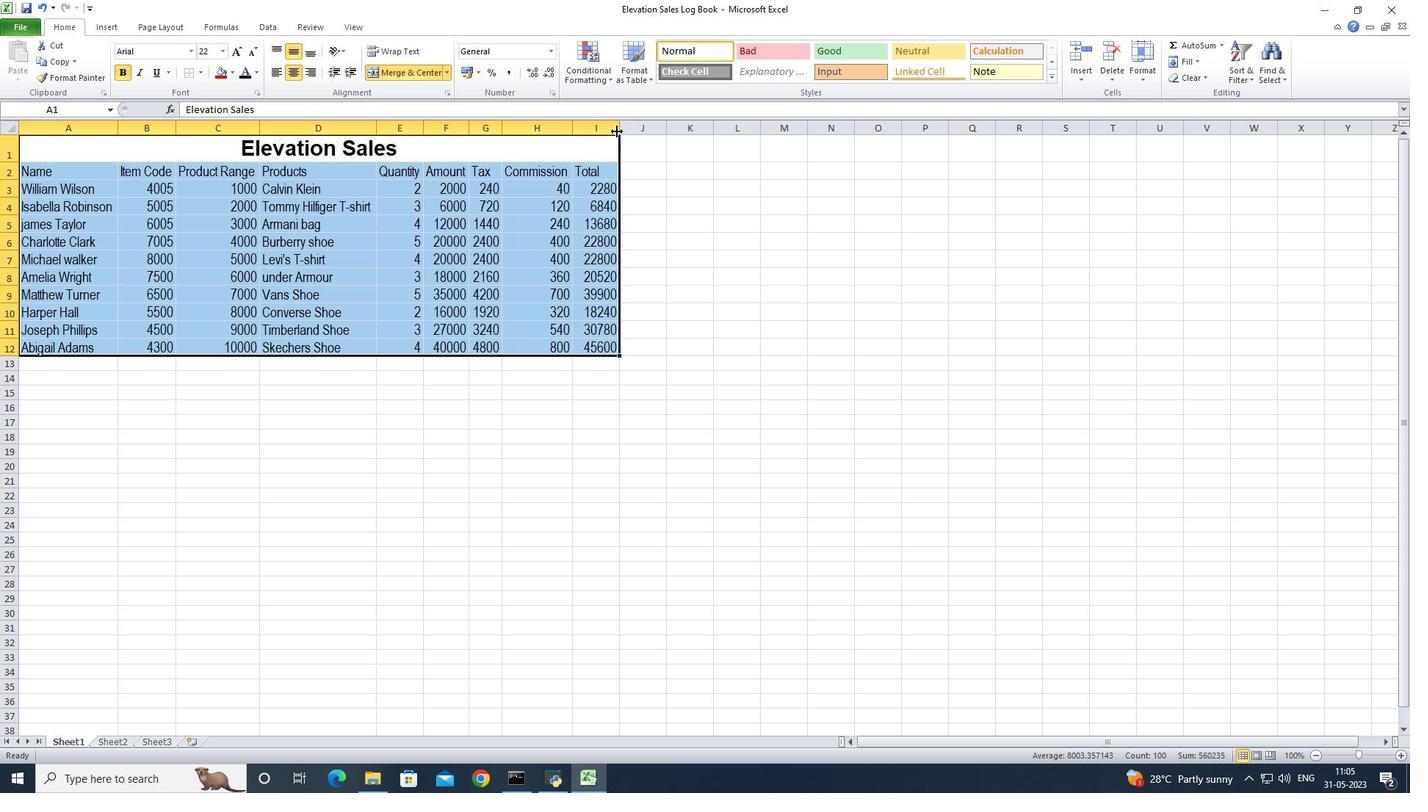 
Action: Mouse pressed left at (617, 131)
Screenshot: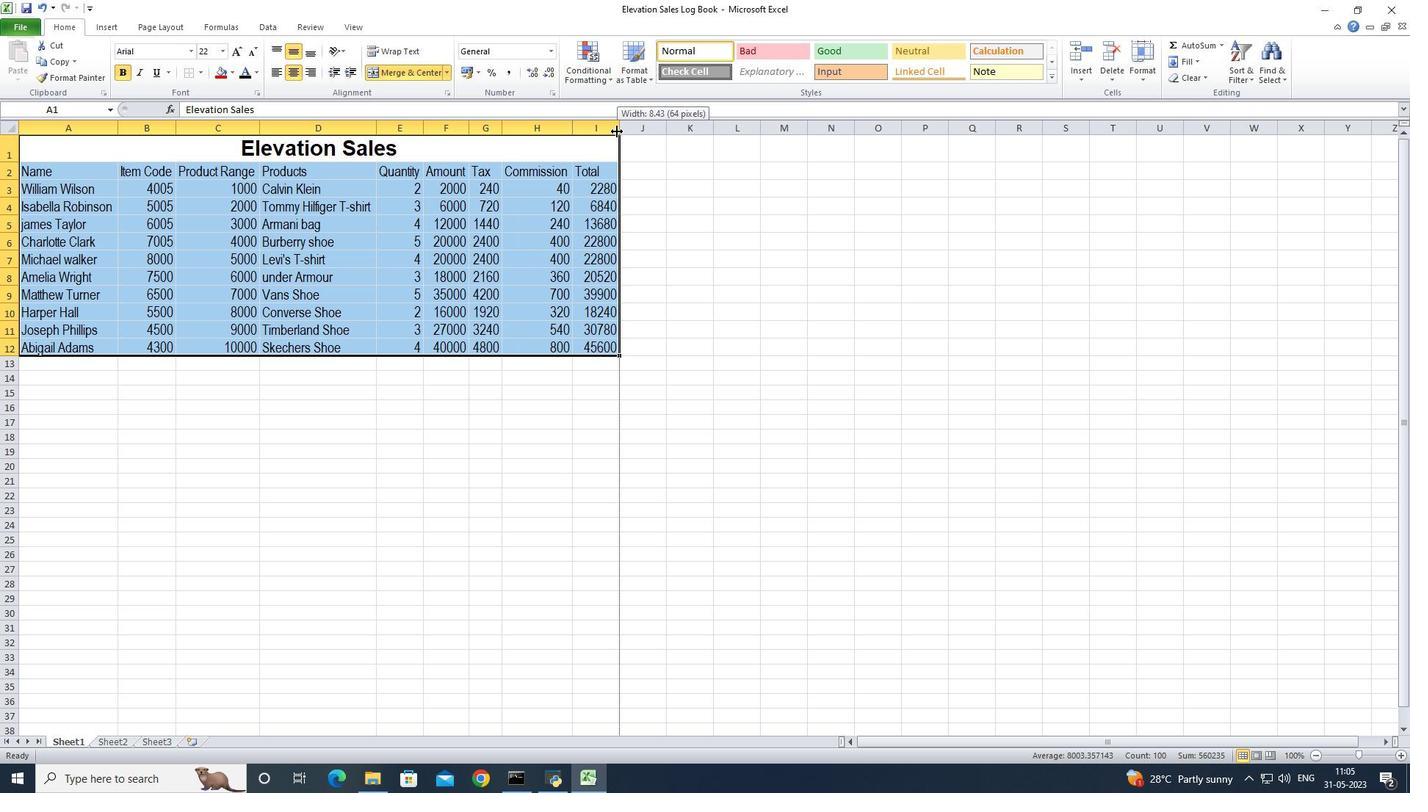 
Action: Mouse moved to (521, 471)
Screenshot: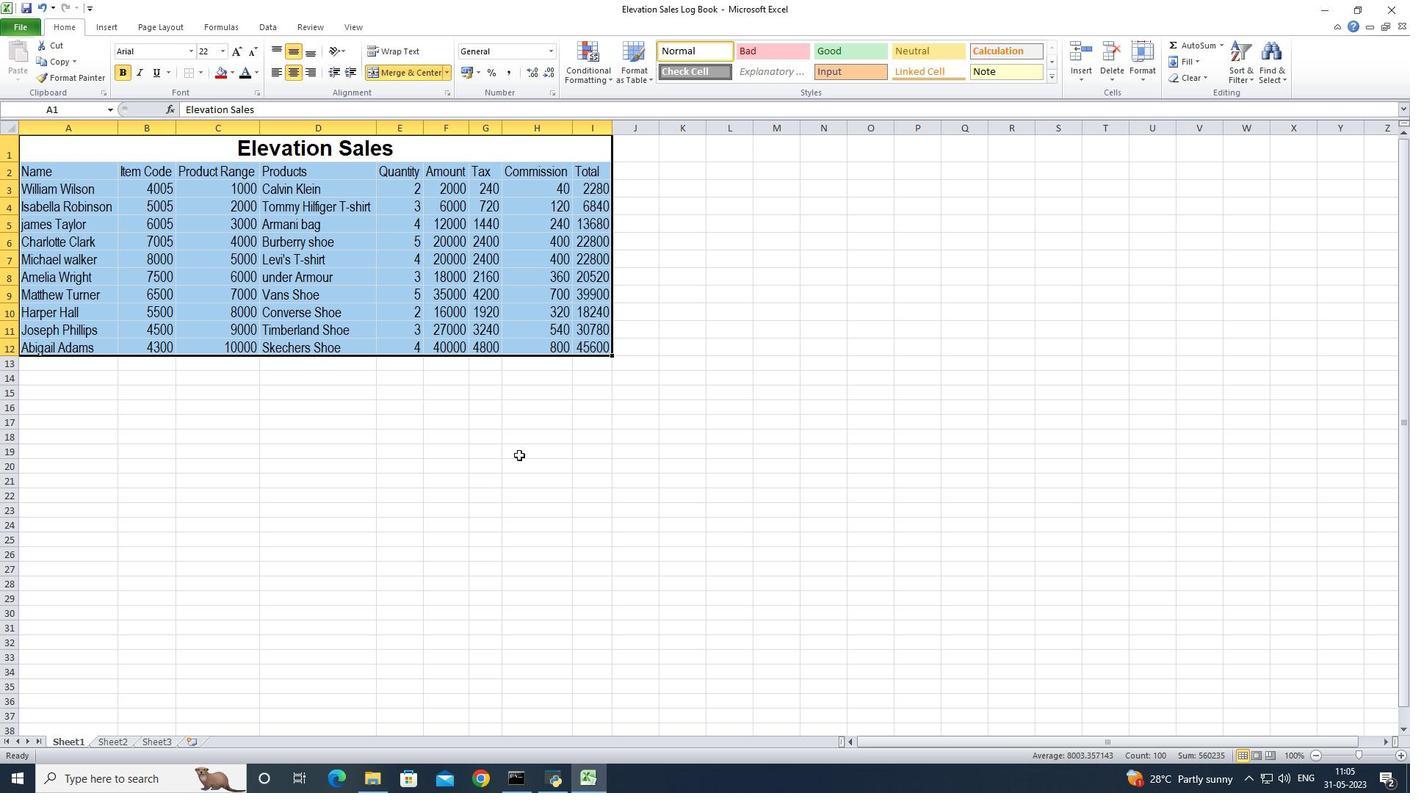 
Action: Mouse pressed left at (521, 471)
Screenshot: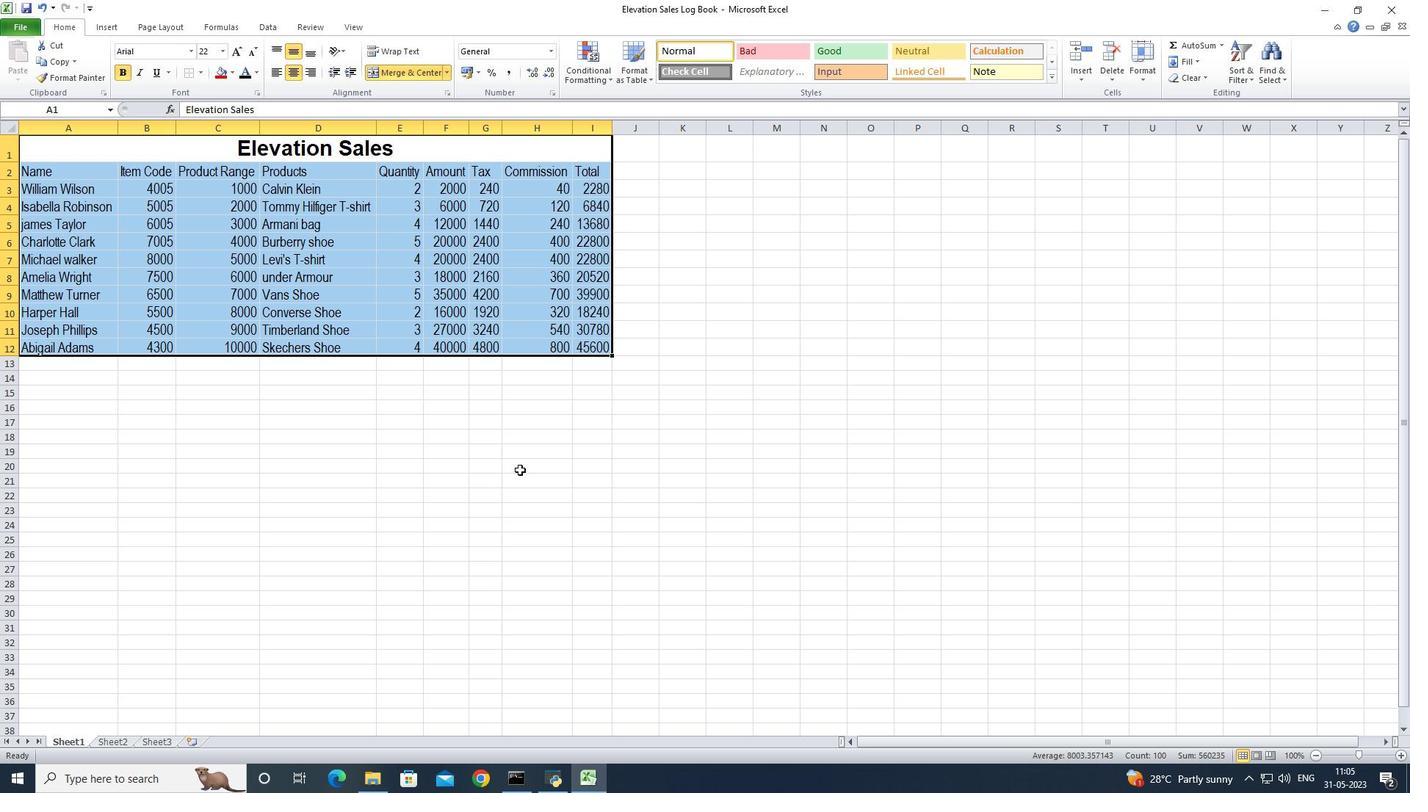 
Action: Mouse moved to (327, 418)
Screenshot: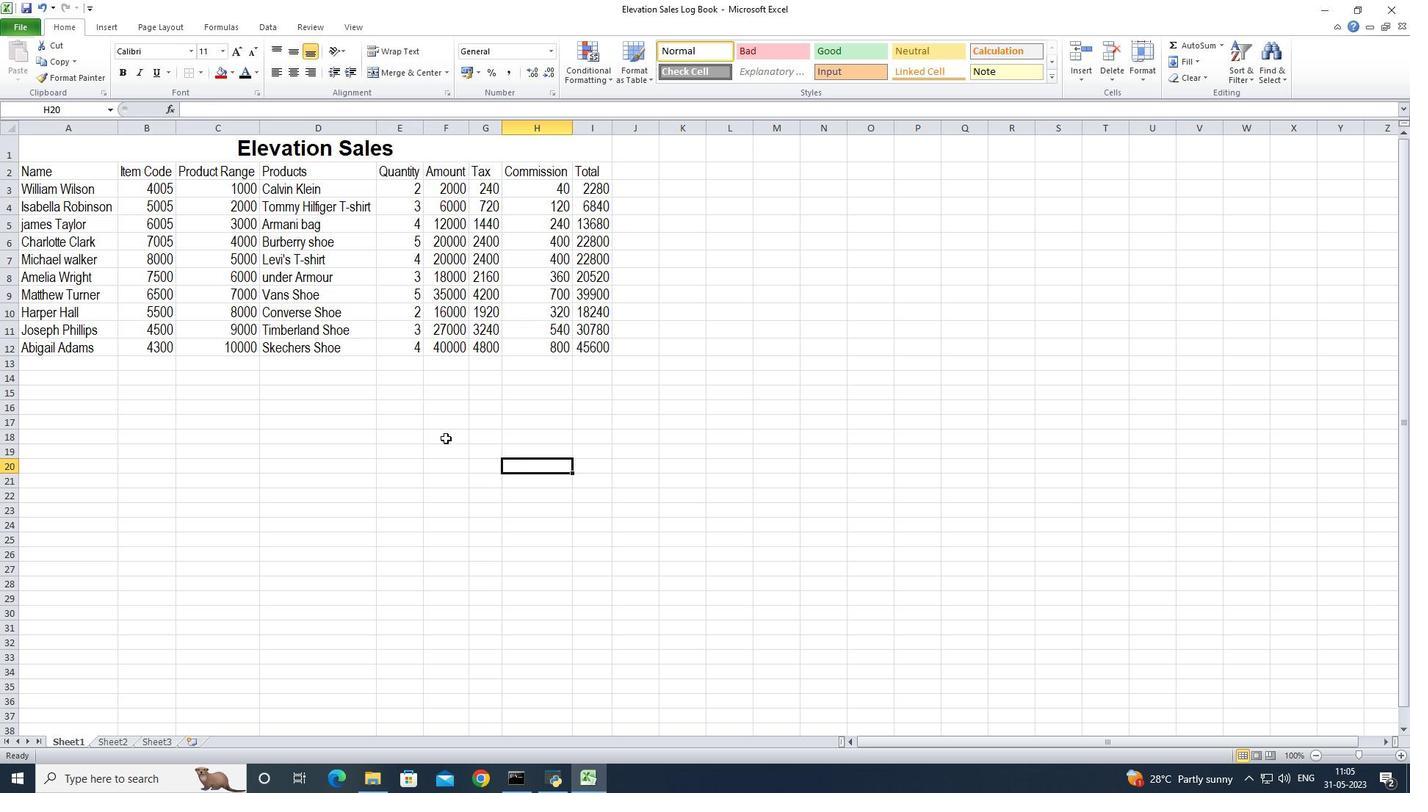 
Action: Mouse pressed left at (327, 418)
Screenshot: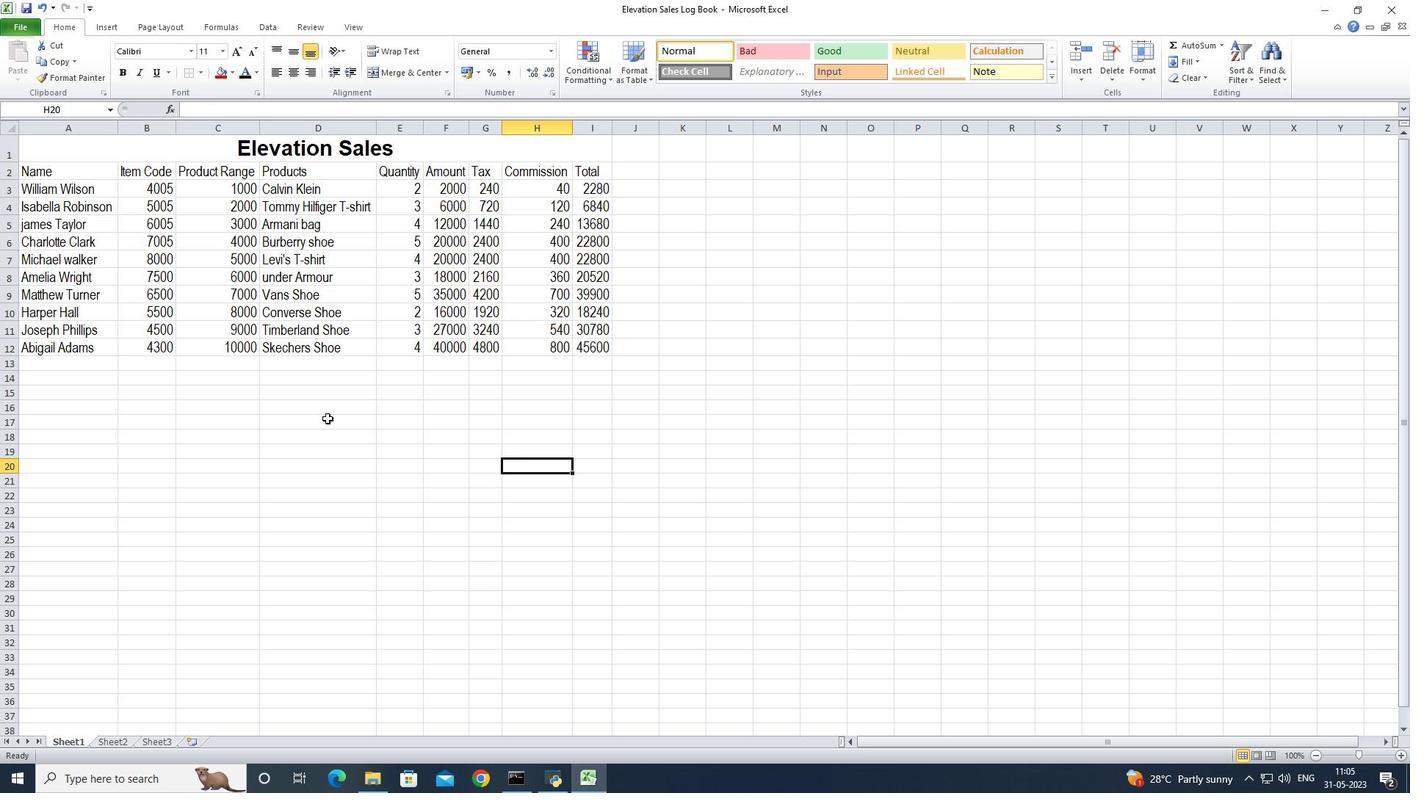 
Action: Mouse moved to (177, 419)
Screenshot: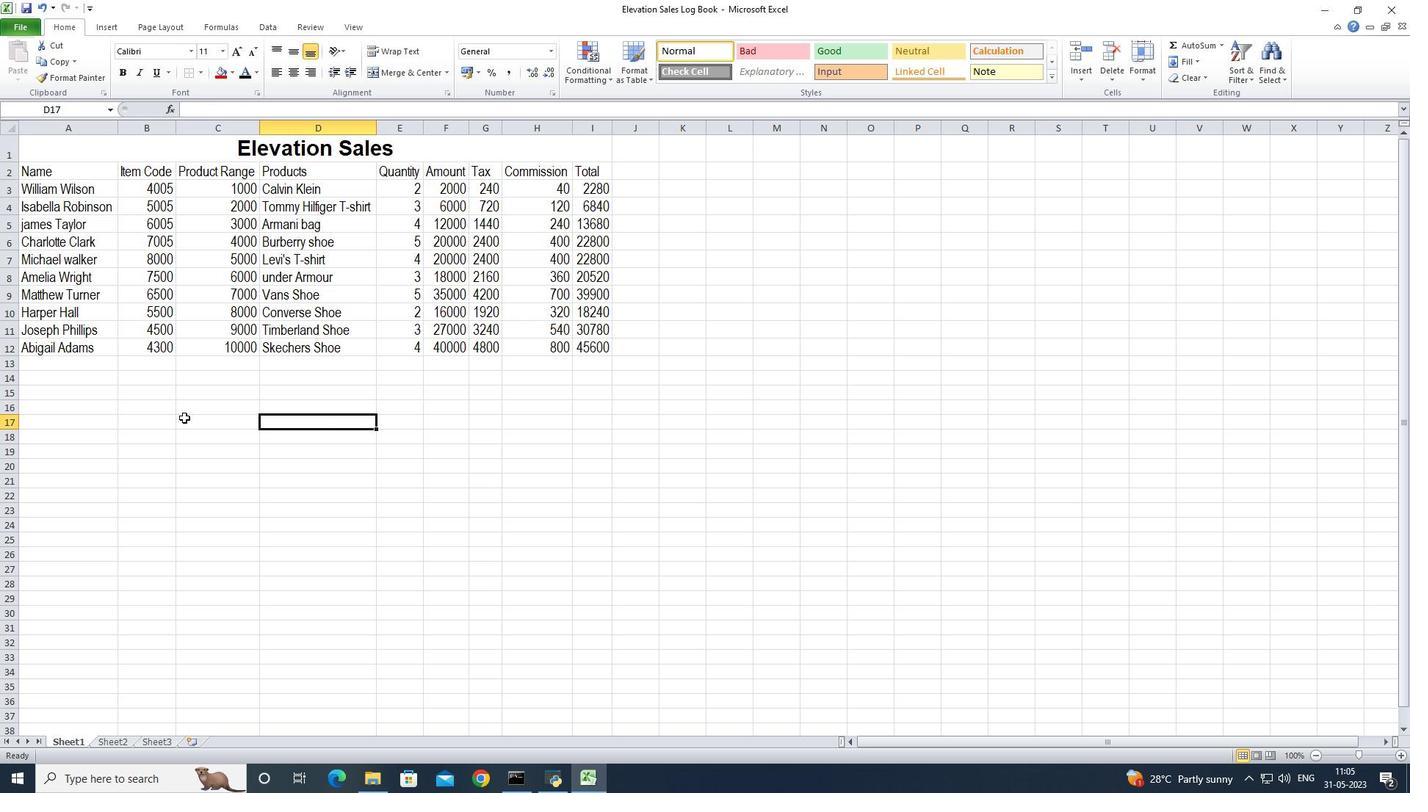 
Action: Mouse pressed left at (177, 419)
Screenshot: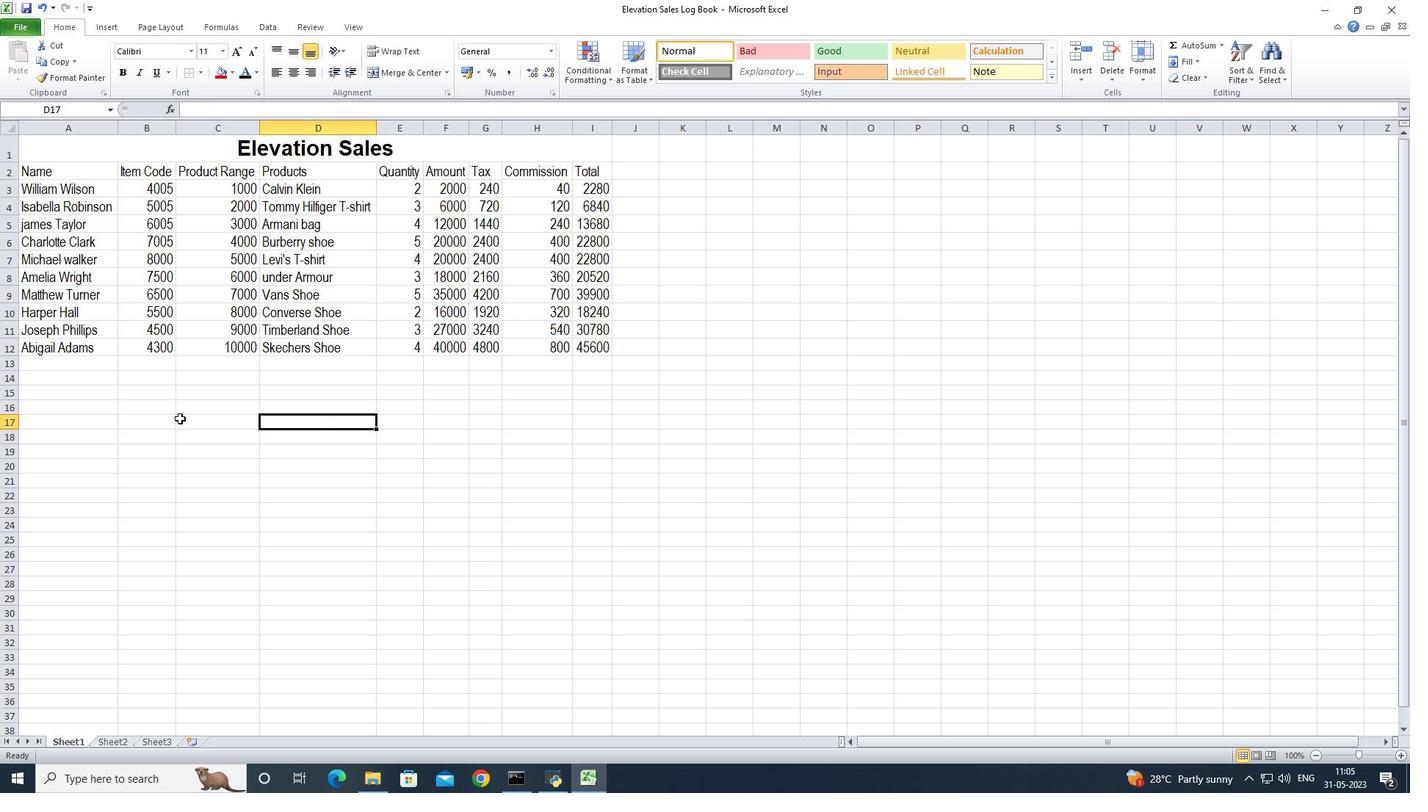 
